 Task: In the  document Logan.epub change page color to  'Blue'. Add link on bottom right corner of the sheet: 'www.instagram.com' Insert page numer on top of the page
Action: Mouse moved to (367, 435)
Screenshot: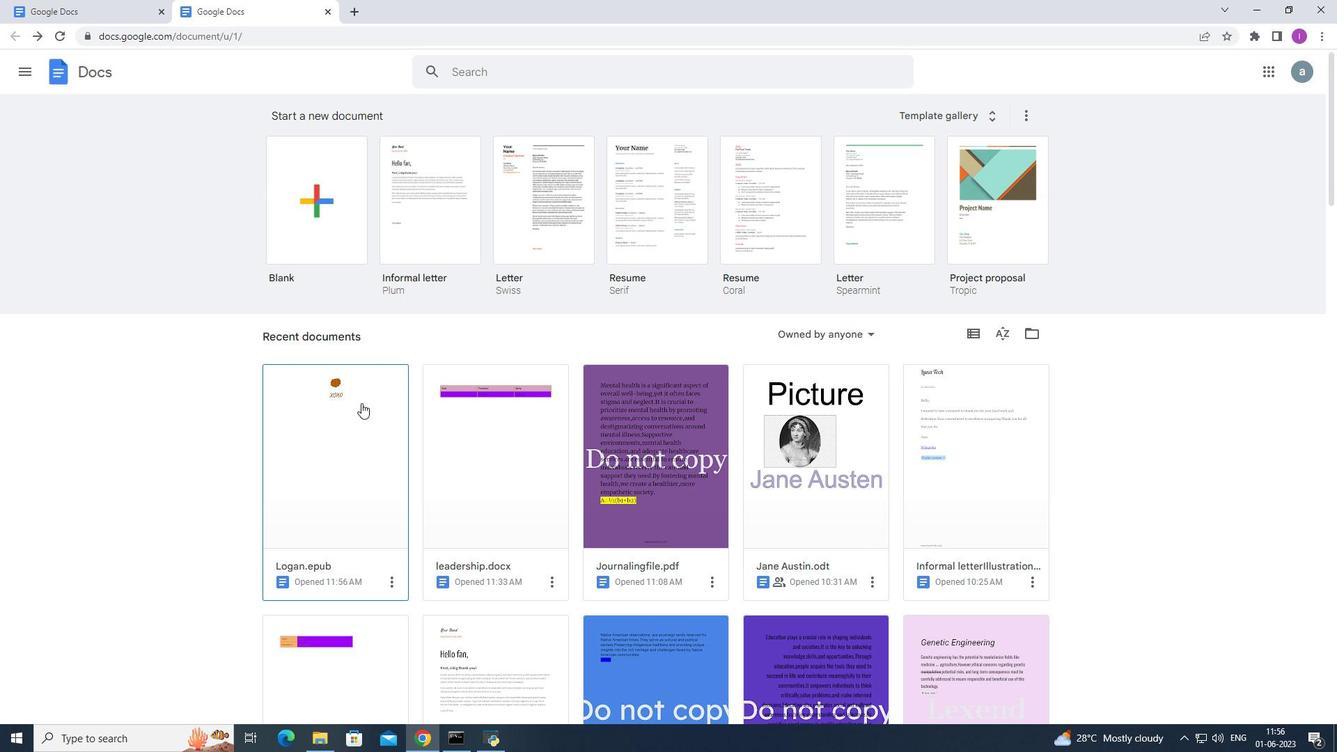 
Action: Mouse pressed left at (367, 435)
Screenshot: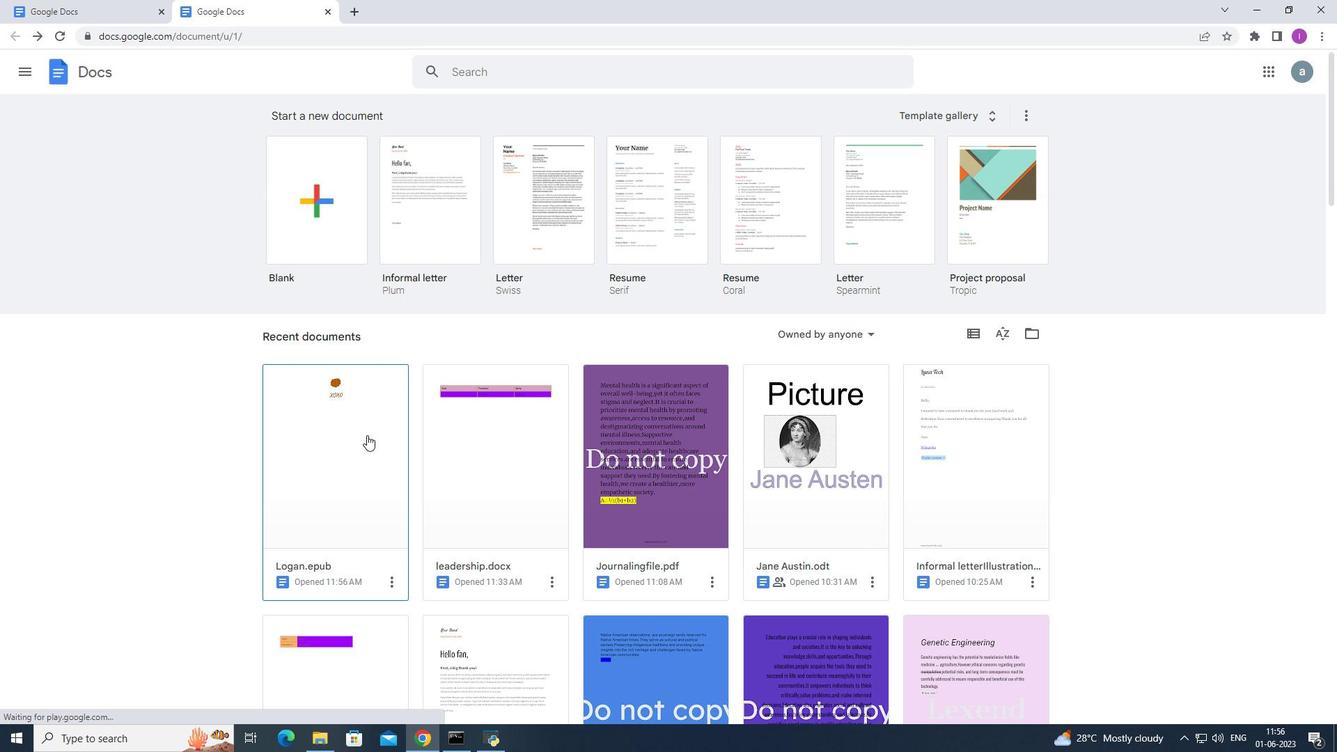 
Action: Mouse moved to (50, 80)
Screenshot: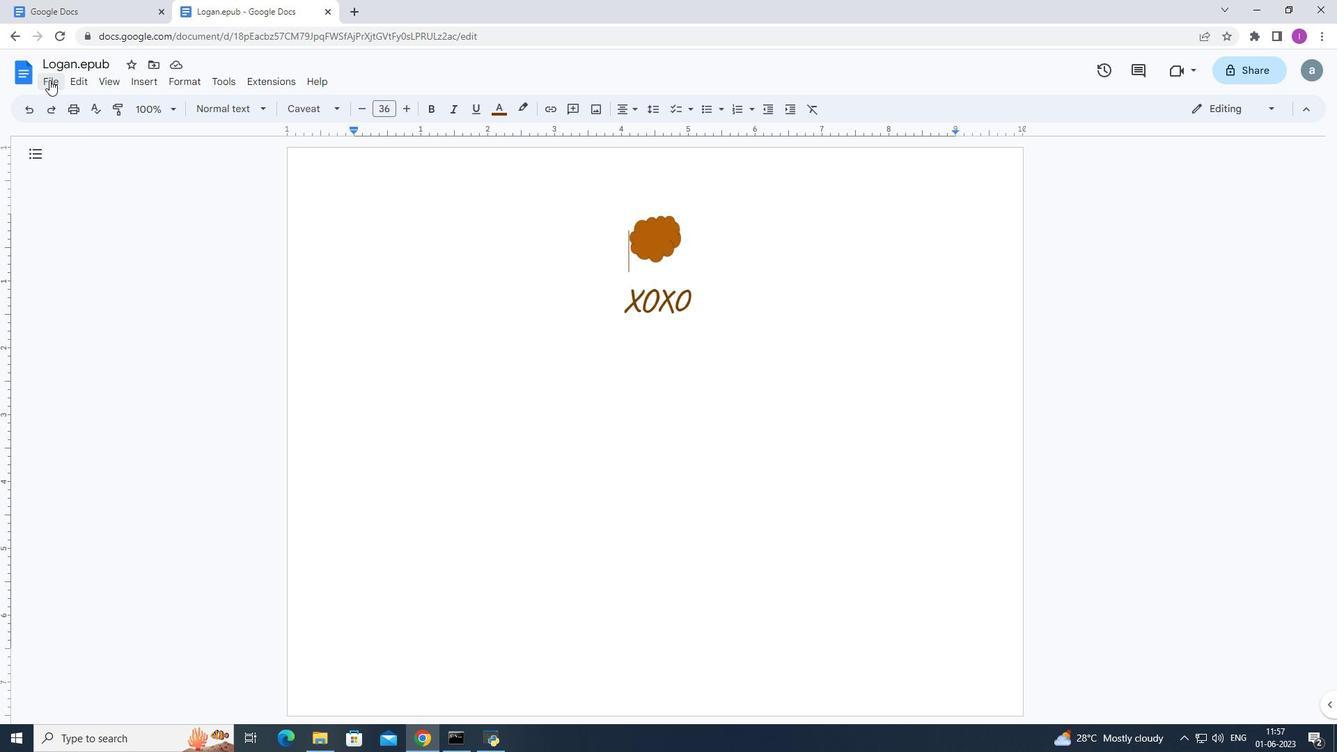 
Action: Mouse pressed left at (50, 80)
Screenshot: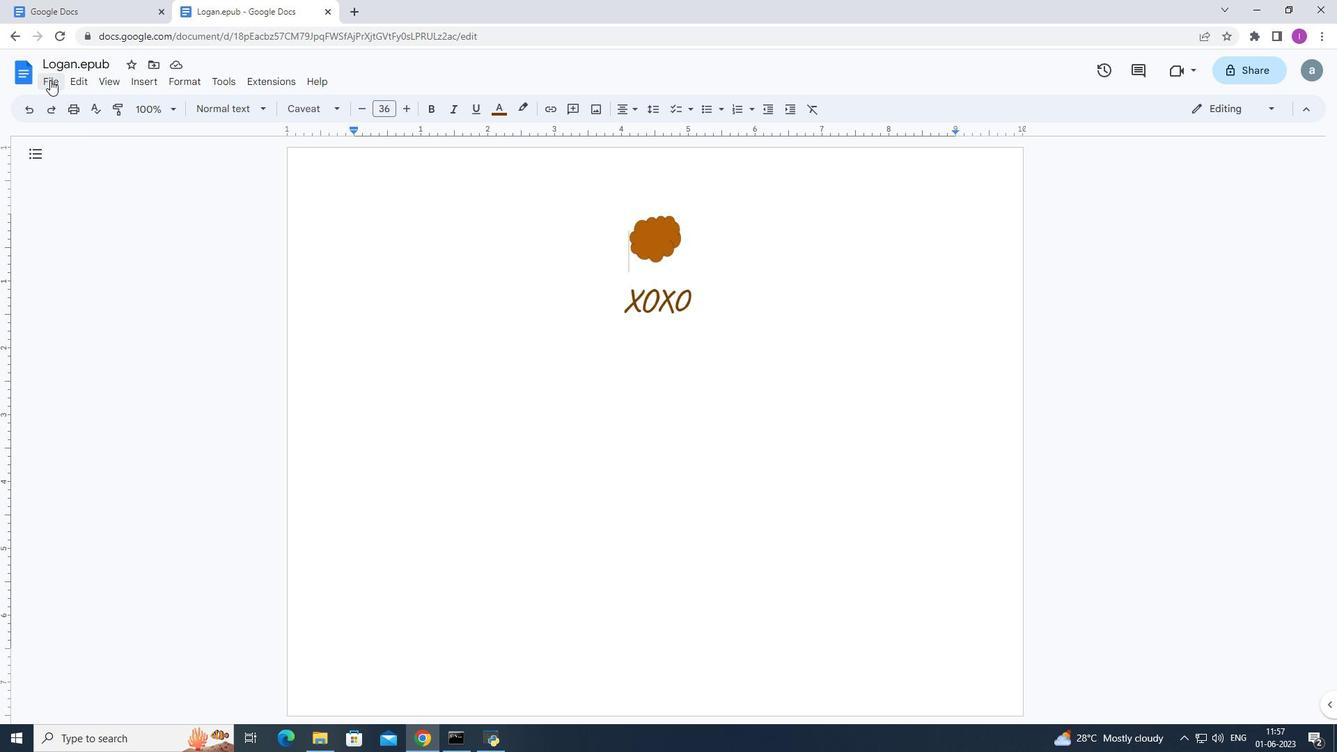
Action: Mouse moved to (110, 459)
Screenshot: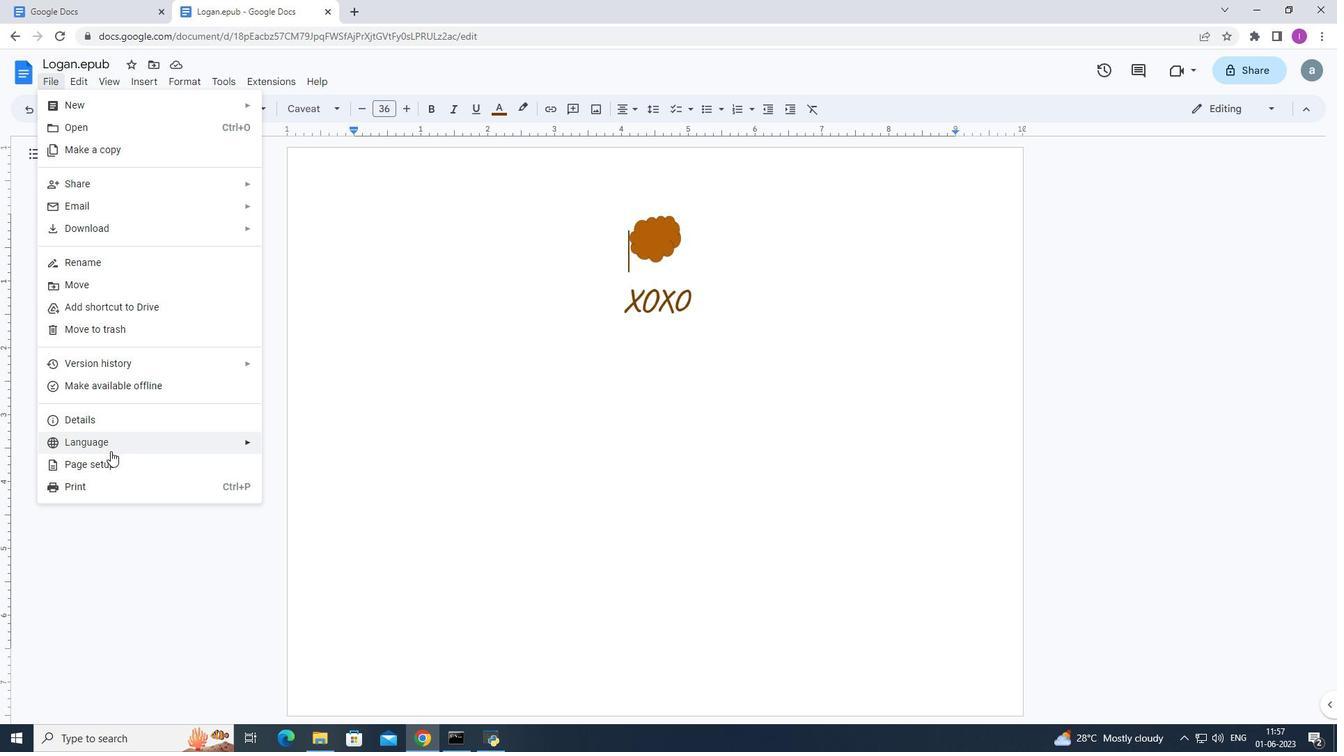 
Action: Mouse pressed left at (110, 459)
Screenshot: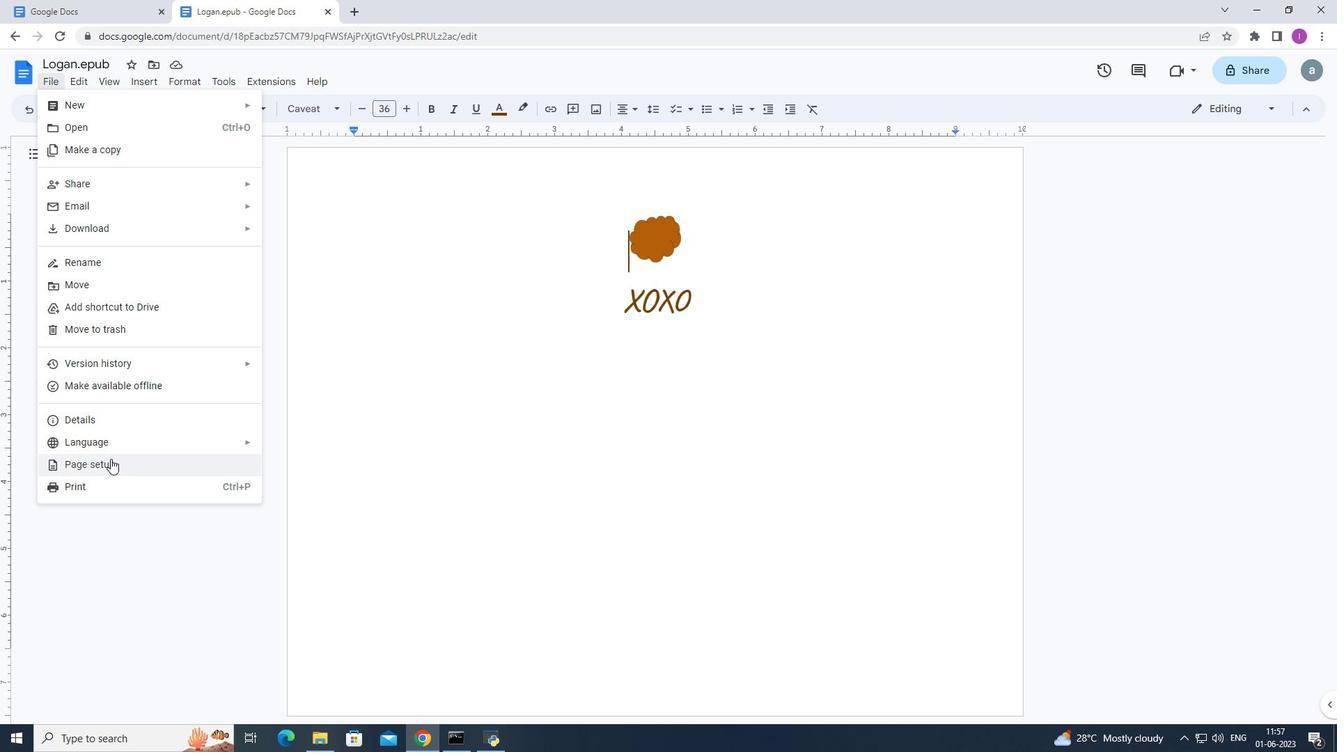 
Action: Mouse moved to (565, 476)
Screenshot: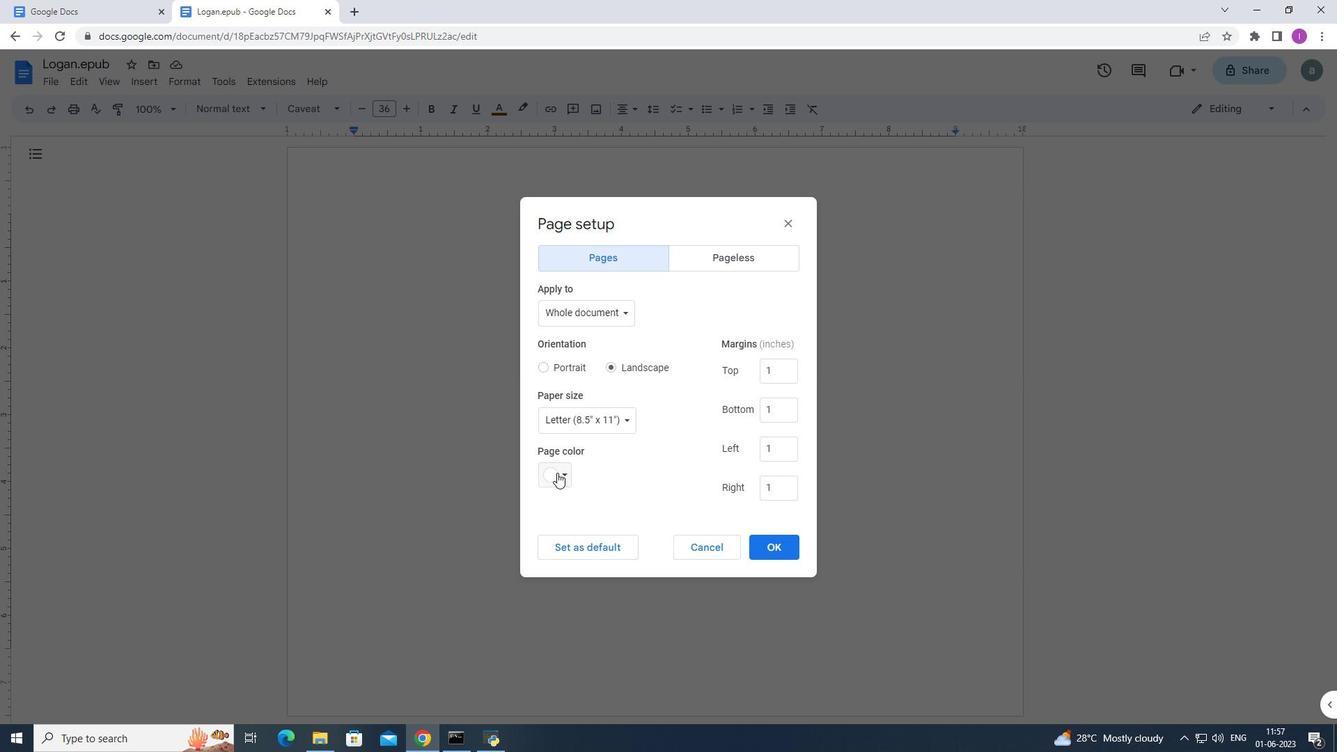 
Action: Mouse pressed left at (565, 476)
Screenshot: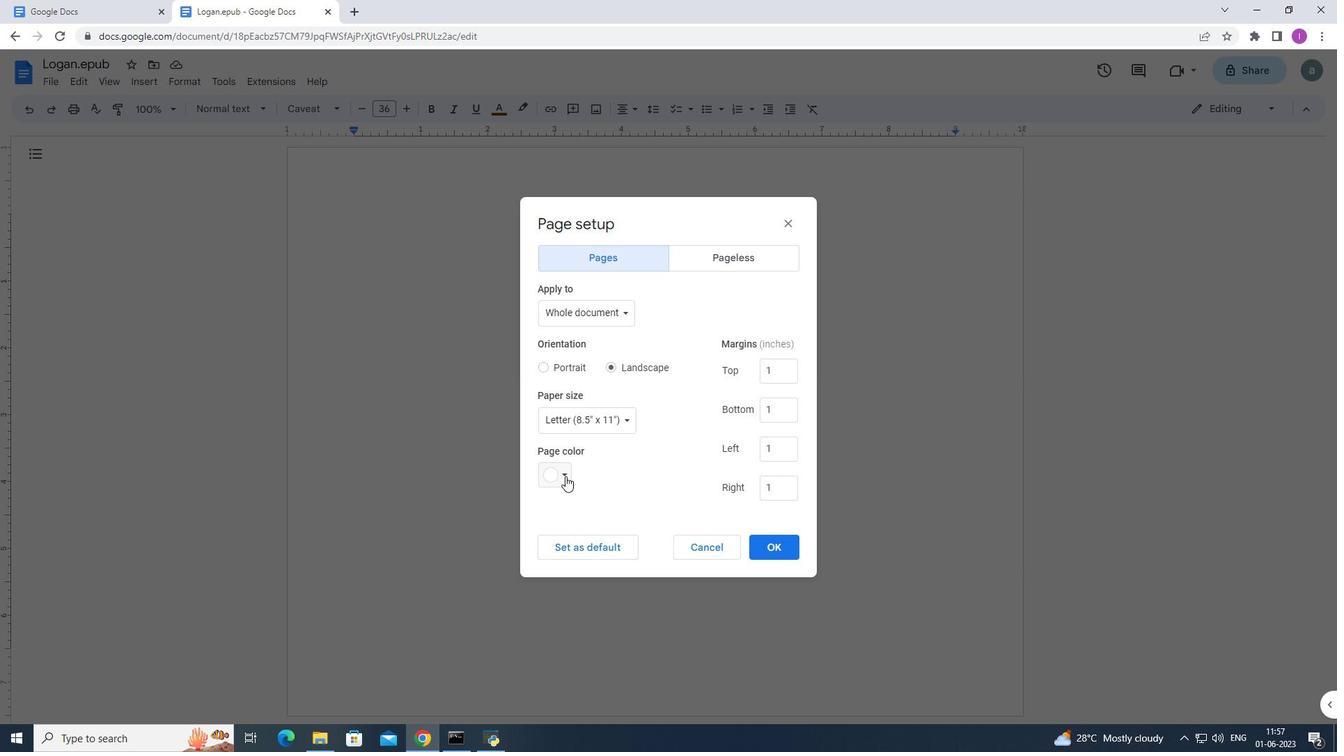 
Action: Mouse moved to (662, 518)
Screenshot: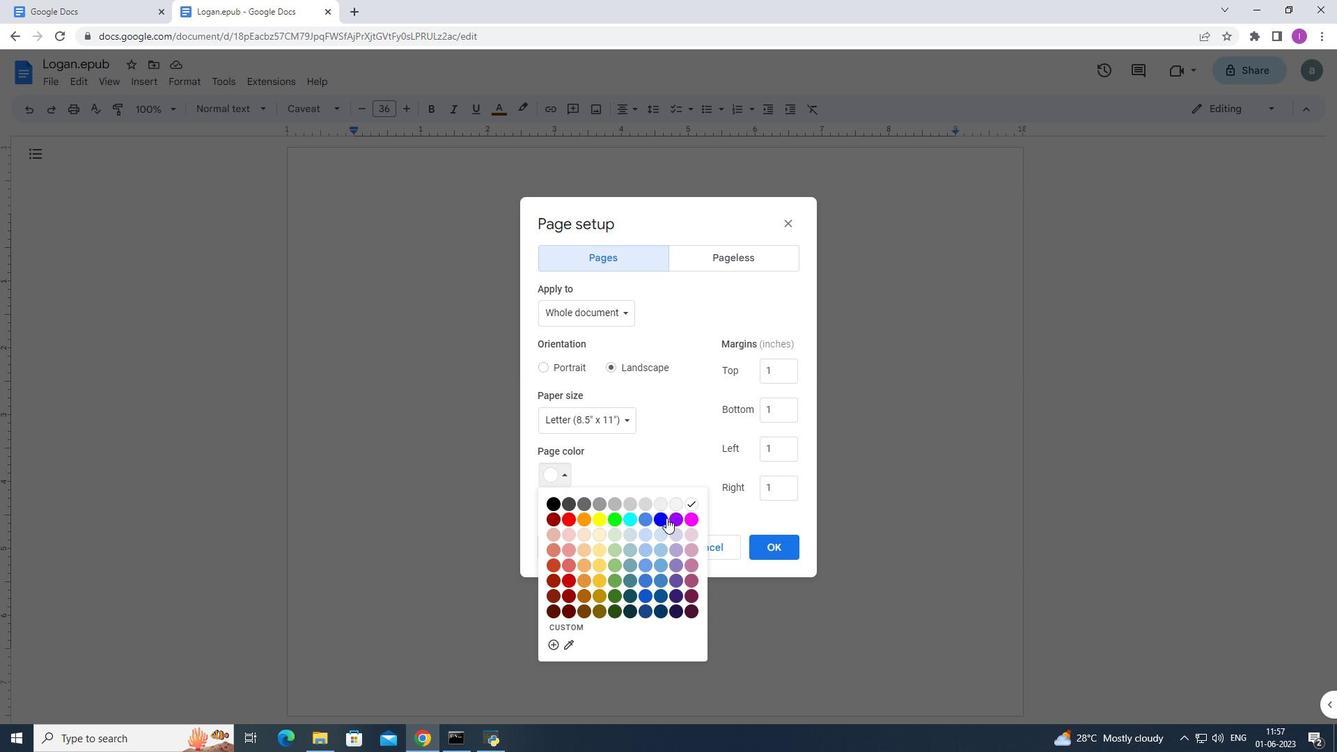 
Action: Mouse pressed left at (662, 518)
Screenshot: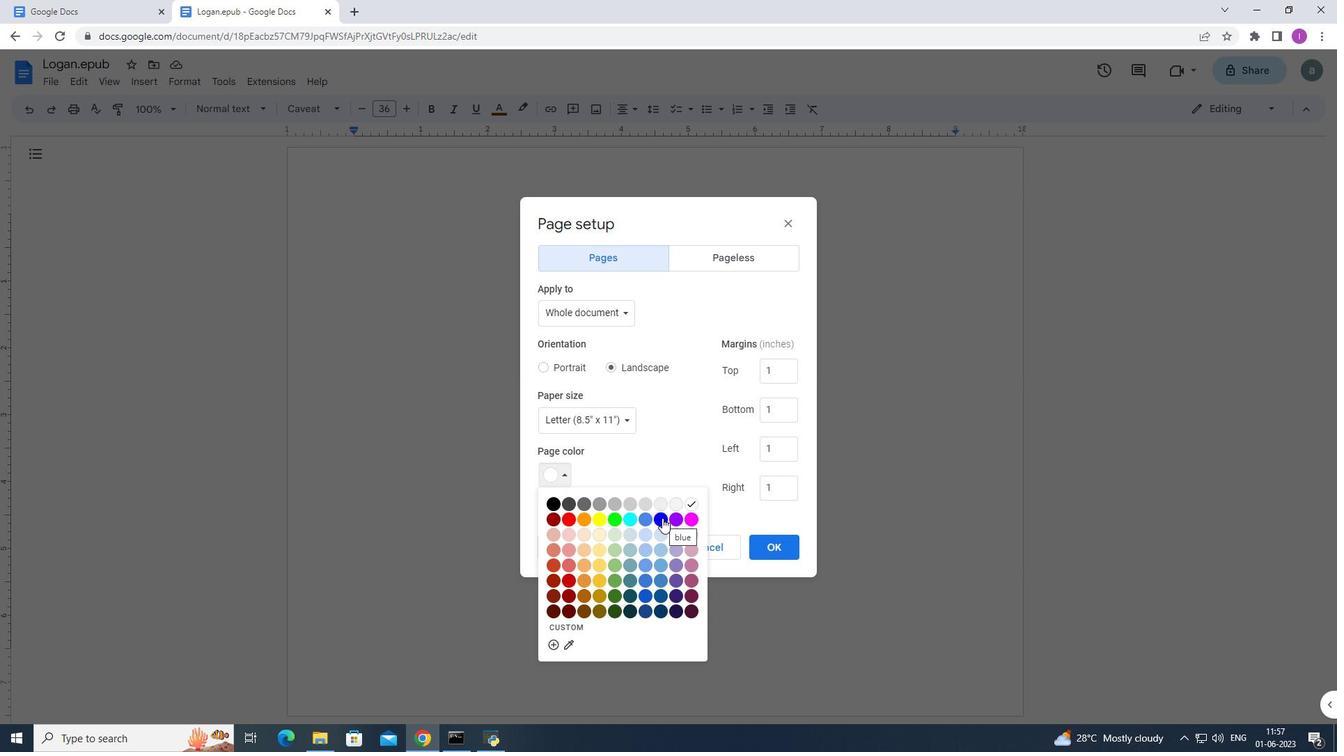 
Action: Mouse moved to (778, 549)
Screenshot: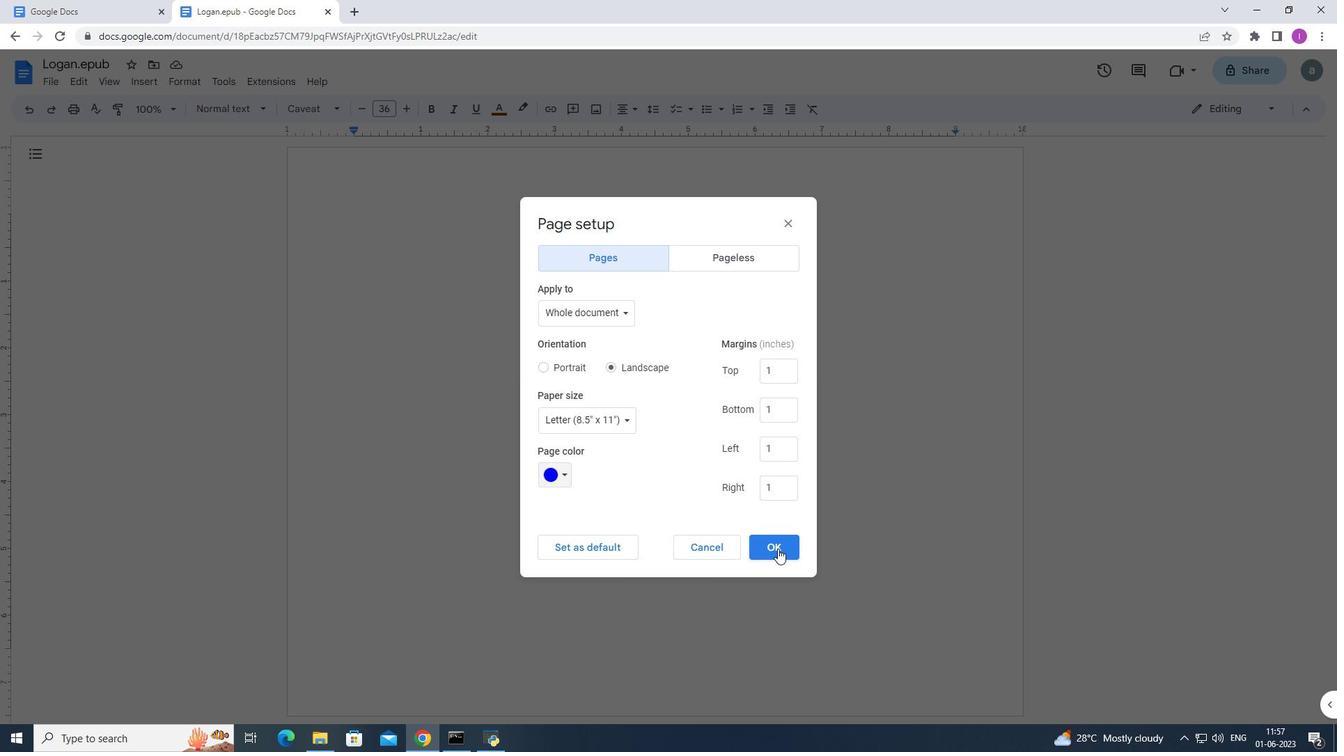 
Action: Mouse pressed left at (778, 549)
Screenshot: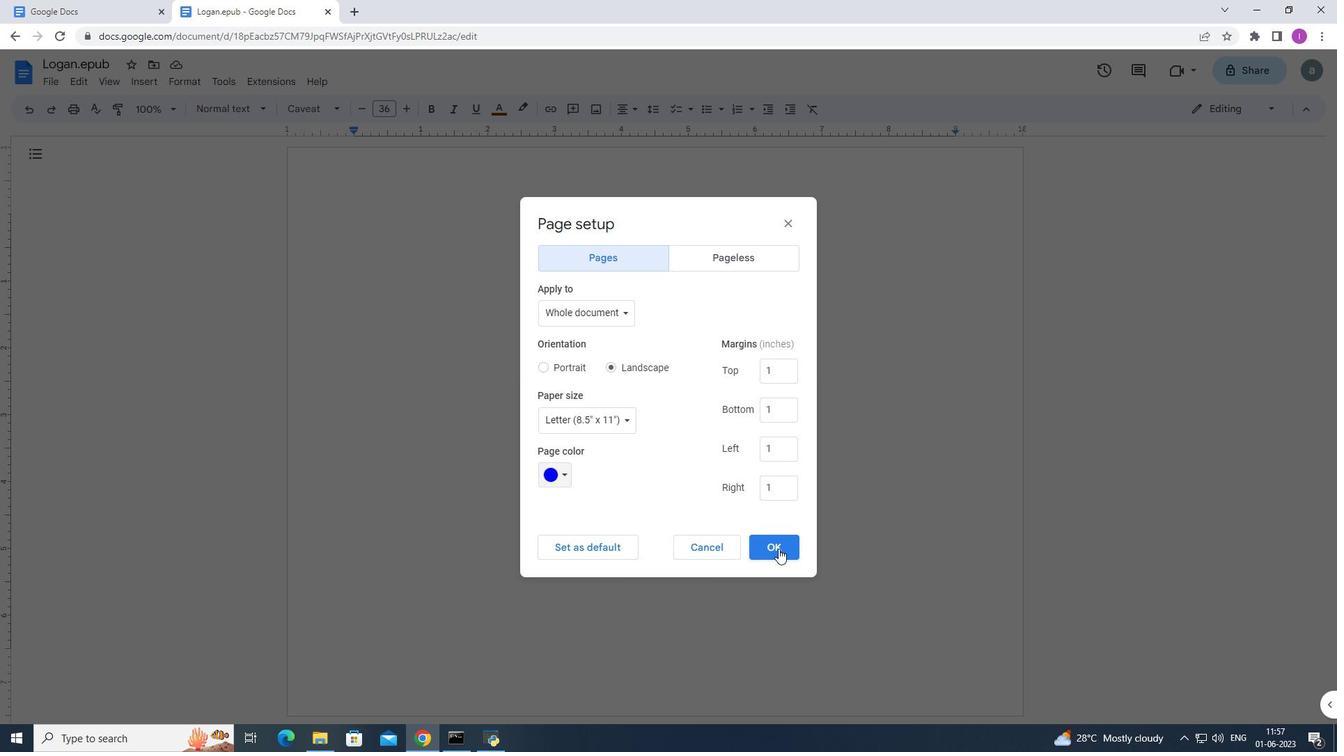 
Action: Mouse moved to (337, 480)
Screenshot: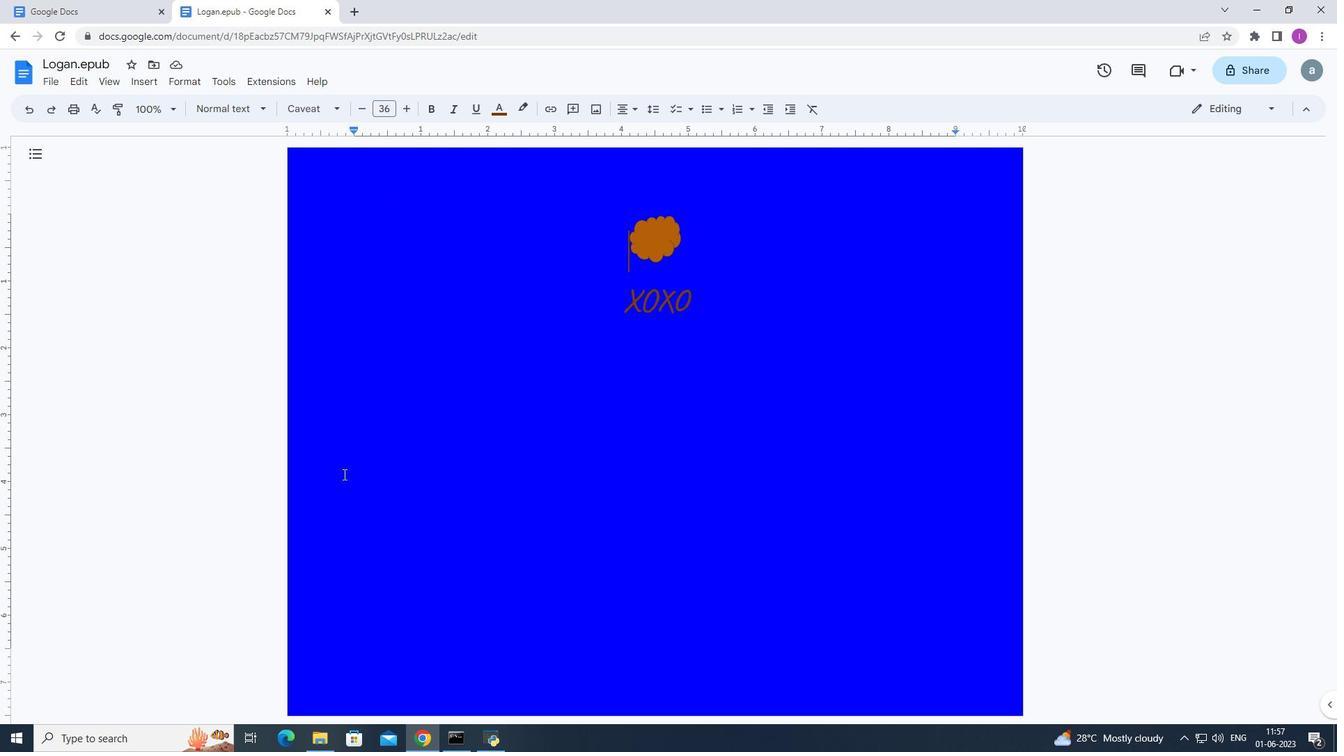
Action: Mouse pressed left at (337, 480)
Screenshot: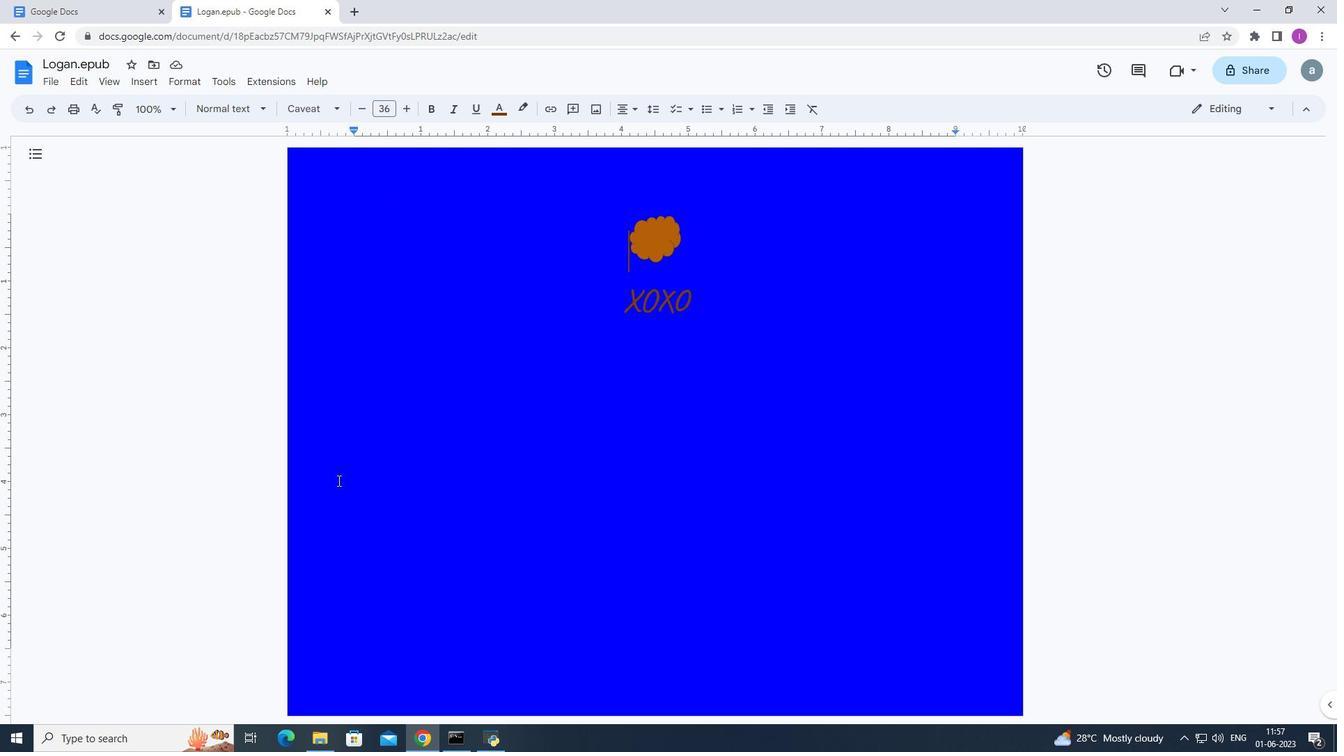 
Action: Mouse moved to (744, 304)
Screenshot: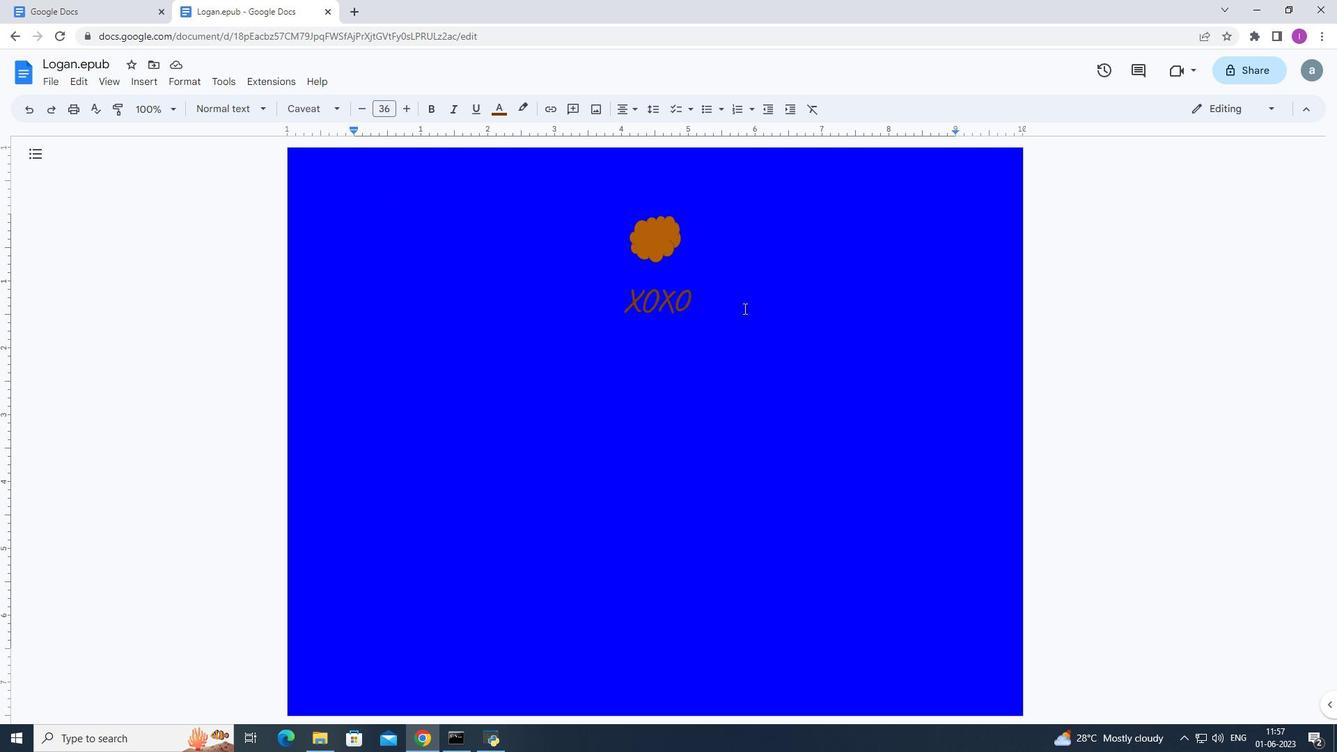 
Action: Mouse pressed left at (744, 304)
Screenshot: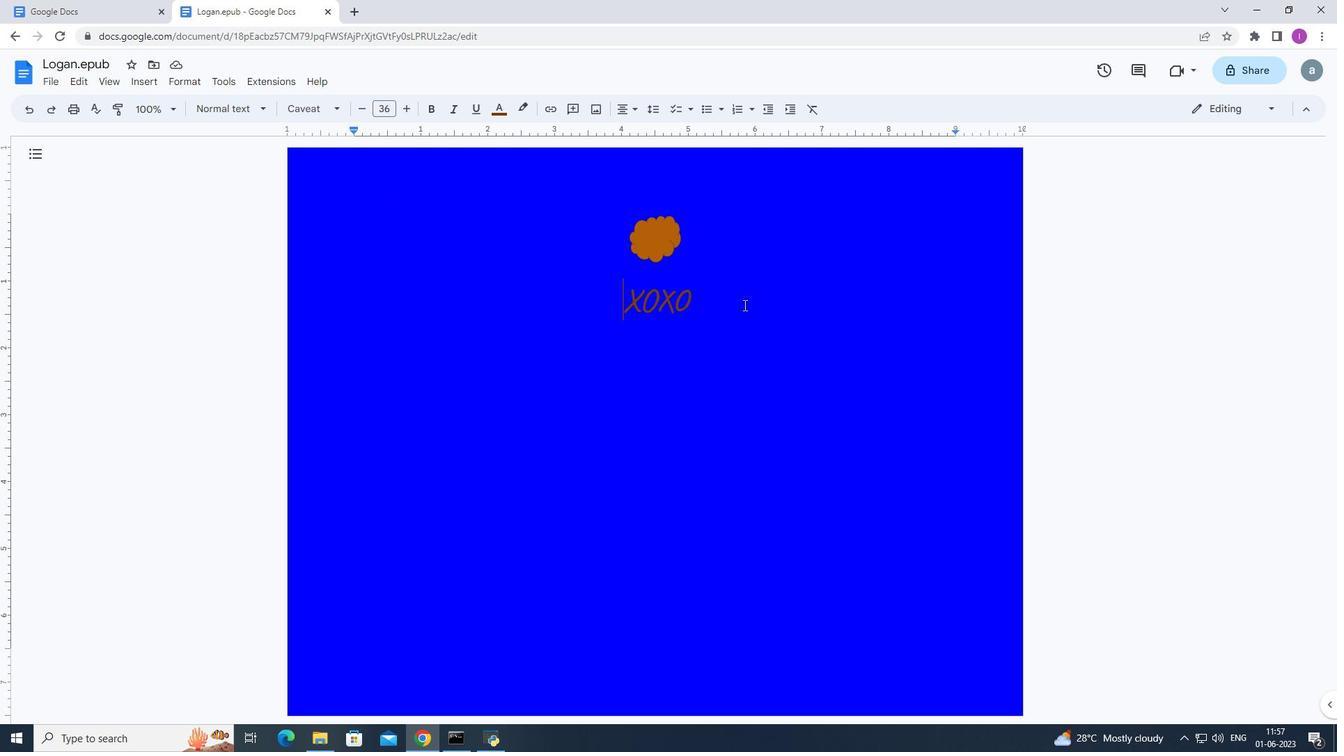
Action: Mouse moved to (733, 304)
Screenshot: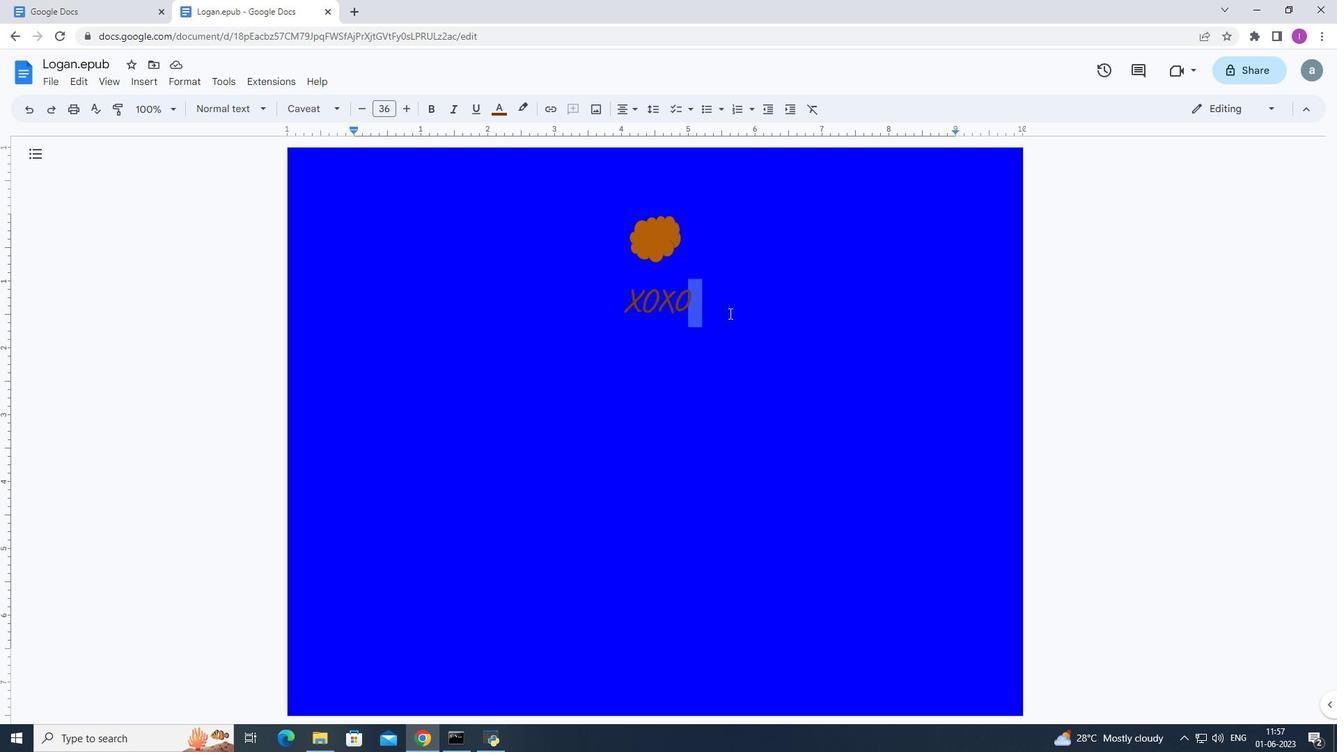 
Action: Mouse pressed left at (733, 304)
Screenshot: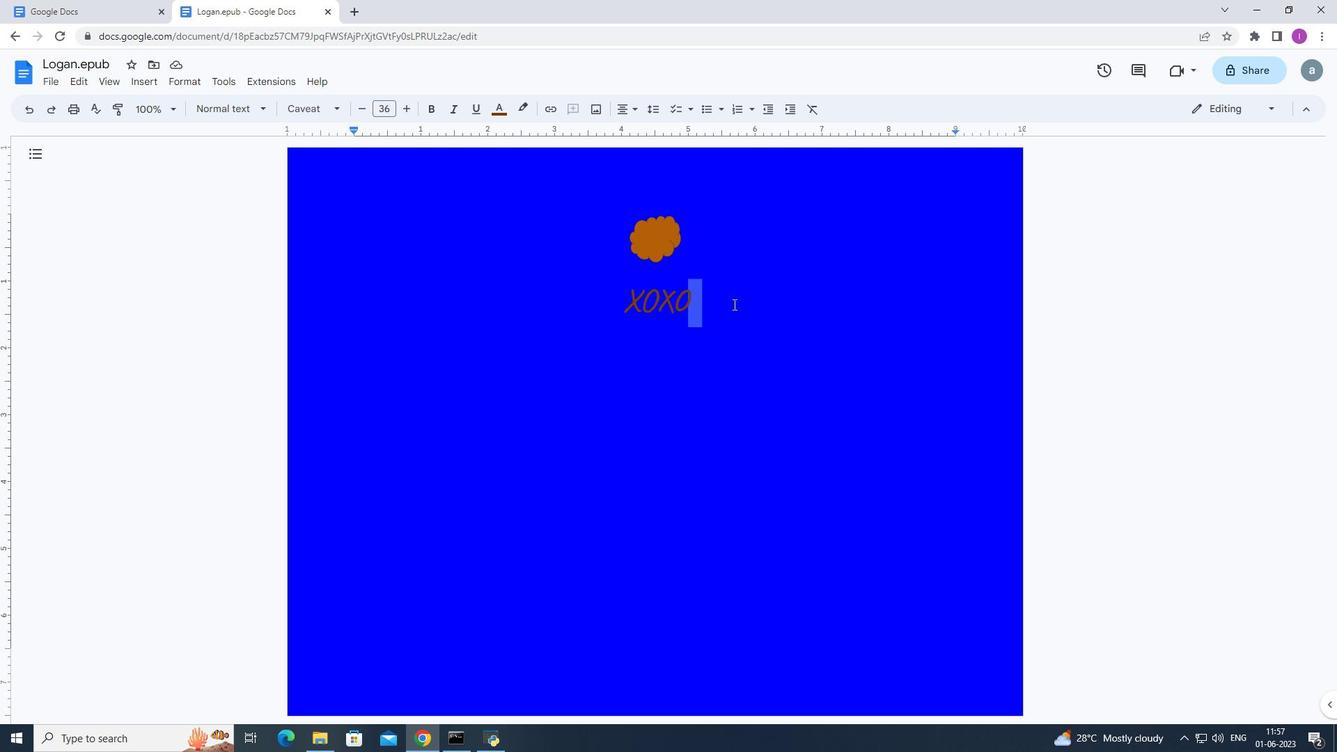 
Action: Mouse moved to (748, 296)
Screenshot: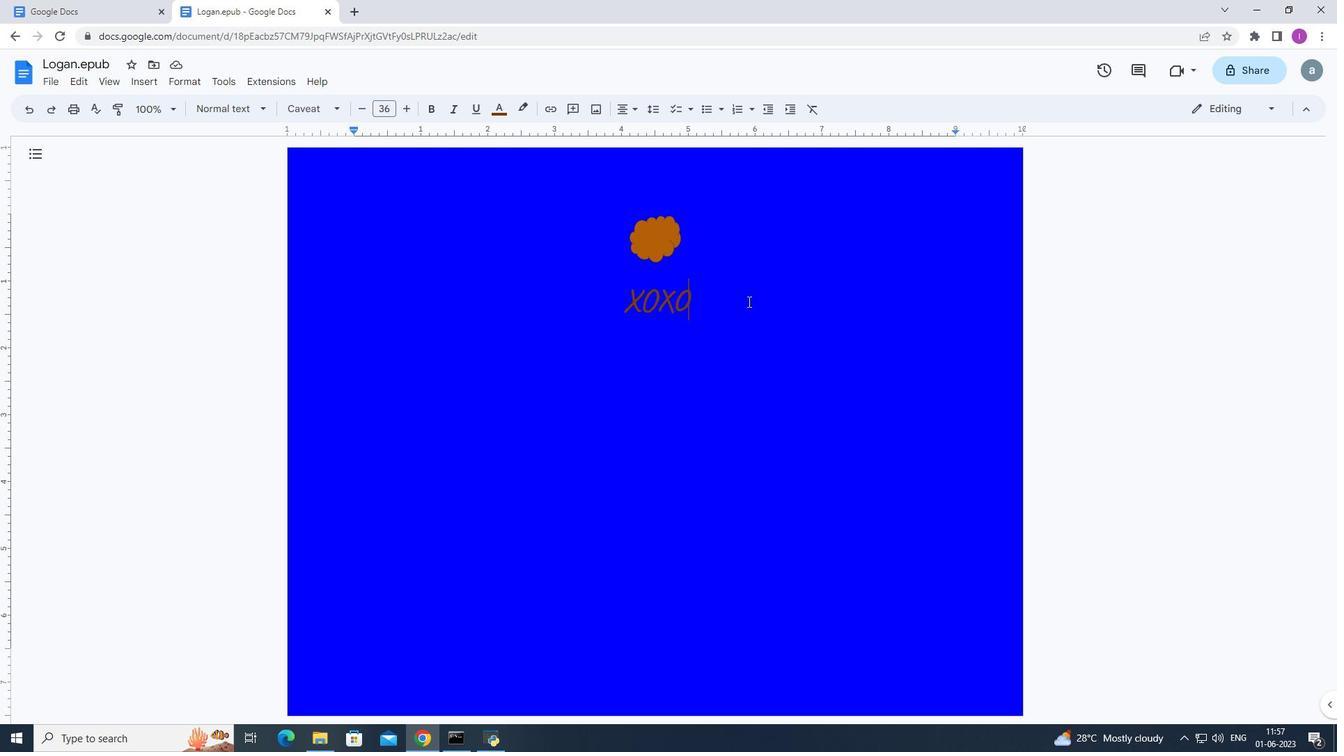 
Action: Mouse pressed left at (748, 296)
Screenshot: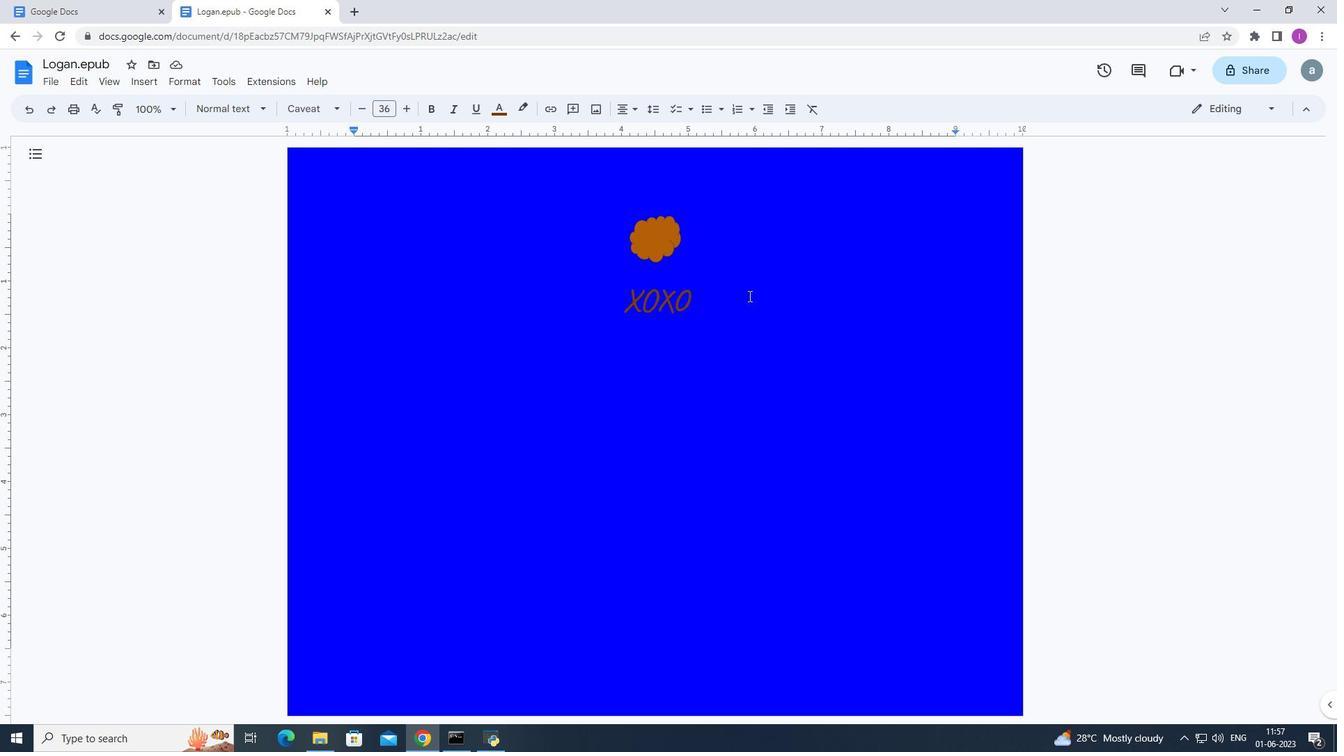 
Action: Mouse moved to (747, 296)
Screenshot: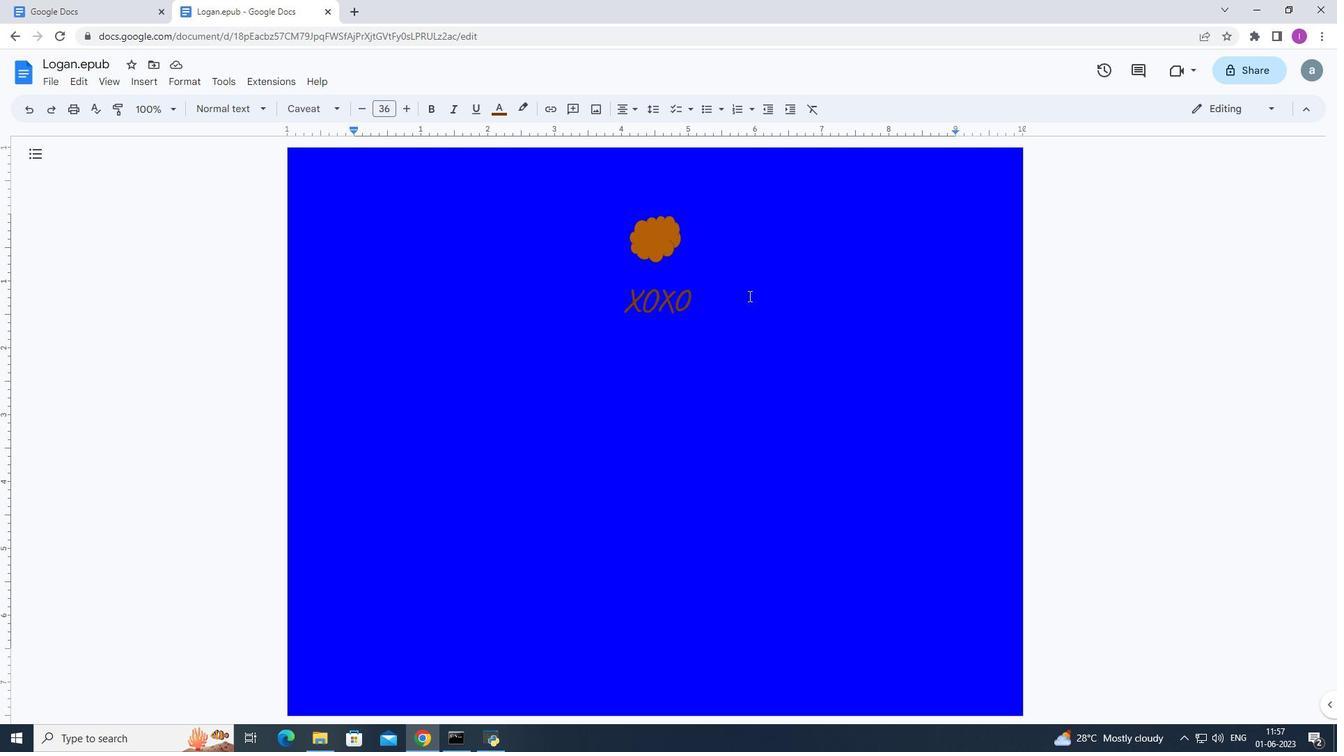 
Action: Key pressed <Key.enter>
Screenshot: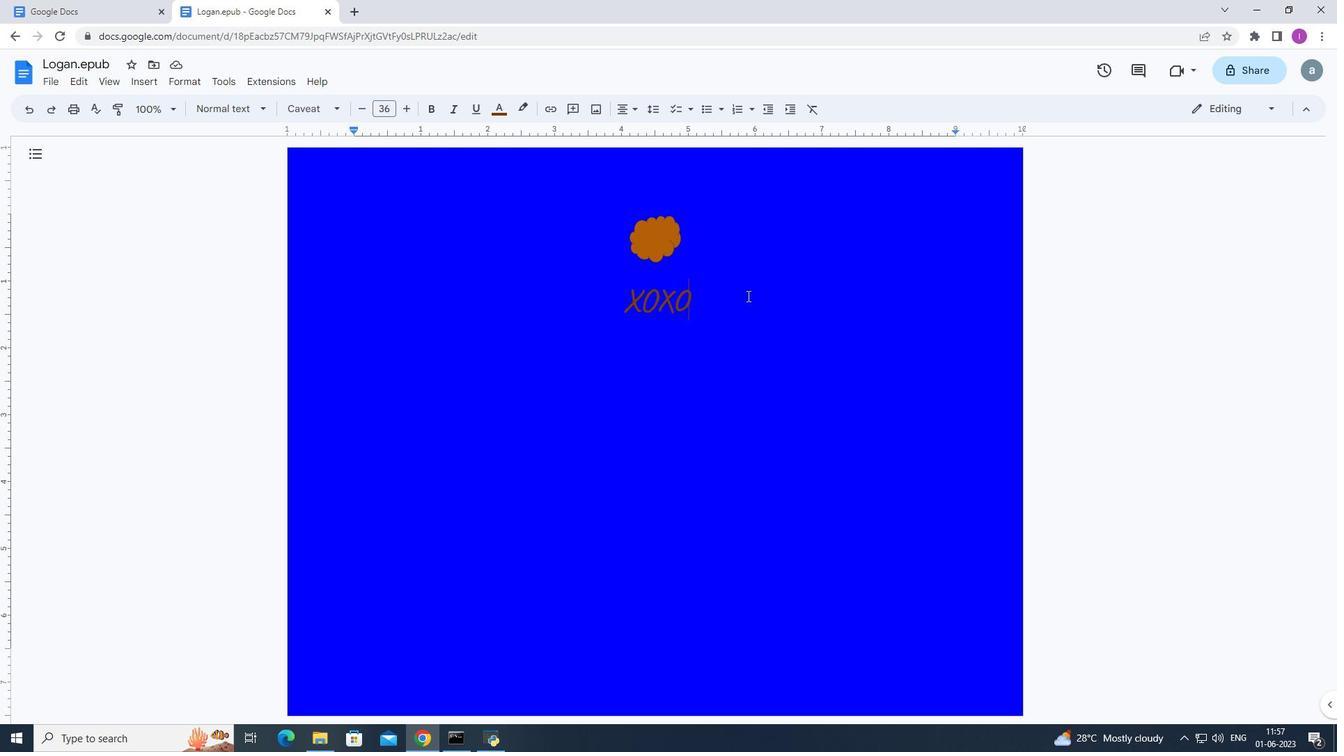 
Action: Mouse moved to (528, 379)
Screenshot: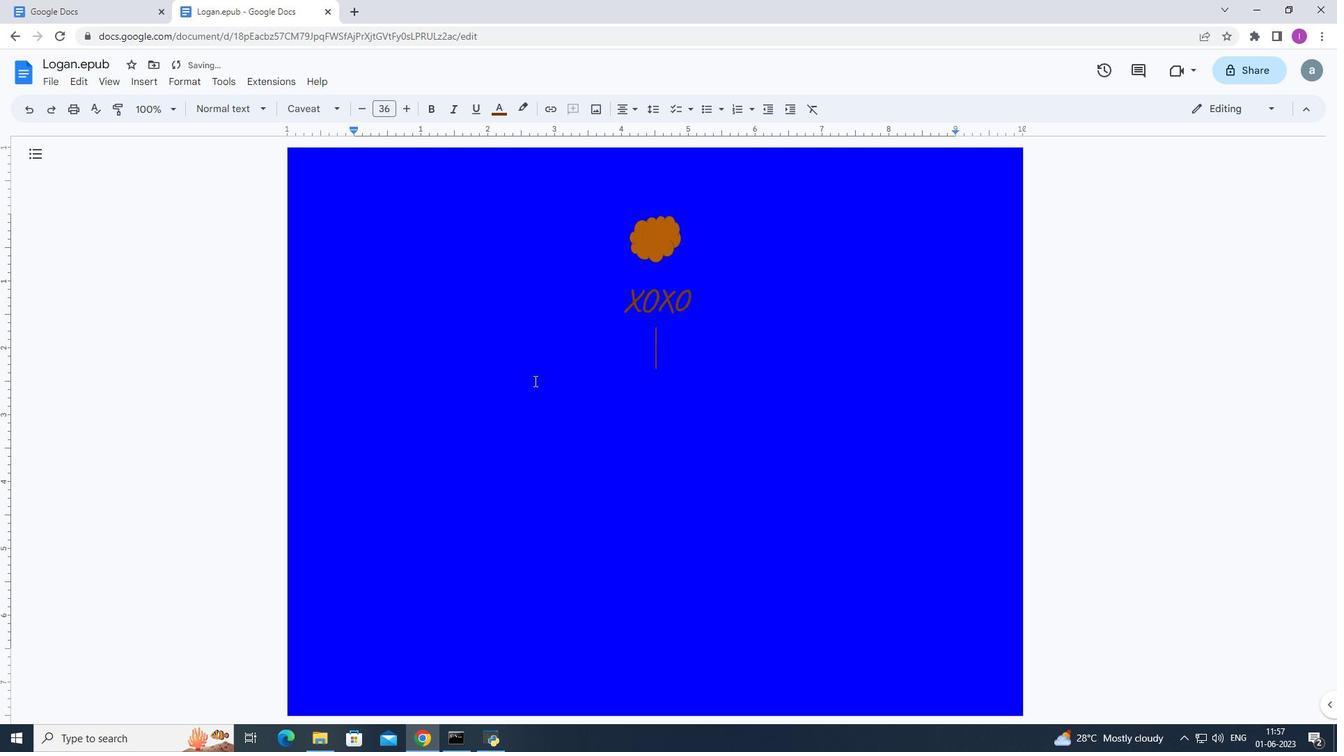 
Action: Mouse pressed left at (528, 379)
Screenshot: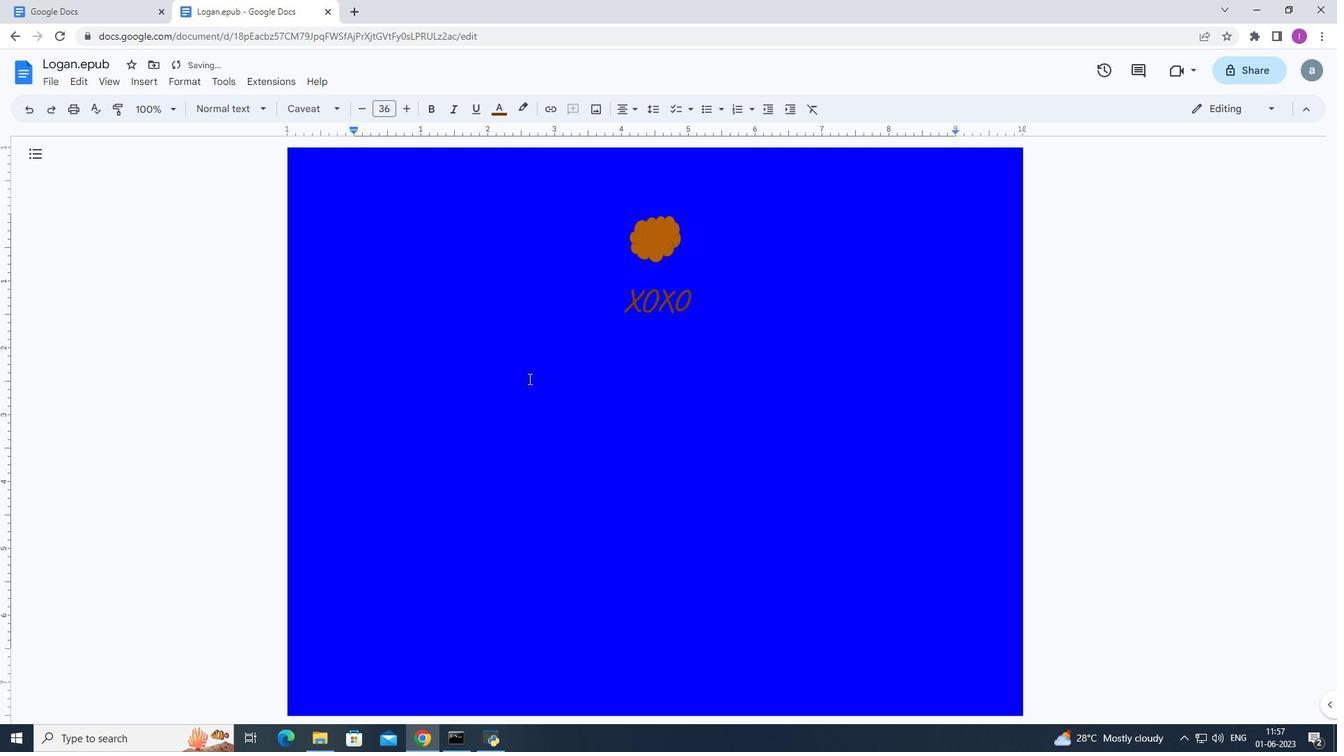 
Action: Mouse moved to (842, 346)
Screenshot: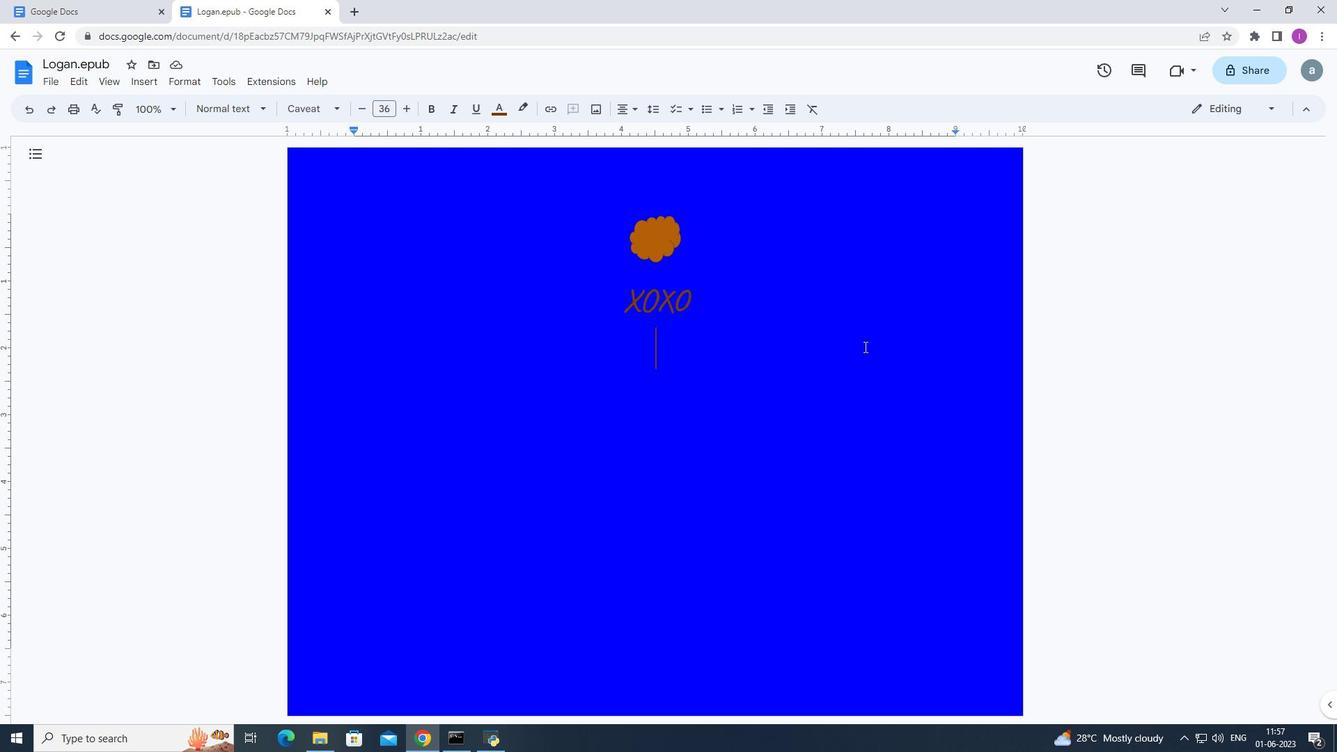 
Action: Mouse pressed left at (842, 346)
Screenshot: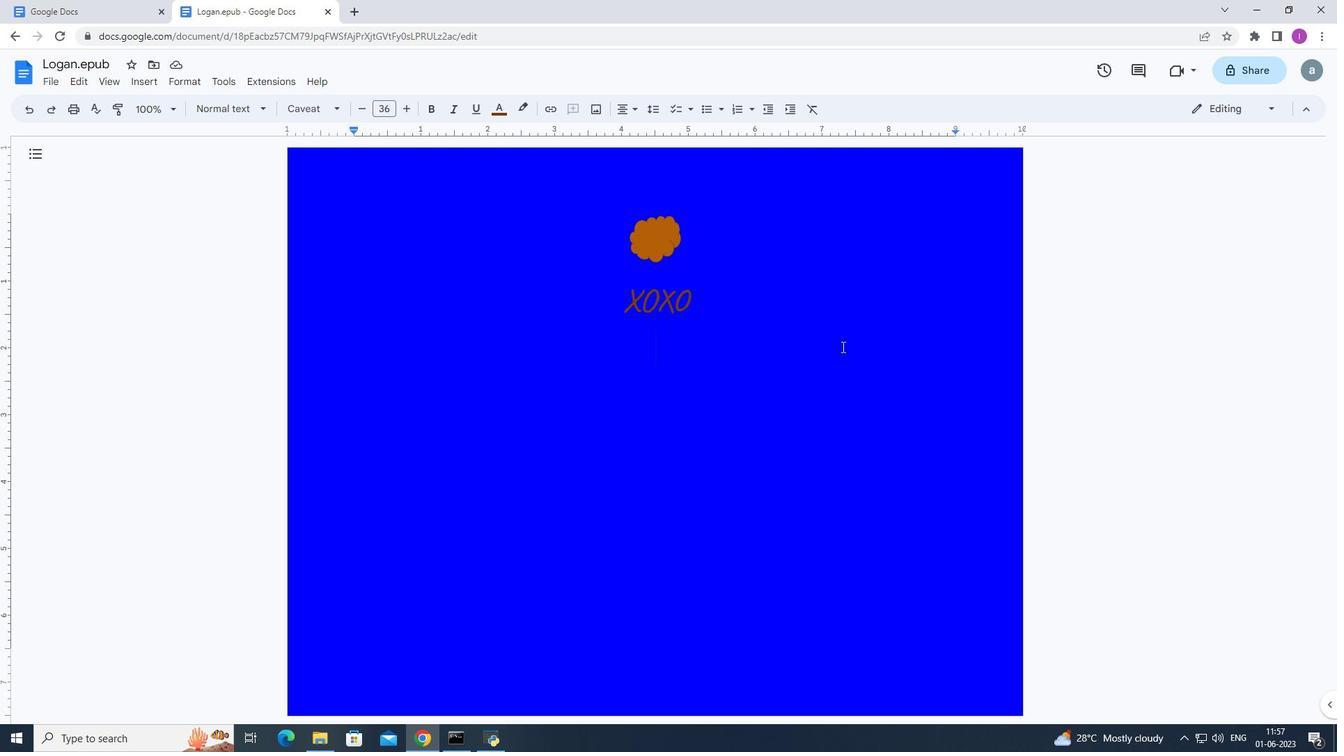 
Action: Mouse moved to (815, 367)
Screenshot: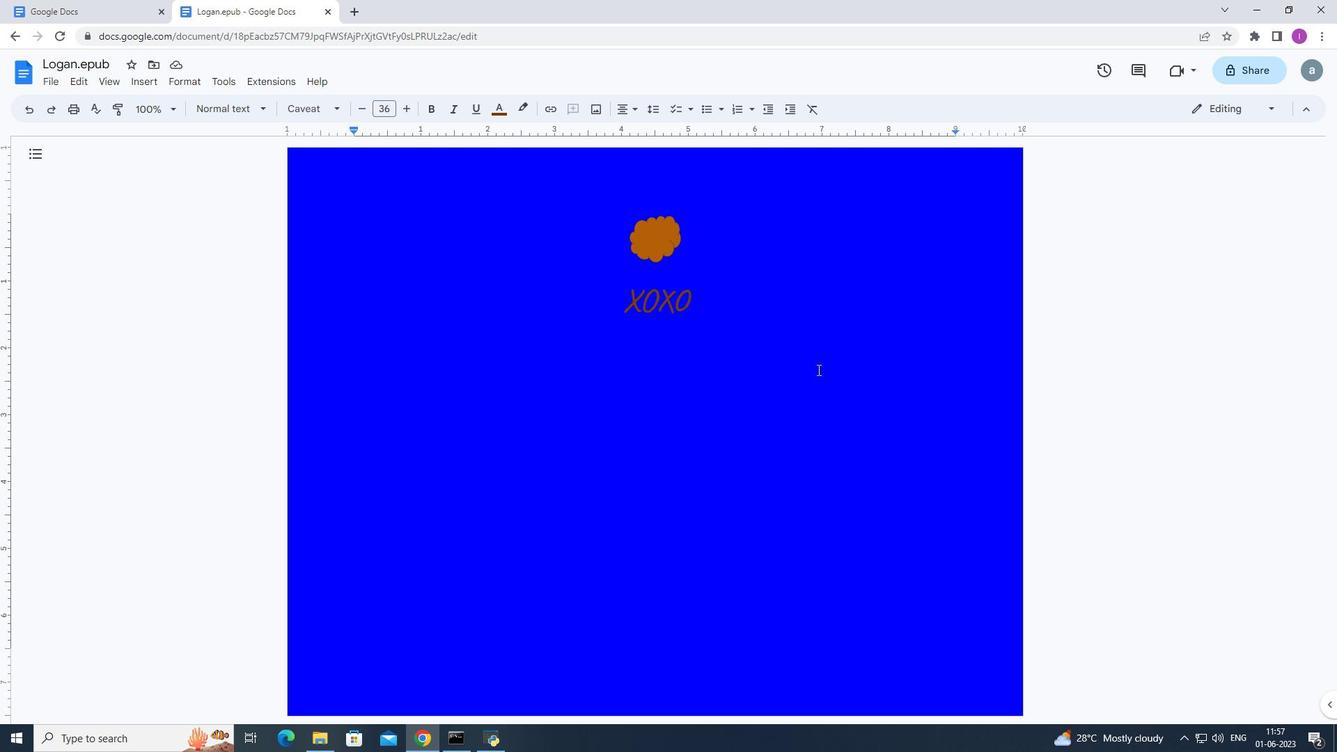 
Action: Key pressed <Key.enter><Key.backspace>
Screenshot: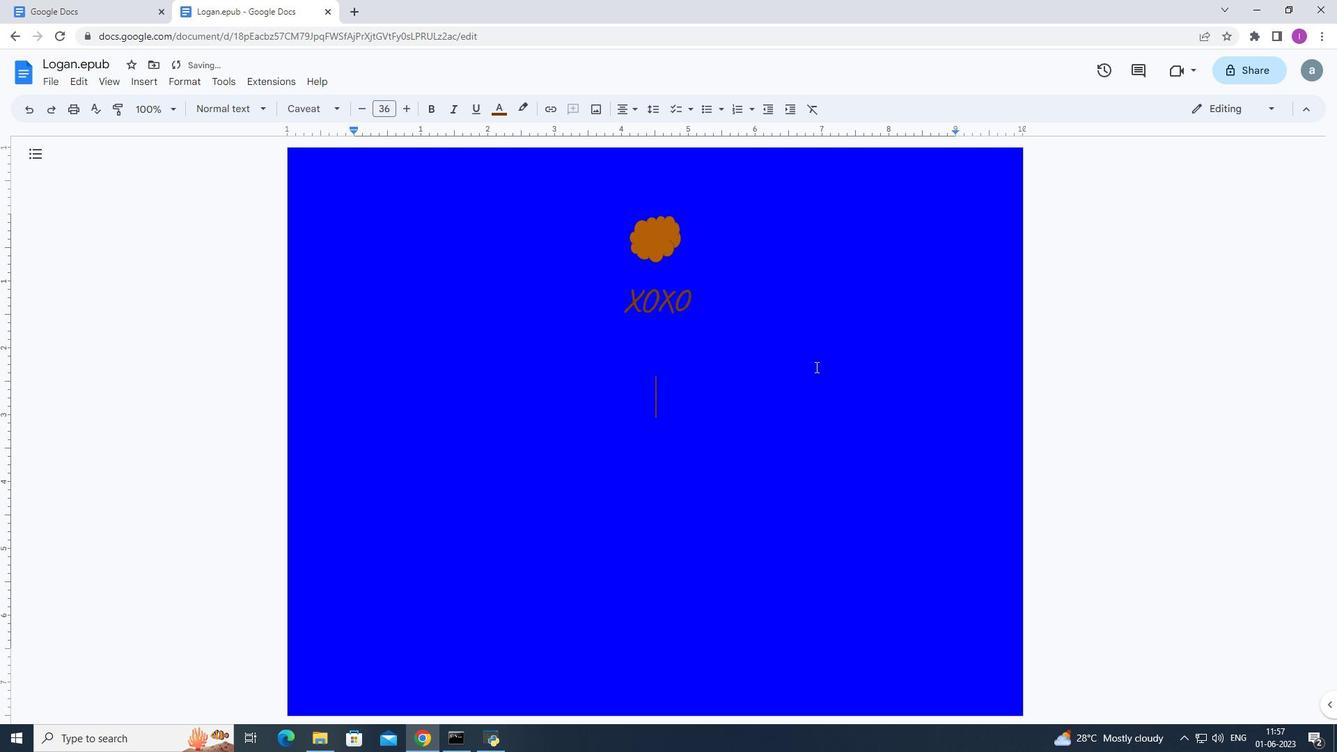 
Action: Mouse pressed left at (815, 367)
Screenshot: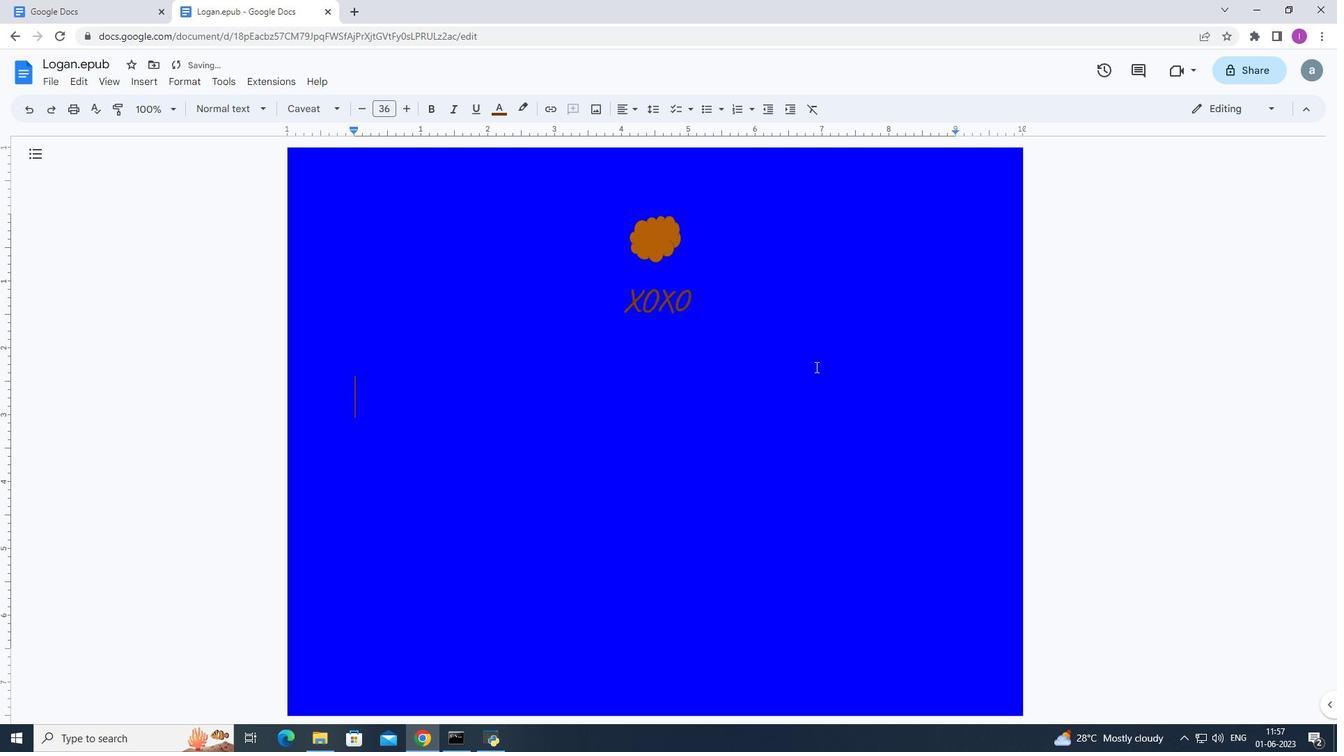 
Action: Key pressed <Key.backspace><Key.backspace>
Screenshot: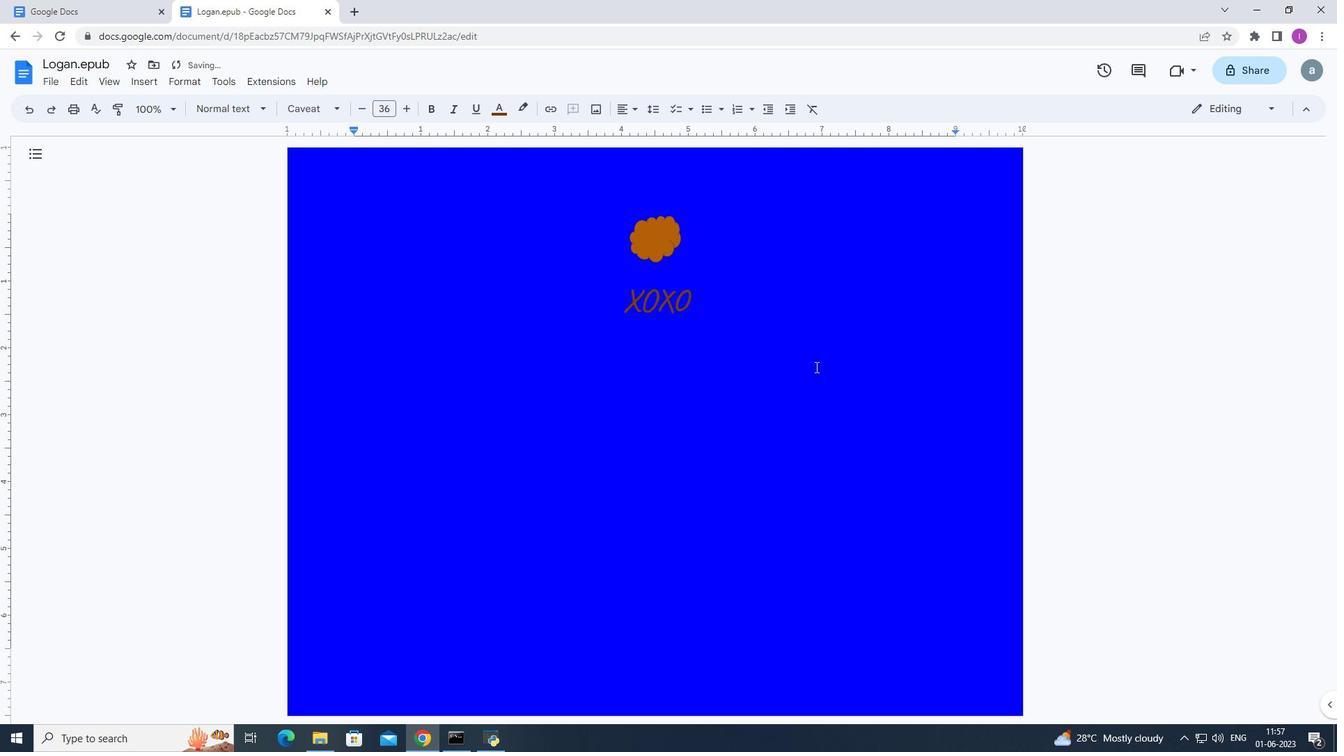 
Action: Mouse pressed left at (815, 367)
Screenshot: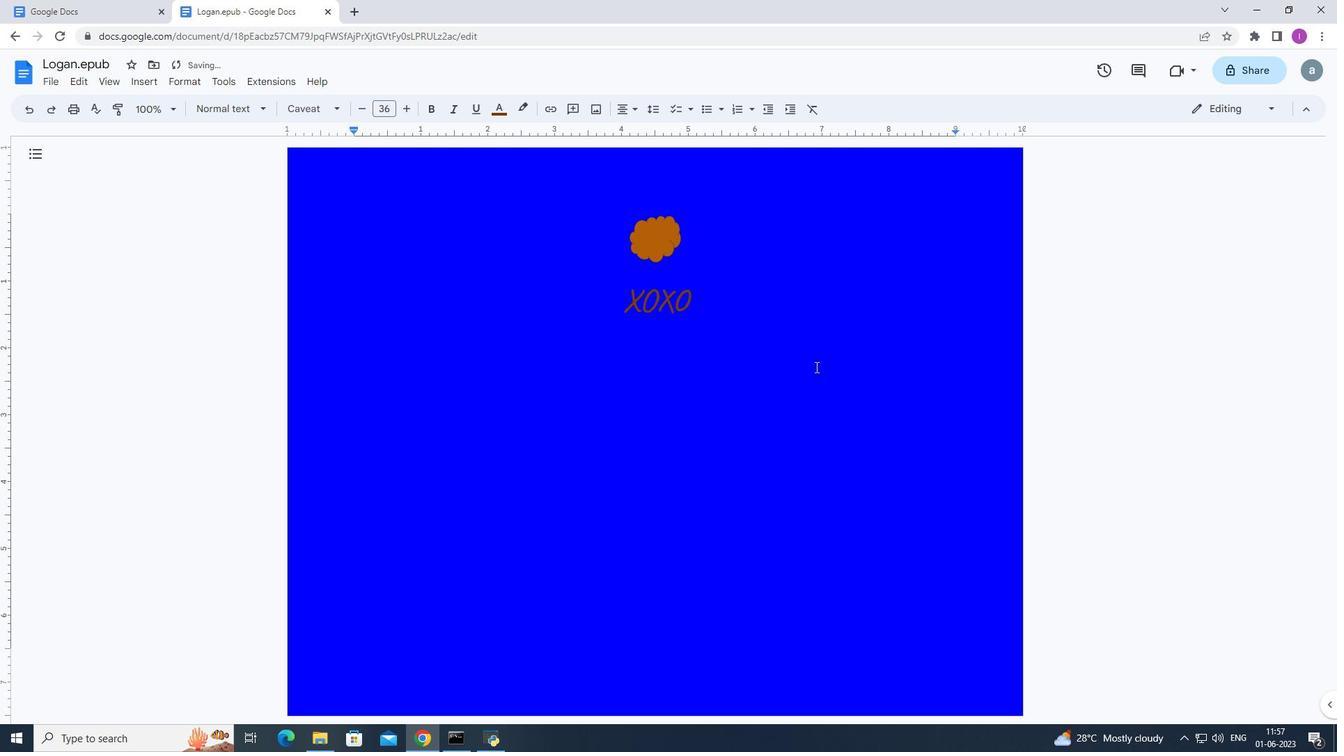 
Action: Mouse pressed left at (815, 367)
Screenshot: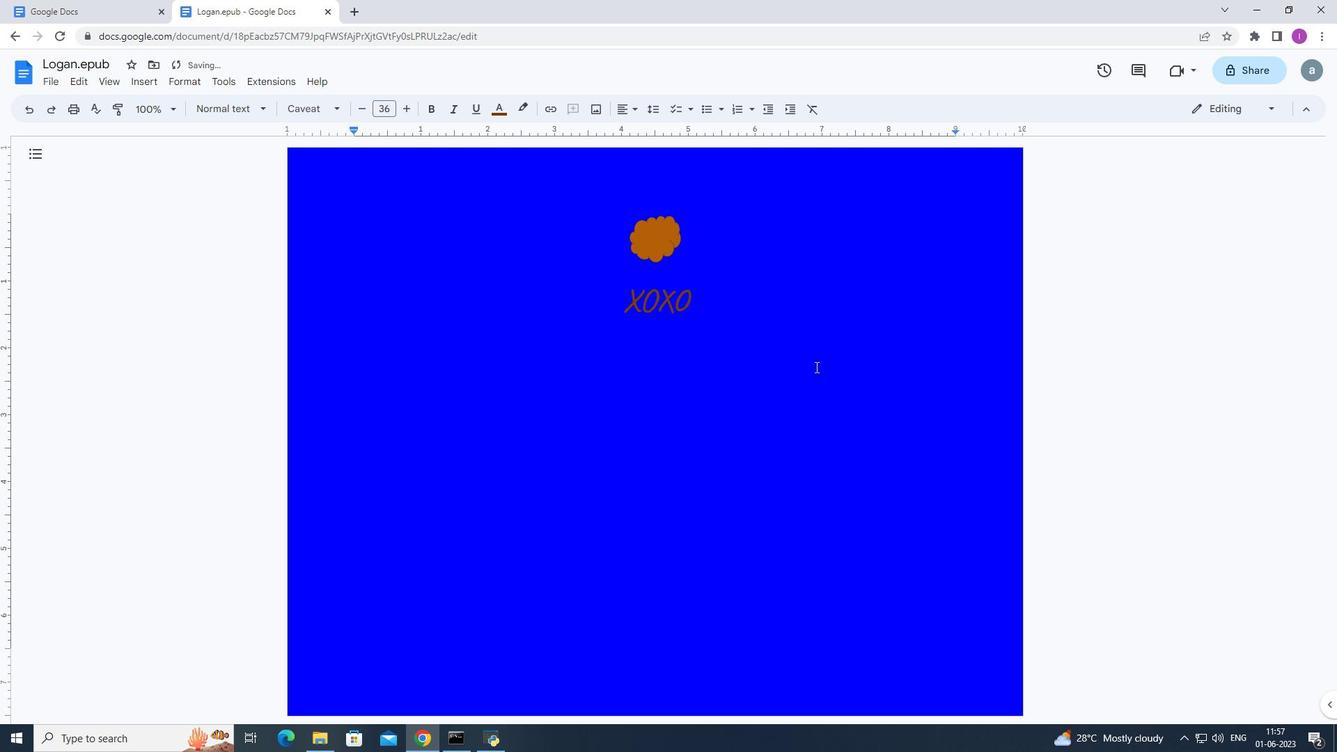 
Action: Key pressed <Key.space><Key.space><Key.space><Key.space><Key.space><Key.space><Key.space><Key.space><Key.space><Key.space><Key.space><Key.space><Key.space><Key.space><Key.space><Key.space><Key.space><Key.space><Key.space><Key.space><Key.space><Key.space><Key.space><Key.space><Key.space><Key.space><Key.space><Key.space><Key.space><Key.space><Key.space><Key.space><Key.space><Key.space><Key.space><Key.space><Key.space><Key.space><Key.space><Key.space><Key.space><Key.space><Key.space><Key.space><Key.space><Key.space><Key.space>
Screenshot: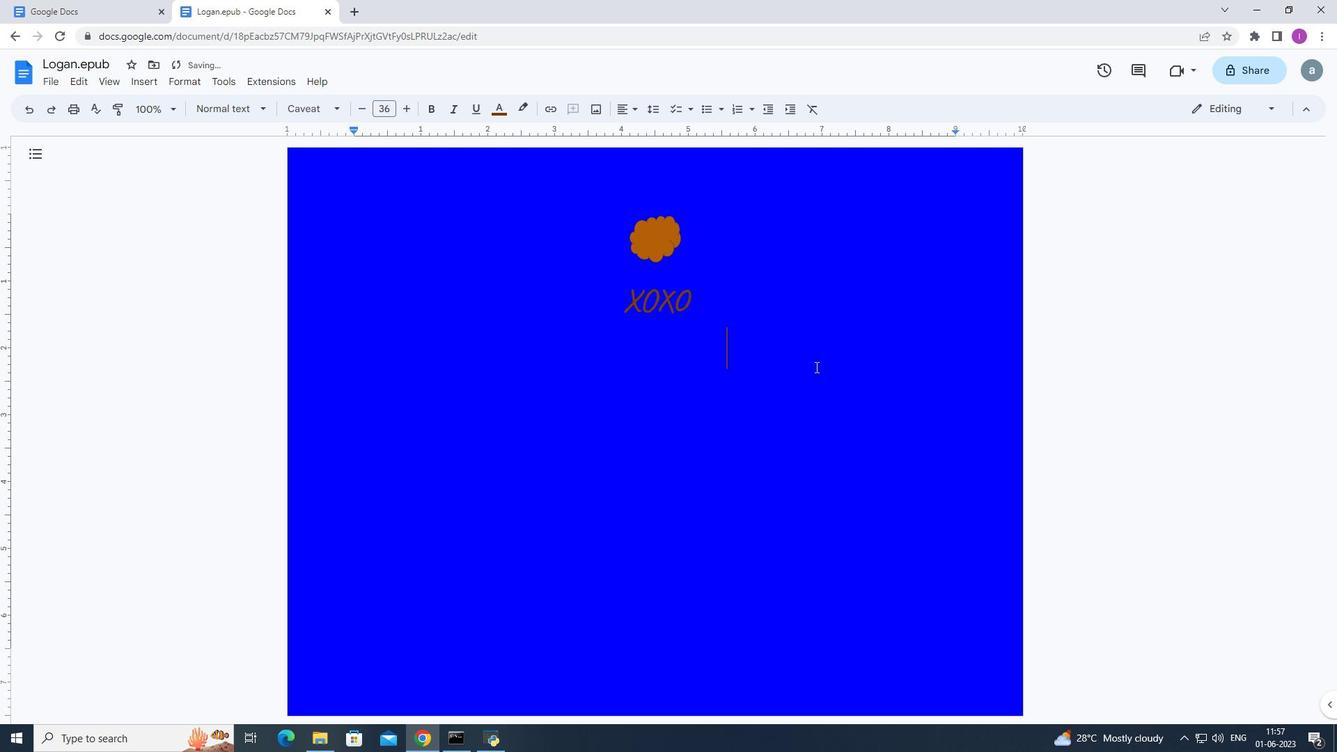 
Action: Mouse moved to (149, 78)
Screenshot: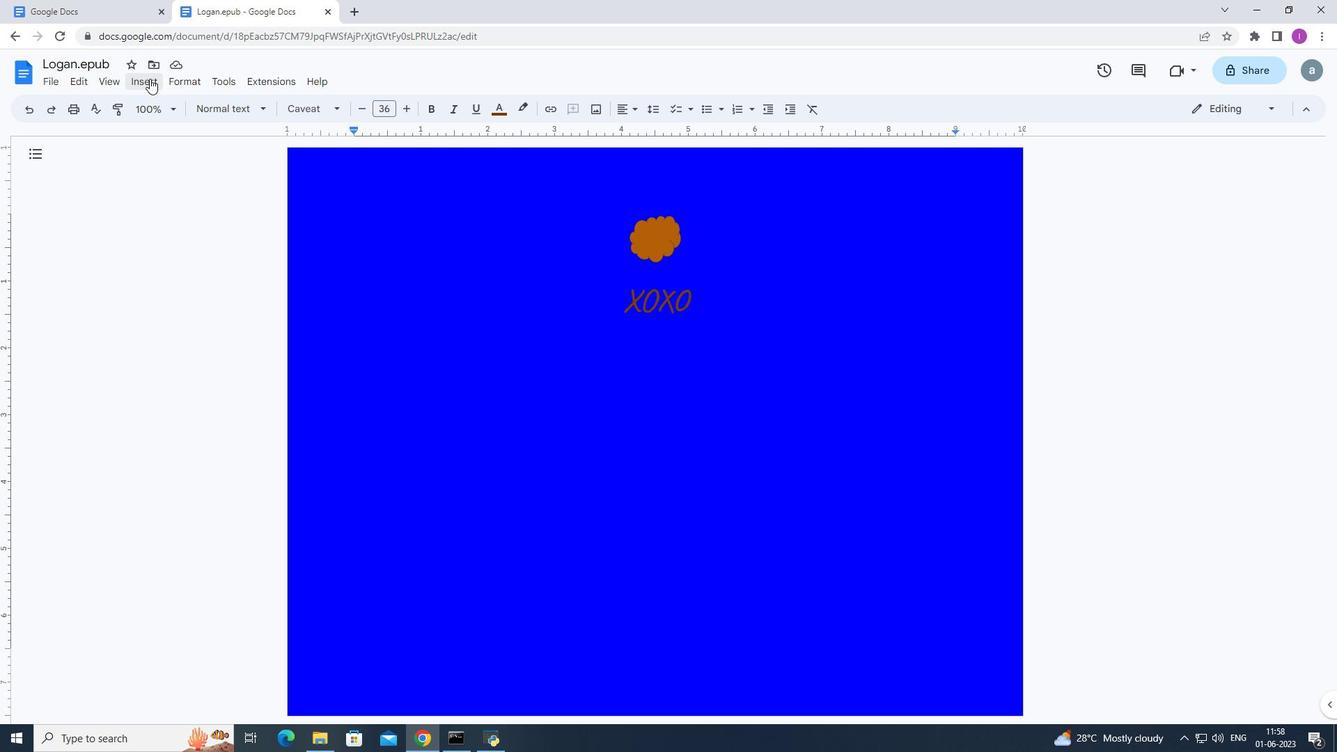 
Action: Mouse pressed left at (149, 78)
Screenshot: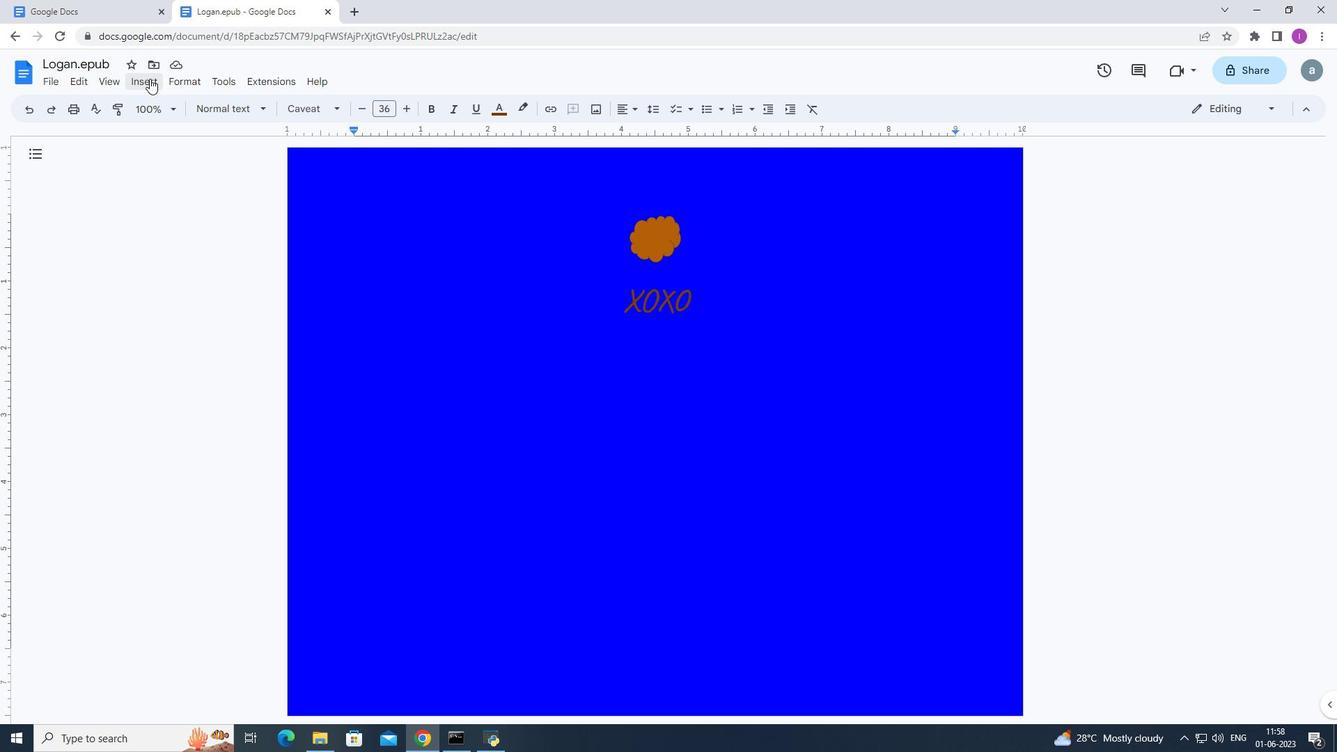 
Action: Mouse moved to (253, 505)
Screenshot: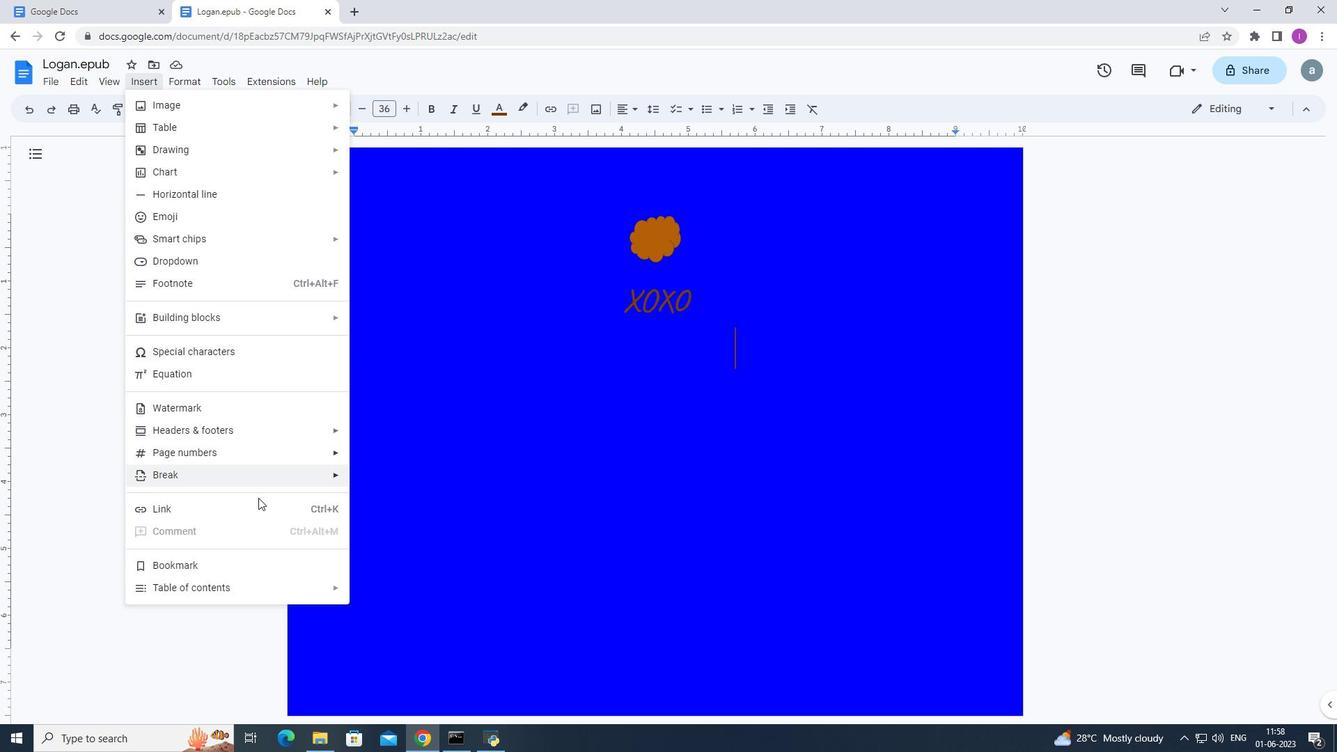 
Action: Mouse pressed left at (253, 505)
Screenshot: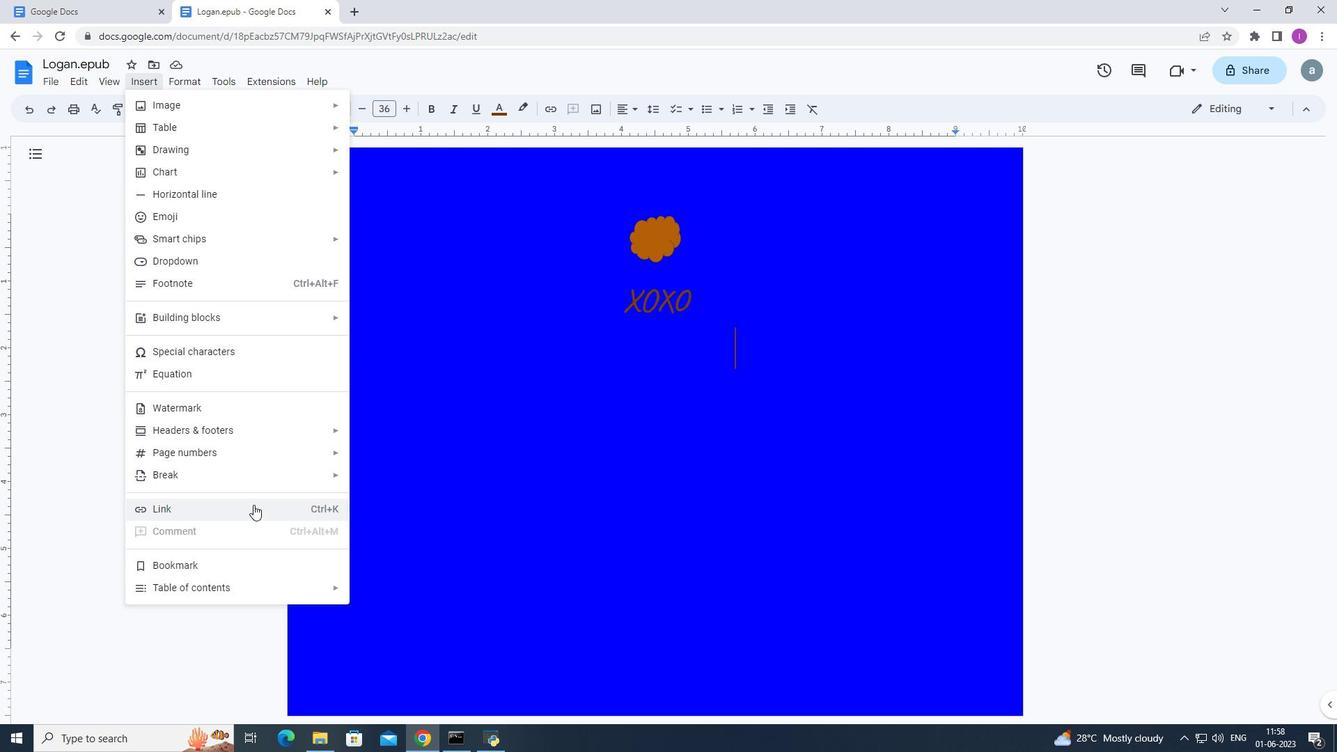 
Action: Mouse moved to (787, 432)
Screenshot: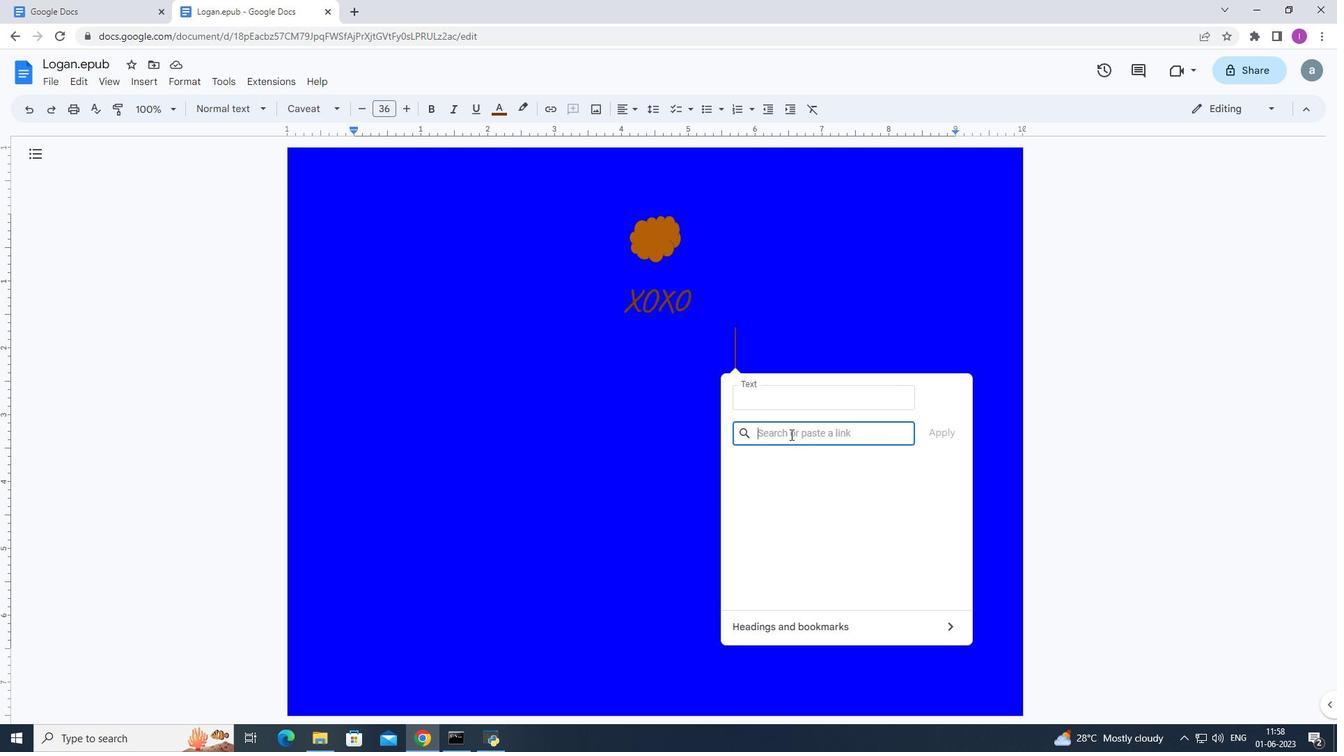 
Action: Key pressed <Key.shift>Www<Key.backspace><Key.backspace><Key.backspace>www.instagram.com
Screenshot: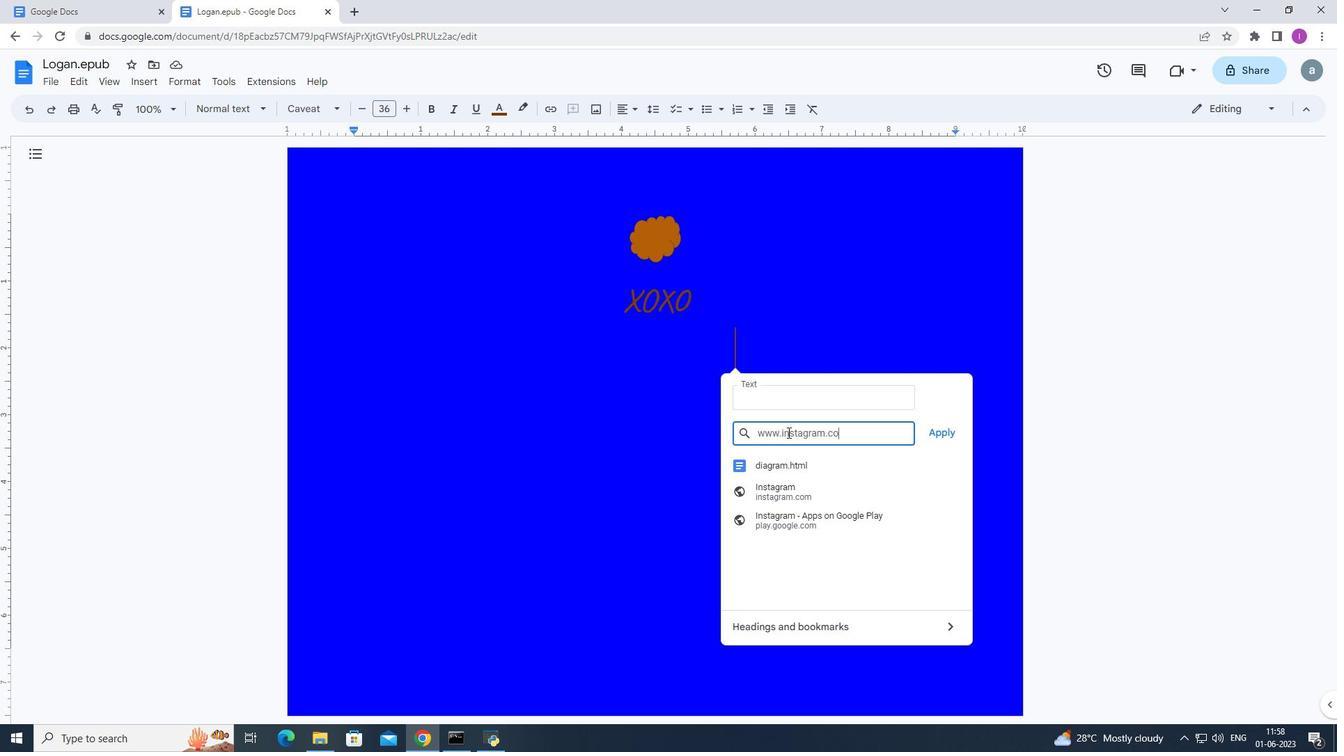 
Action: Mouse moved to (952, 431)
Screenshot: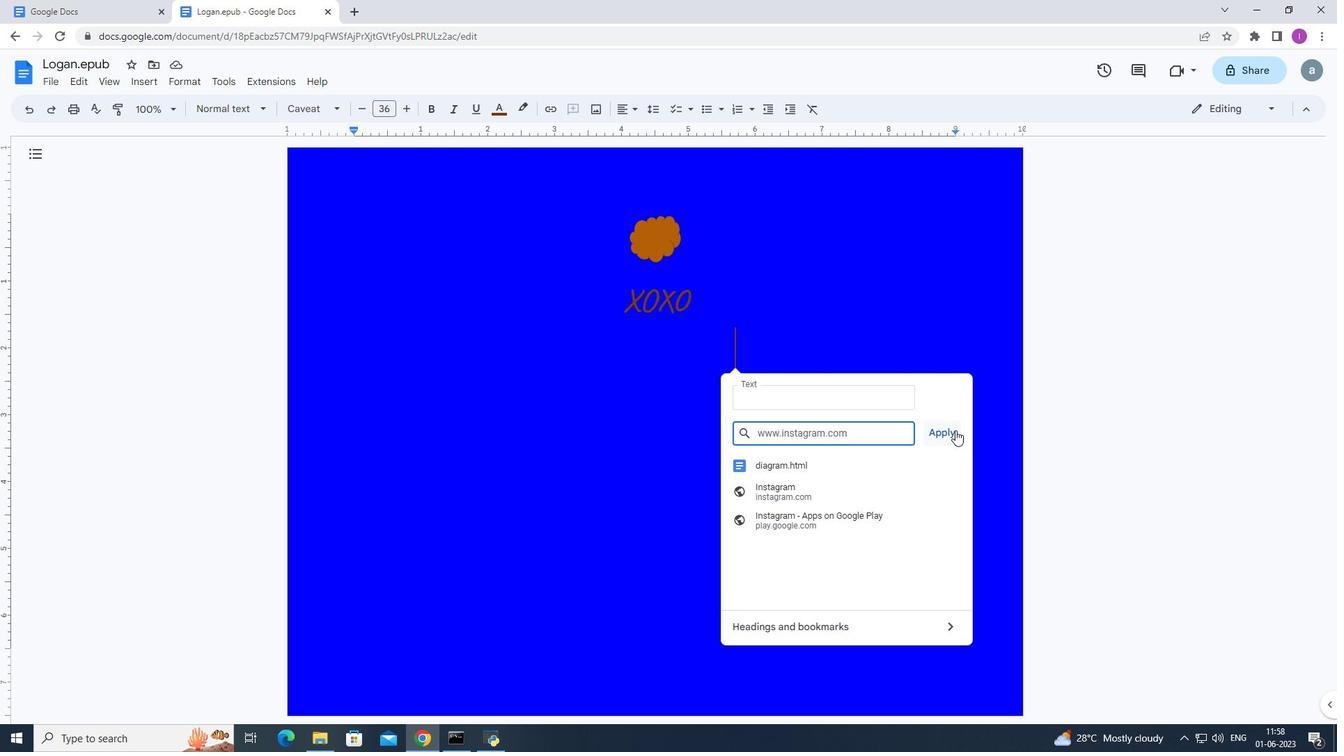
Action: Mouse pressed left at (952, 431)
Screenshot: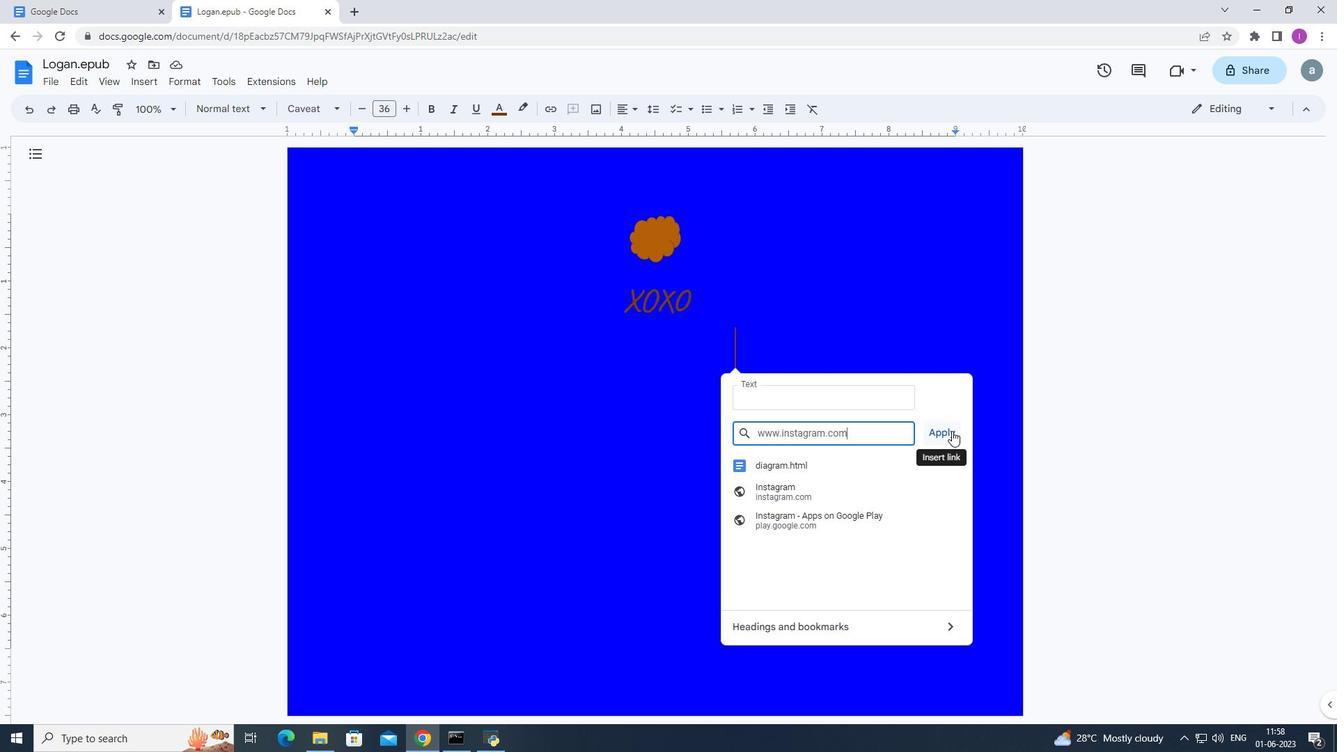 
Action: Mouse moved to (330, 405)
Screenshot: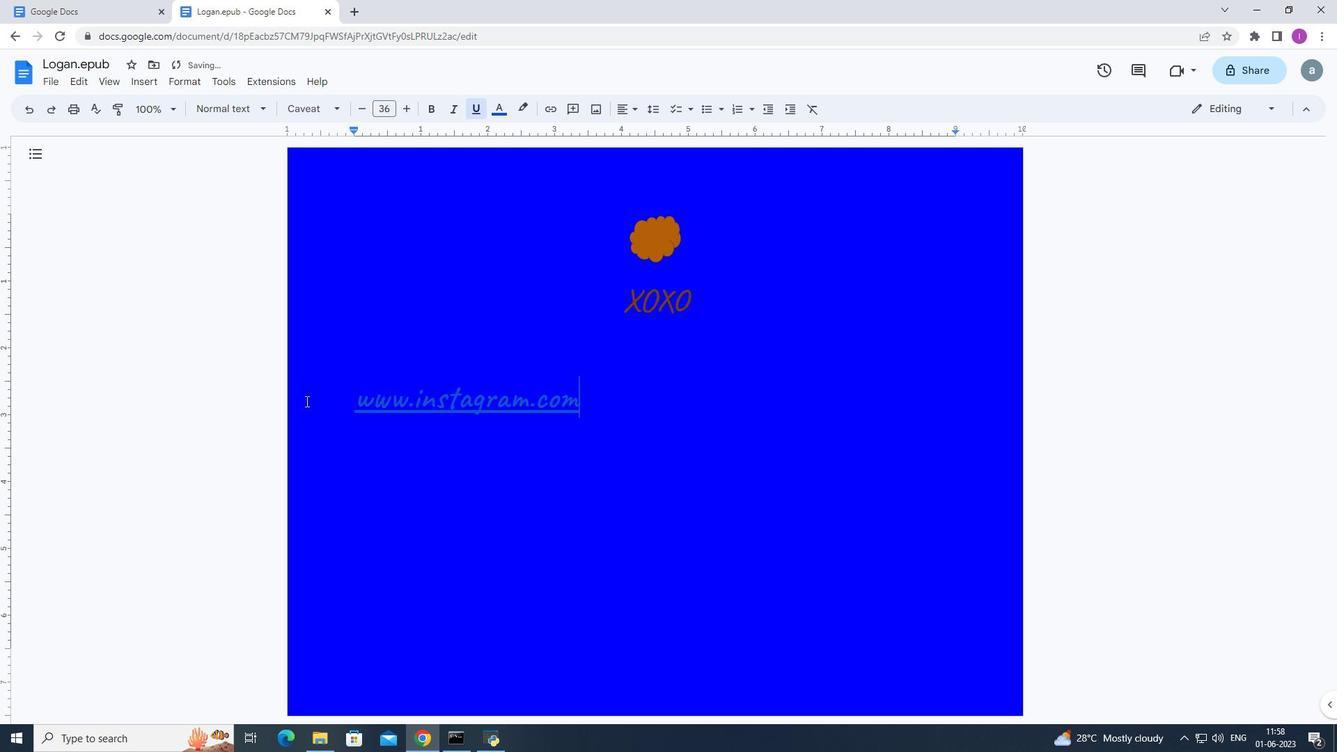 
Action: Mouse pressed left at (330, 405)
Screenshot: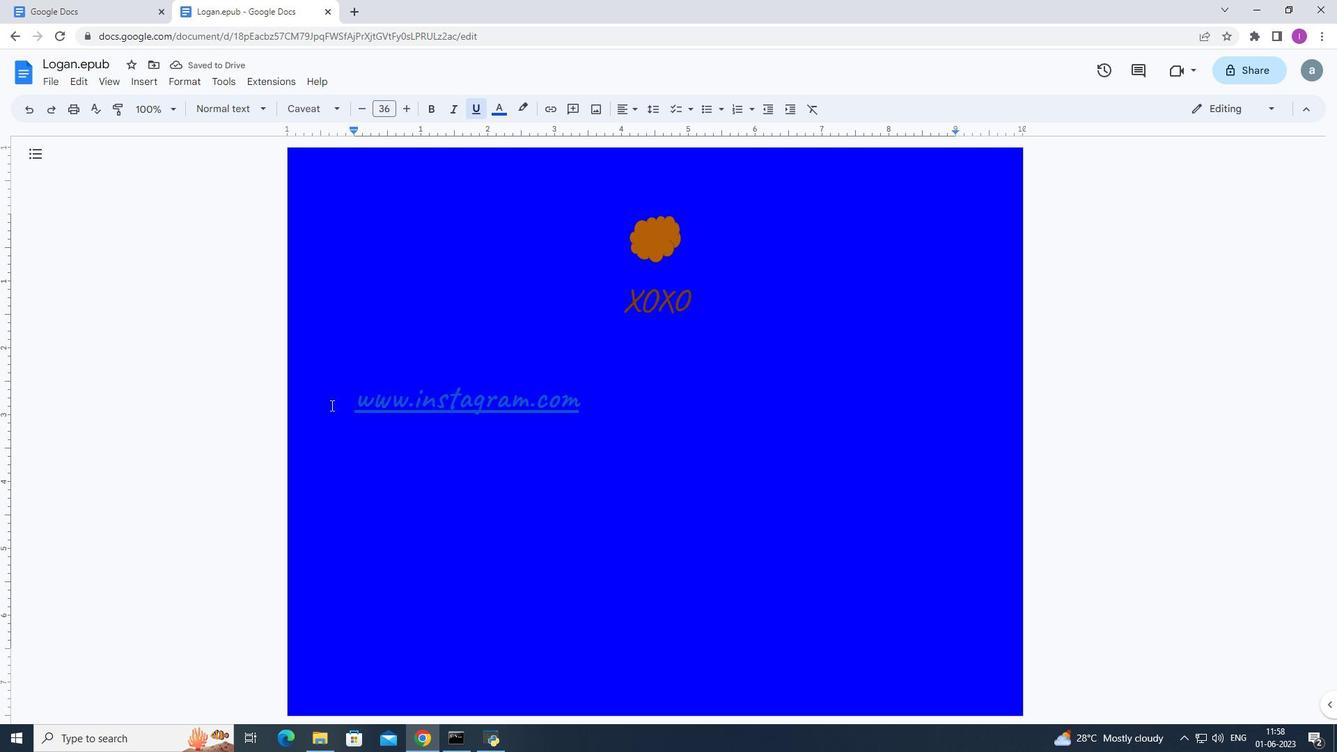
Action: Mouse moved to (340, 405)
Screenshot: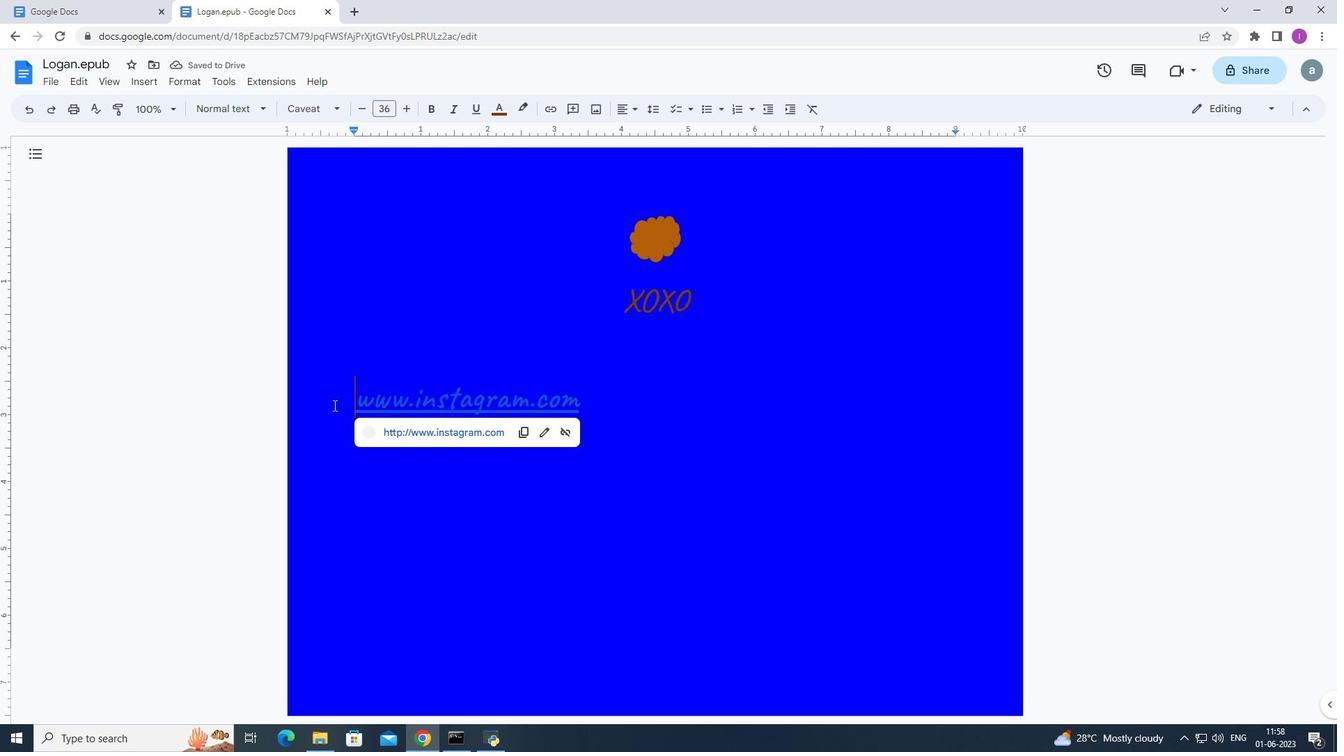
Action: Key pressed <Key.space><Key.space><Key.space><Key.space><Key.space>
Screenshot: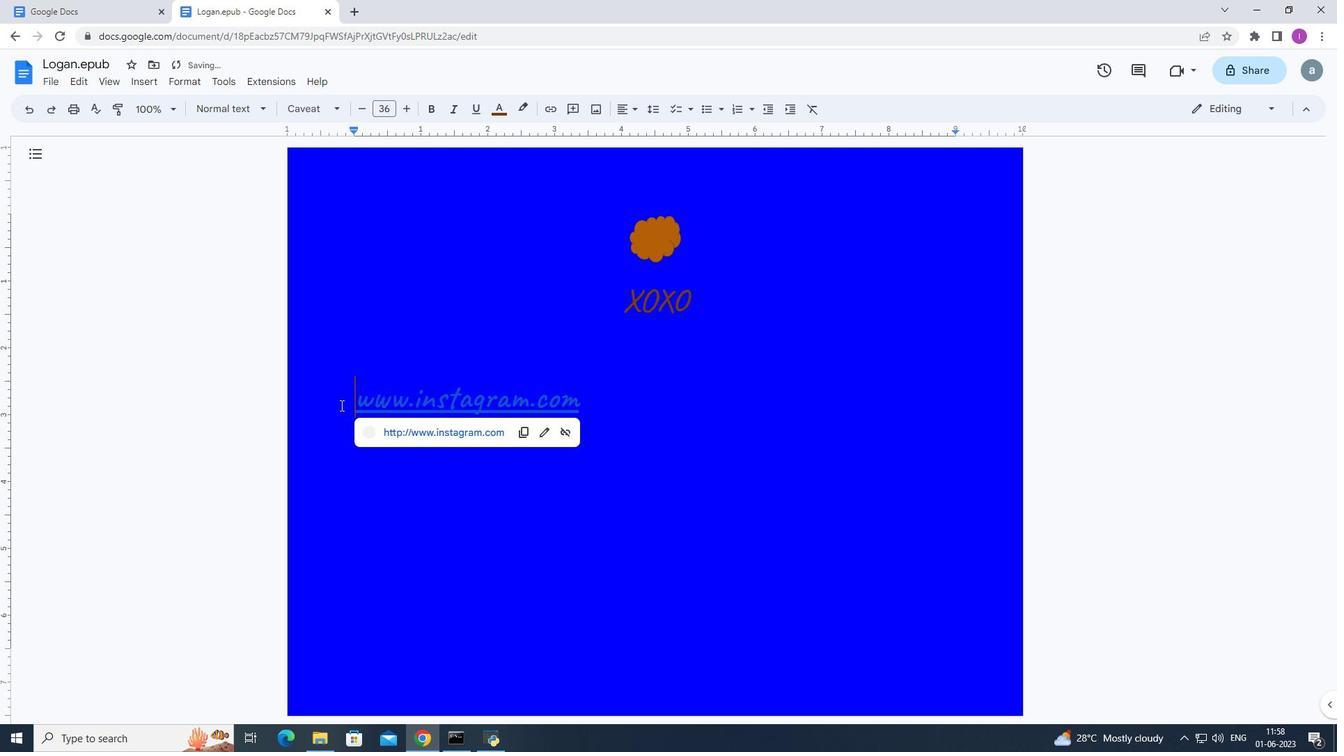 
Action: Mouse moved to (677, 408)
Screenshot: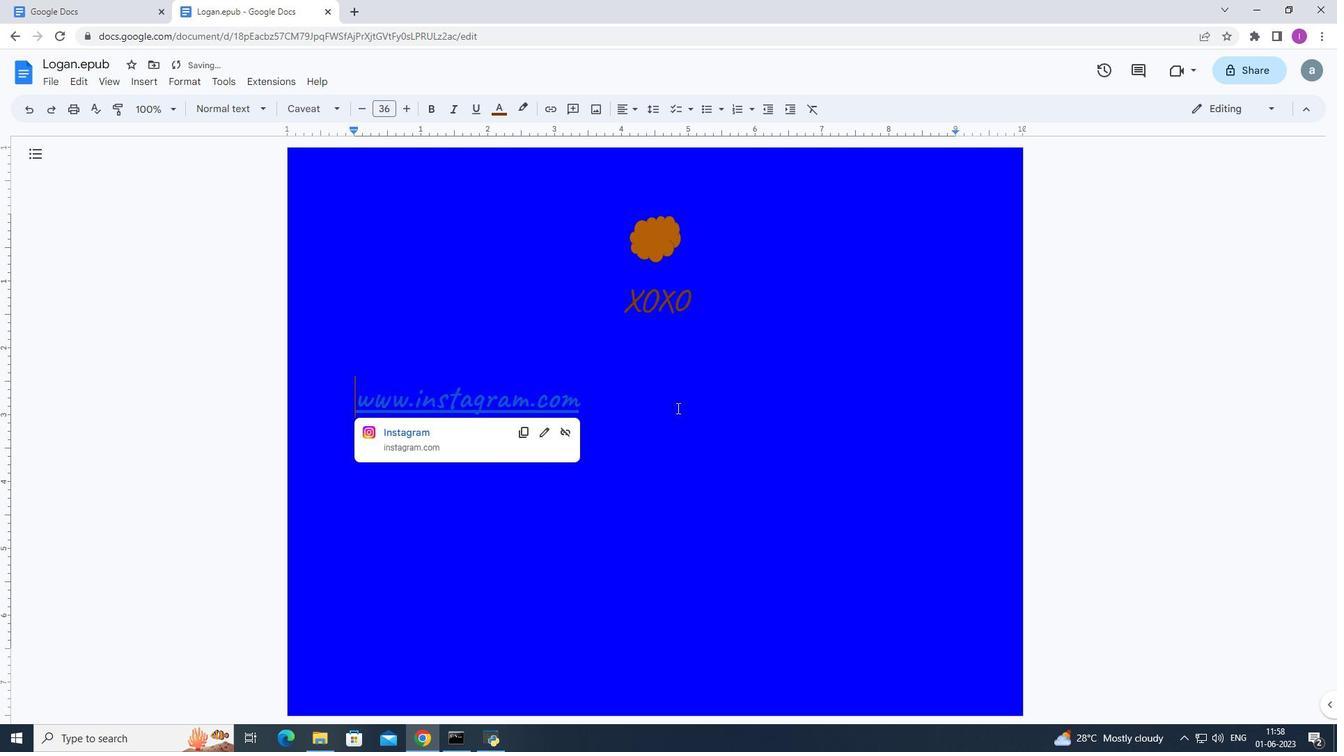 
Action: Mouse pressed left at (677, 408)
Screenshot: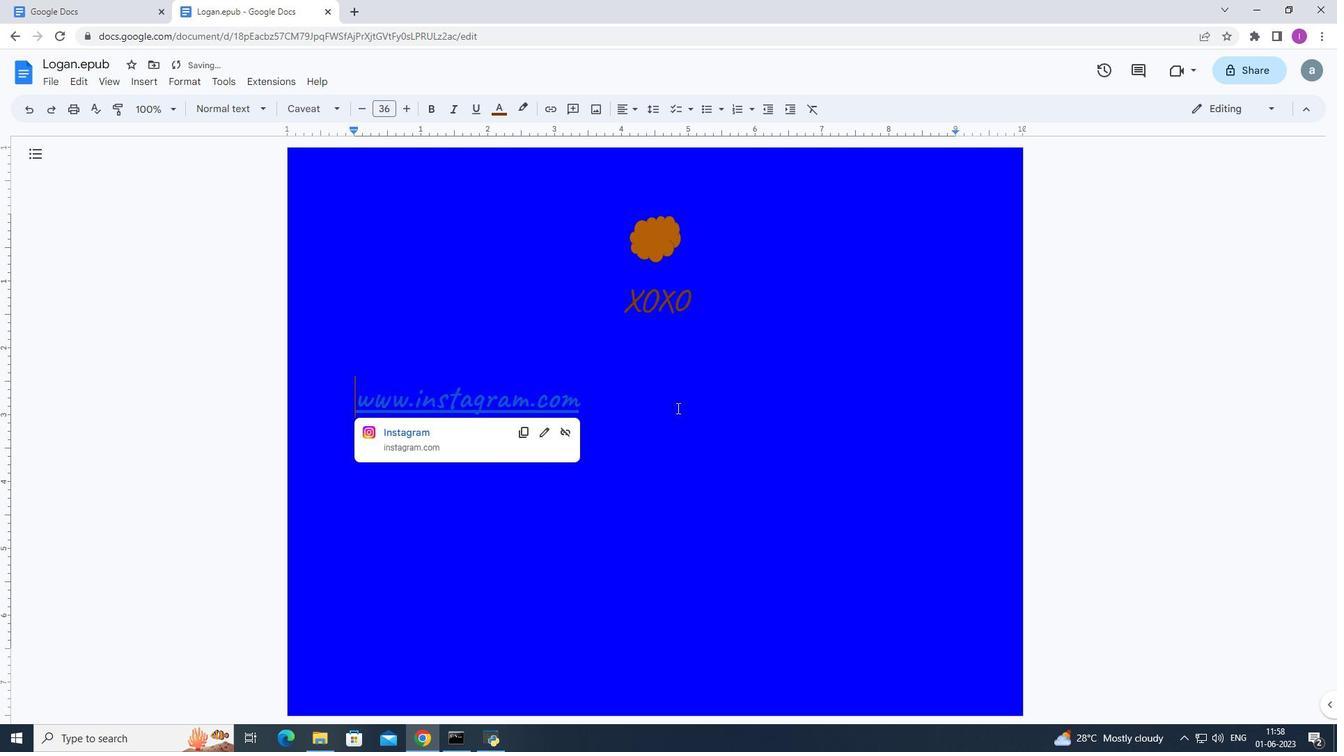 
Action: Mouse moved to (845, 385)
Screenshot: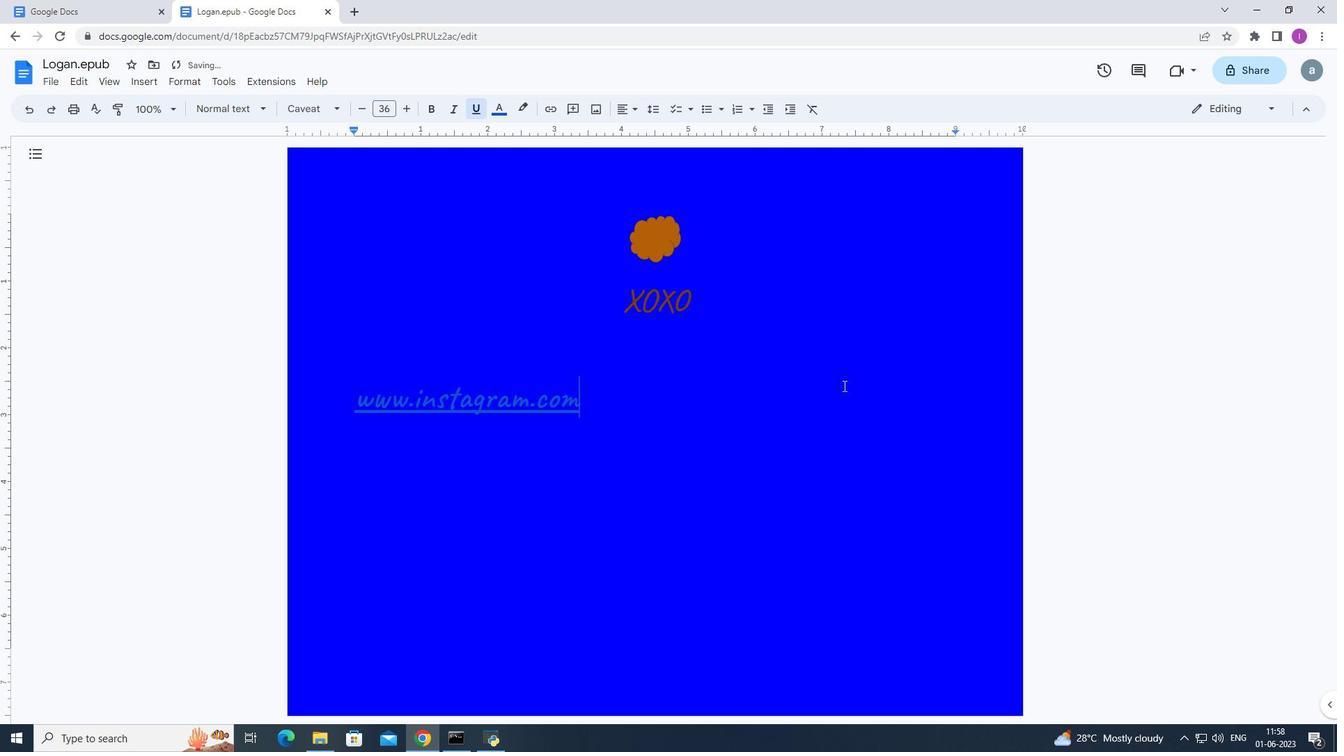 
Action: Mouse pressed left at (845, 385)
Screenshot: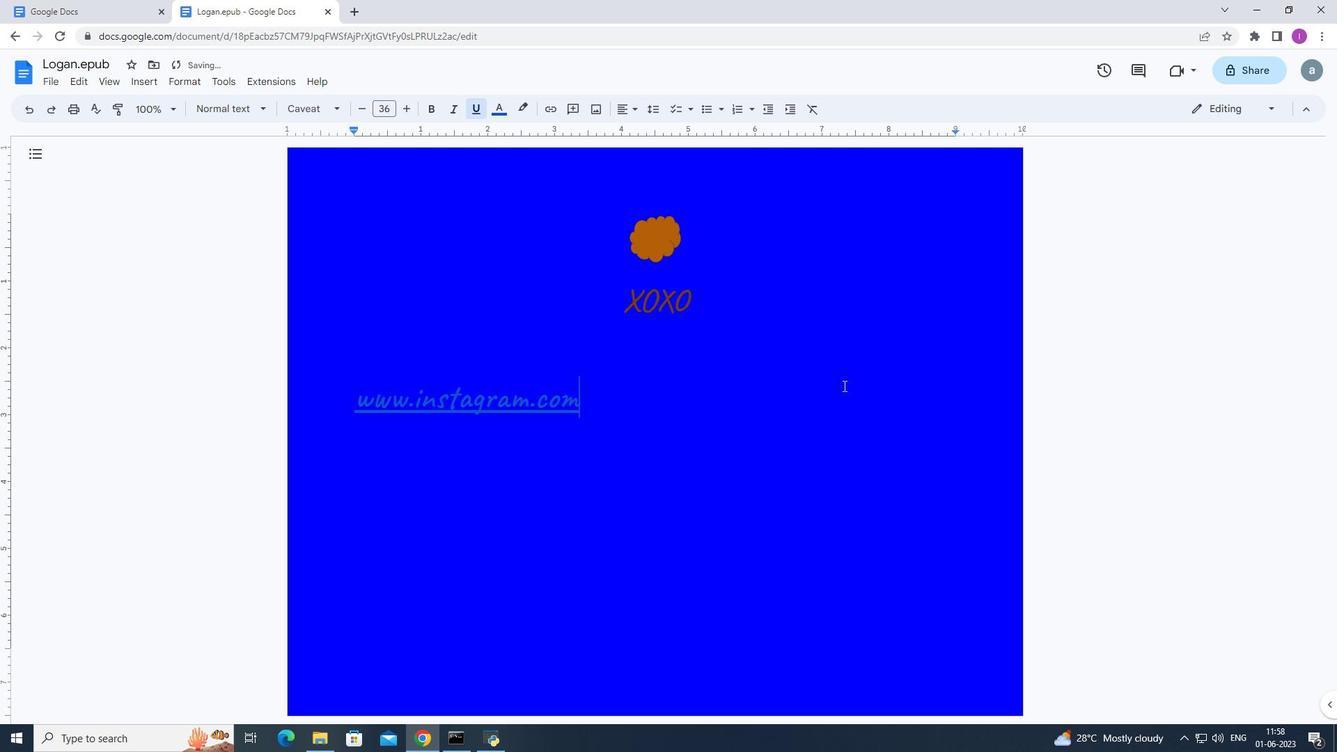 
Action: Mouse moved to (601, 406)
Screenshot: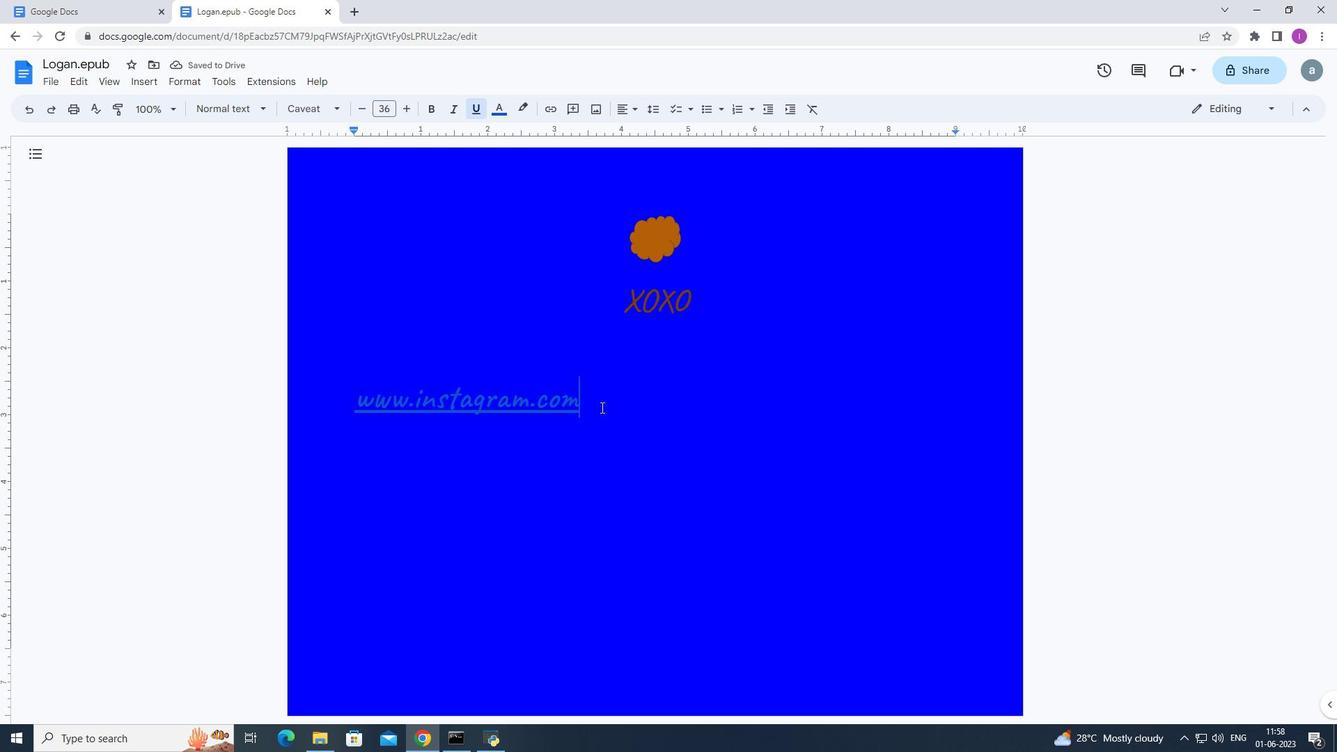 
Action: Mouse pressed left at (601, 406)
Screenshot: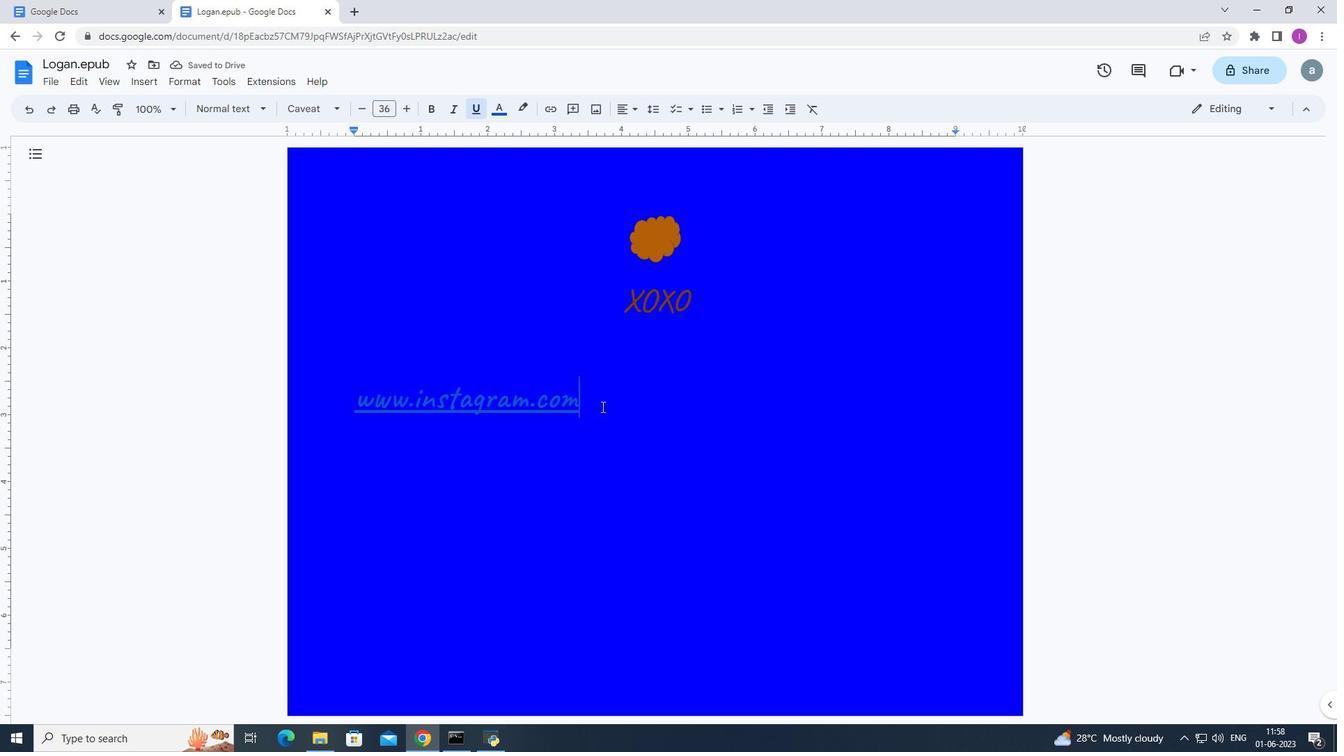 
Action: Mouse moved to (838, 387)
Screenshot: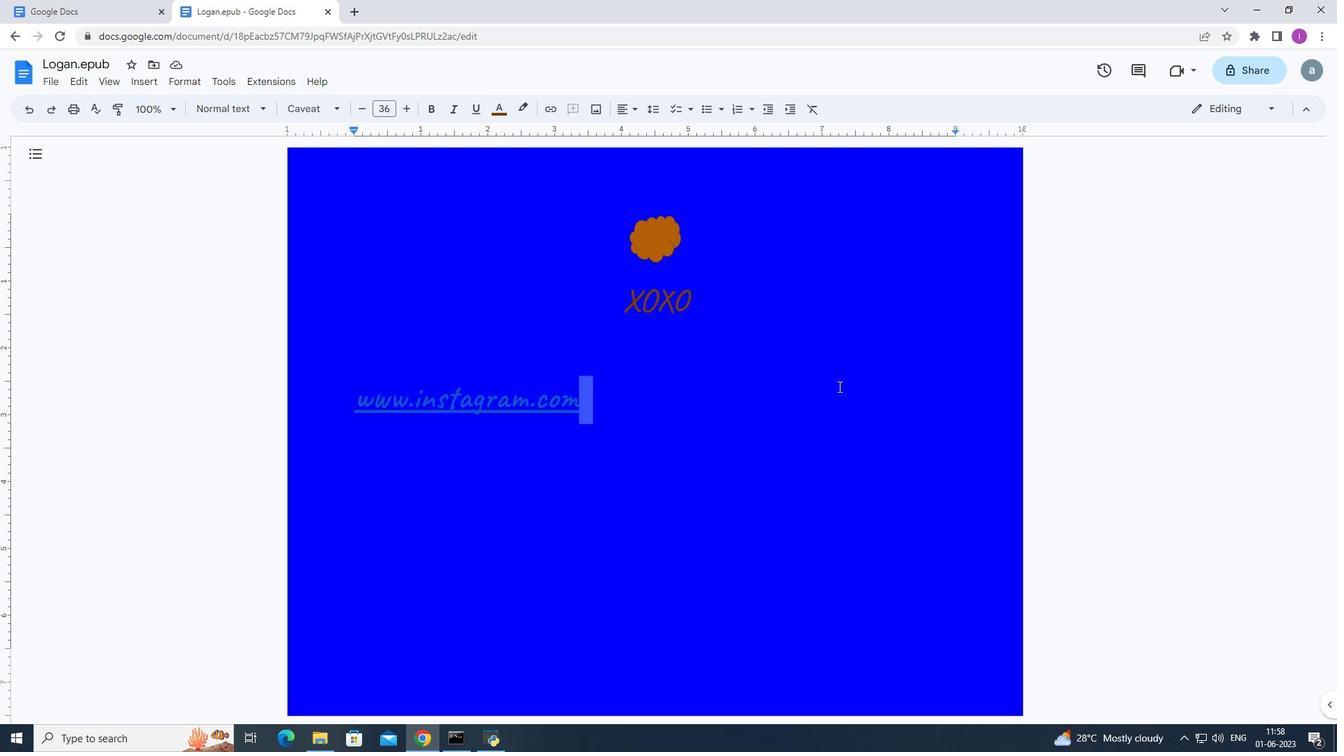 
Action: Mouse pressed left at (838, 387)
Screenshot: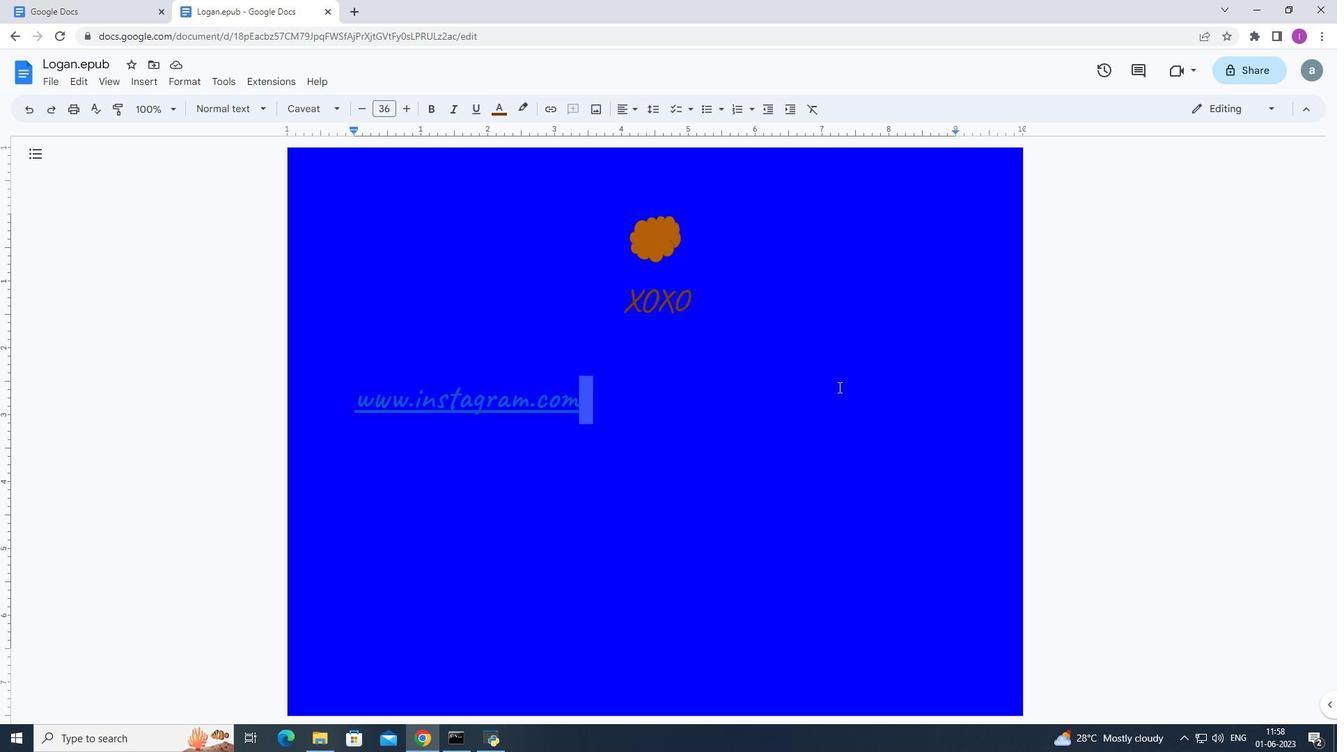 
Action: Mouse moved to (335, 402)
Screenshot: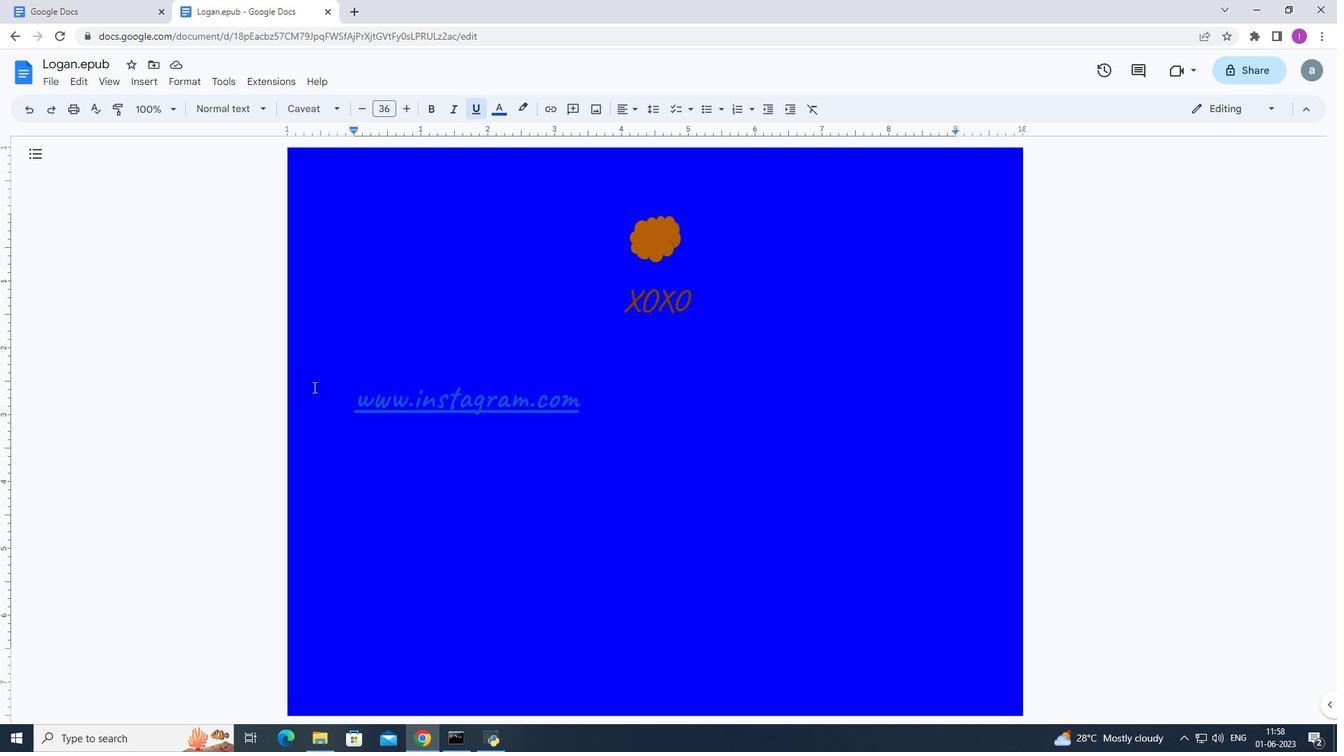 
Action: Mouse pressed left at (335, 402)
Screenshot: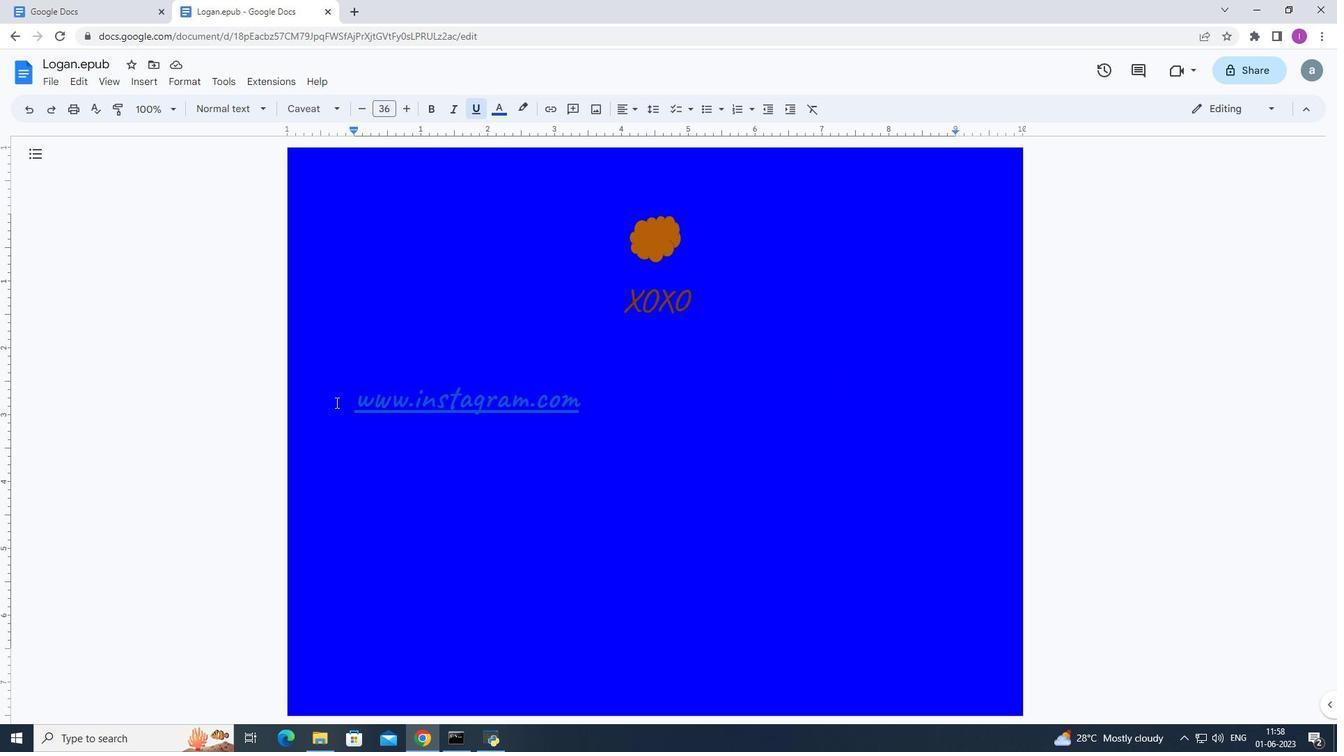 
Action: Mouse moved to (790, 360)
Screenshot: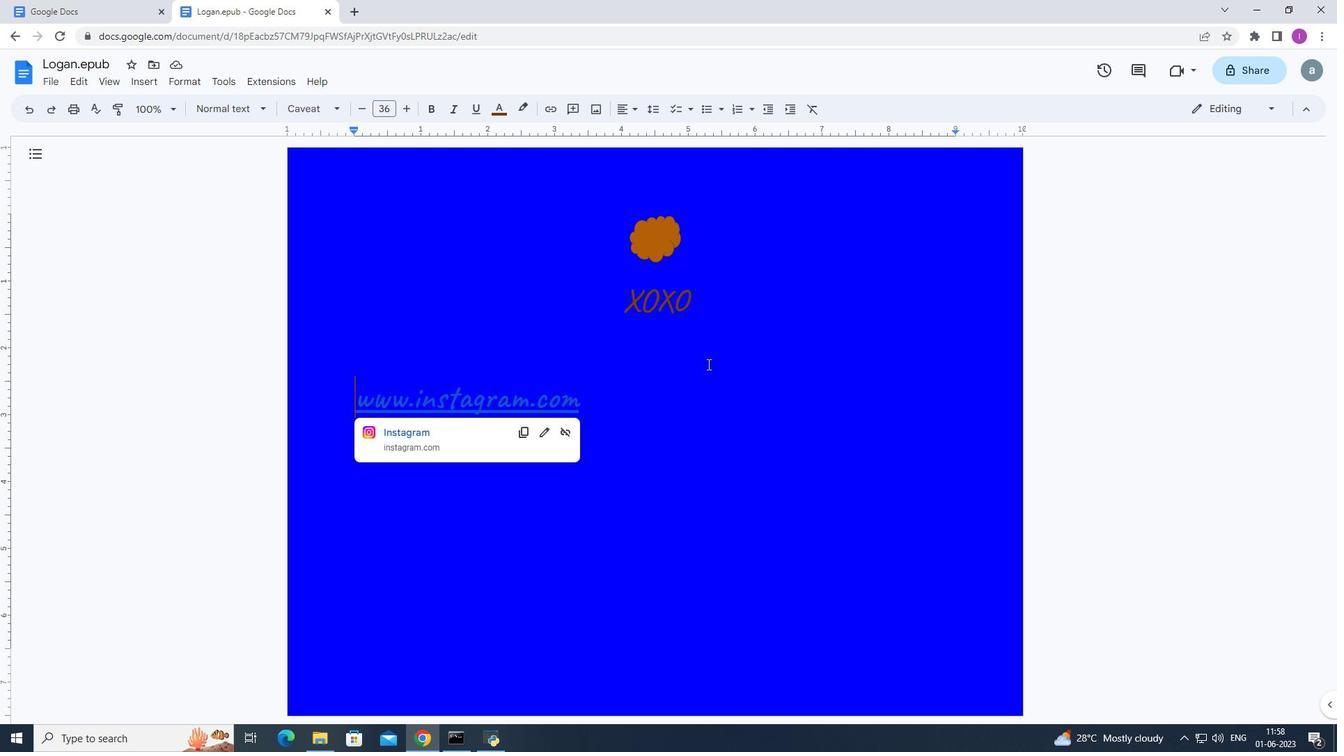 
Action: Key pressed <Key.space><Key.space><Key.space><Key.space><Key.space><Key.space><Key.backspace><Key.backspace>
Screenshot: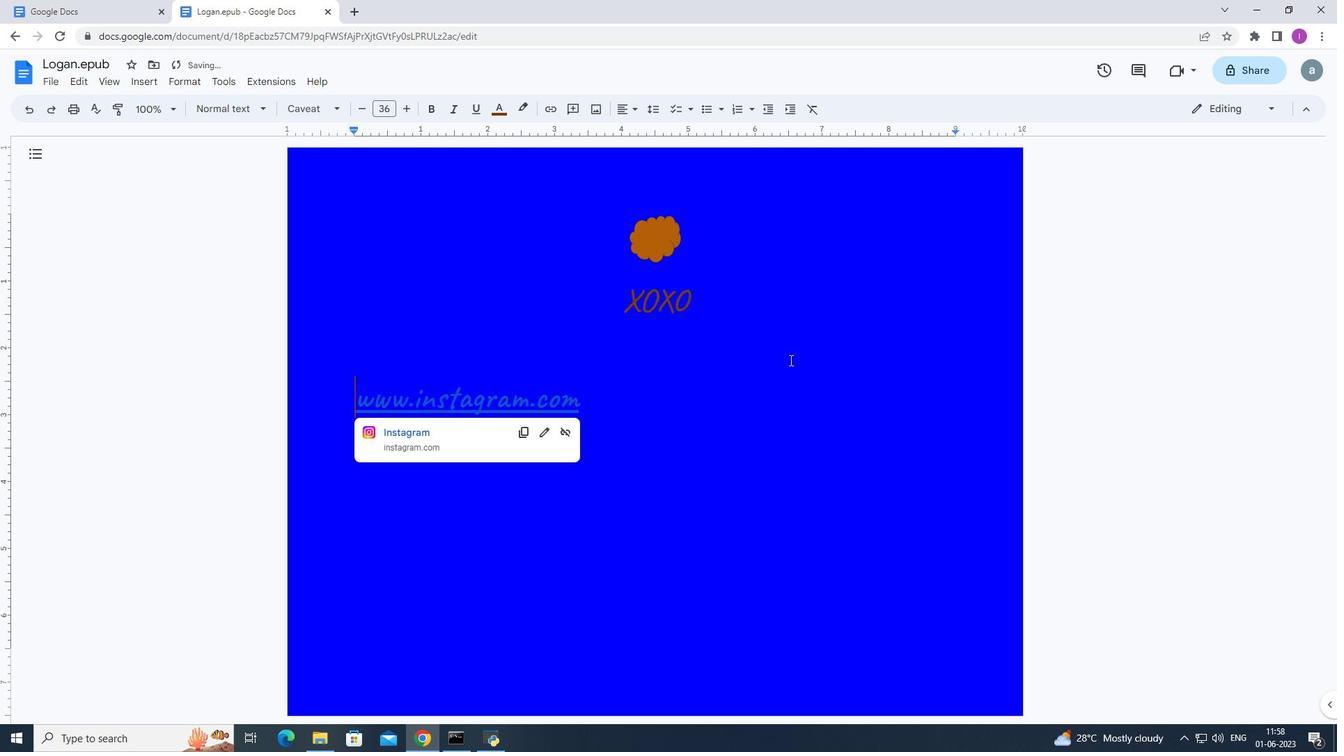 
Action: Mouse moved to (694, 397)
Screenshot: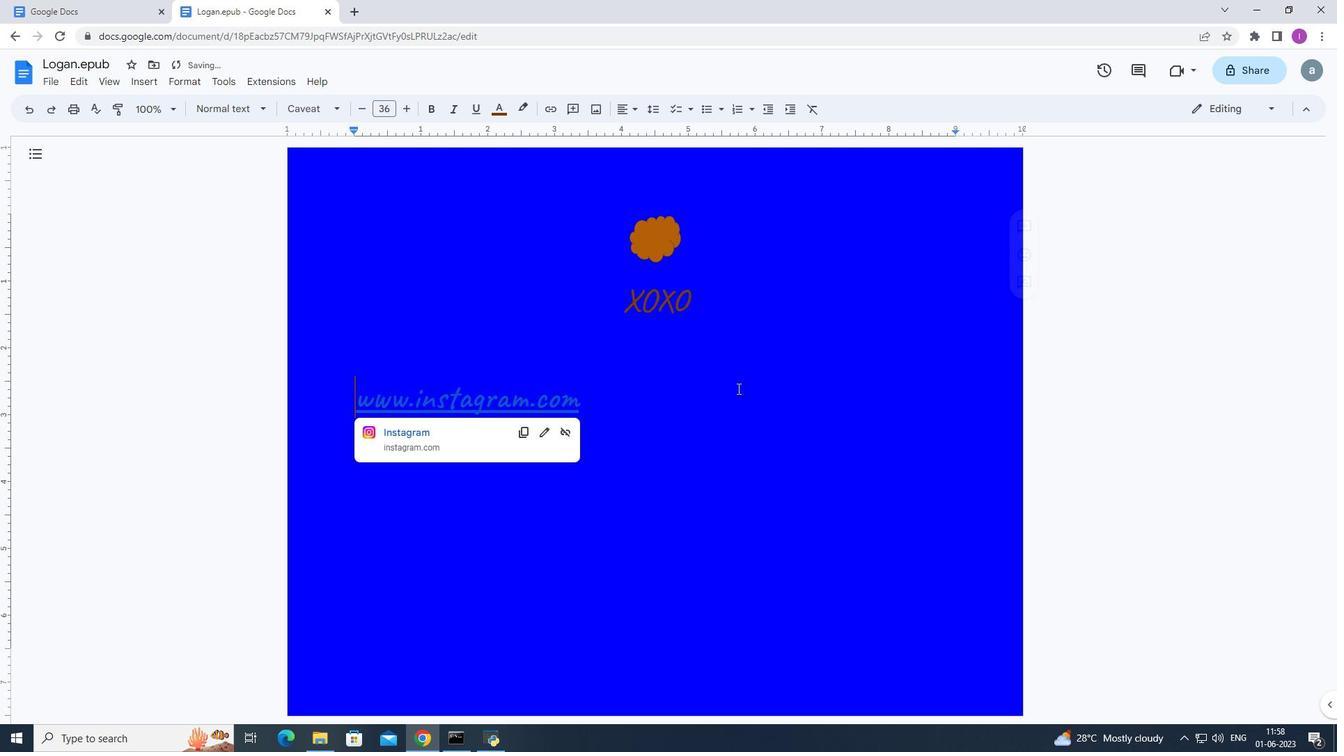 
Action: Mouse pressed left at (694, 397)
Screenshot: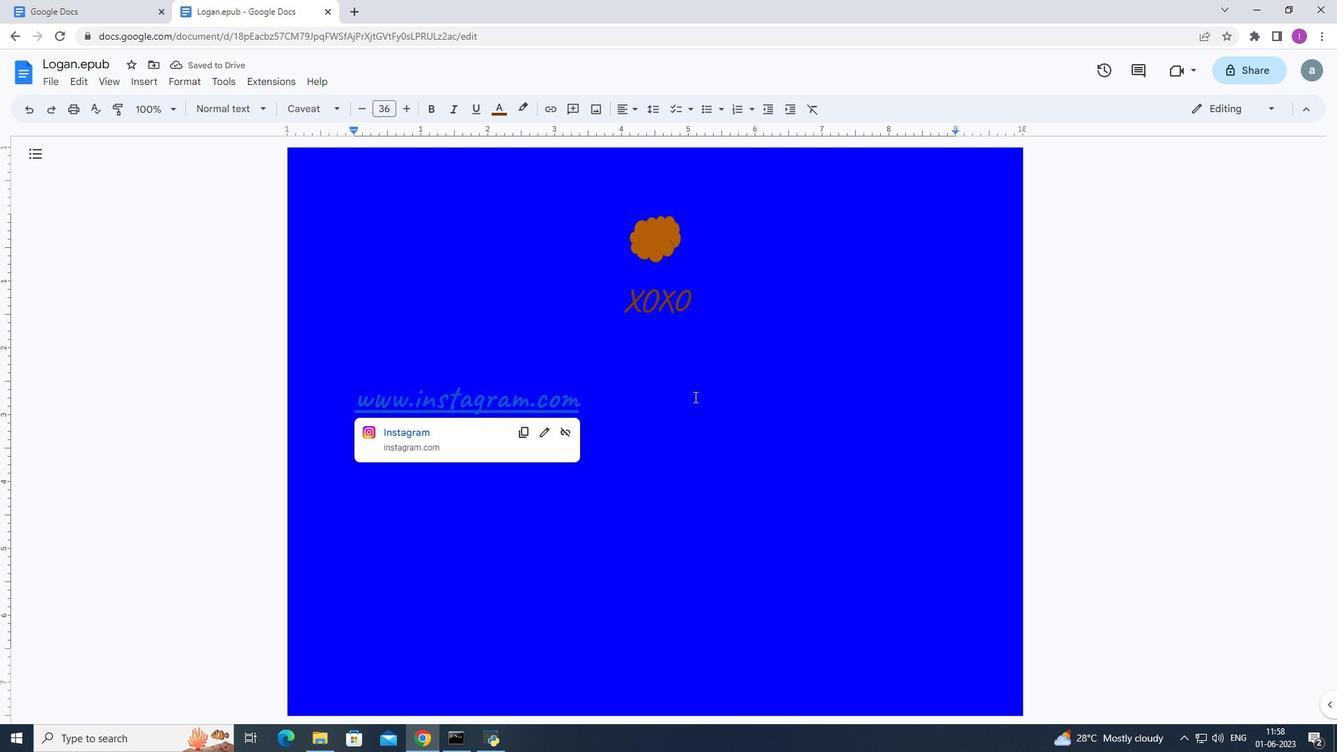 
Action: Mouse moved to (608, 396)
Screenshot: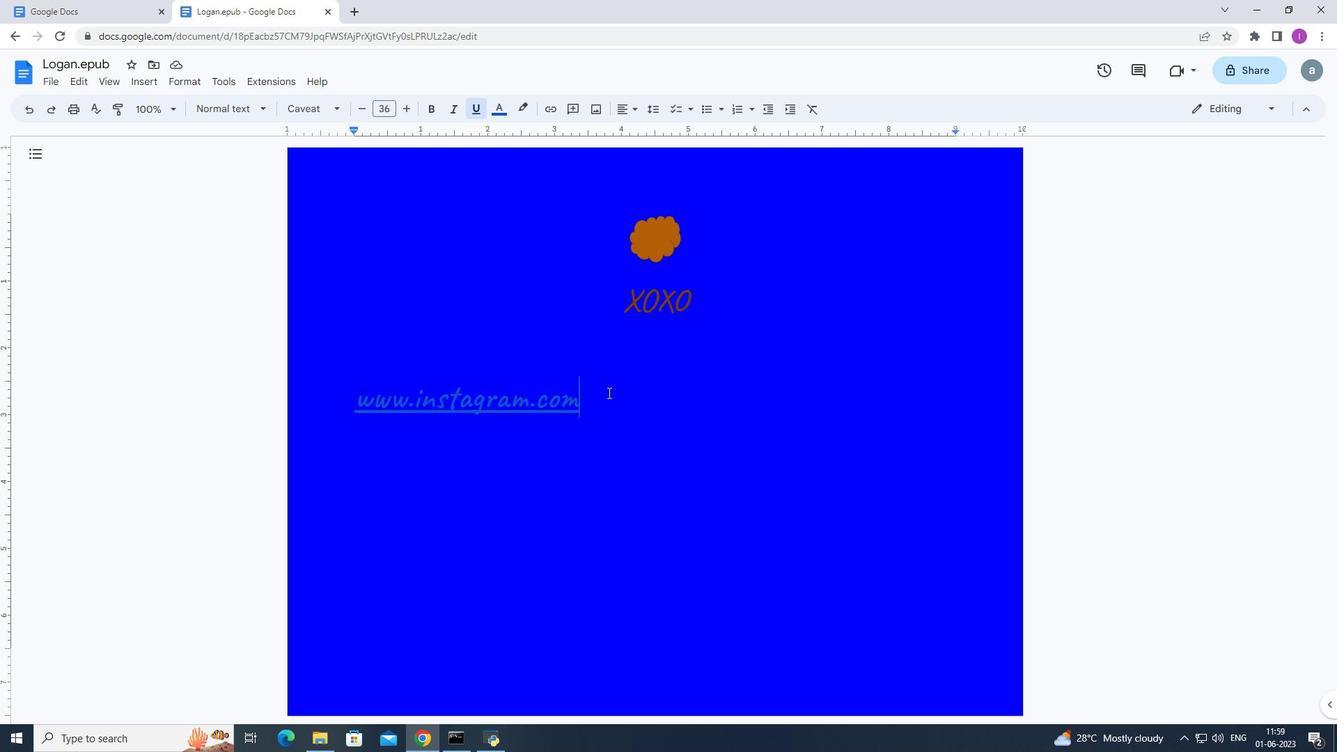 
Action: Mouse pressed left at (608, 396)
Screenshot: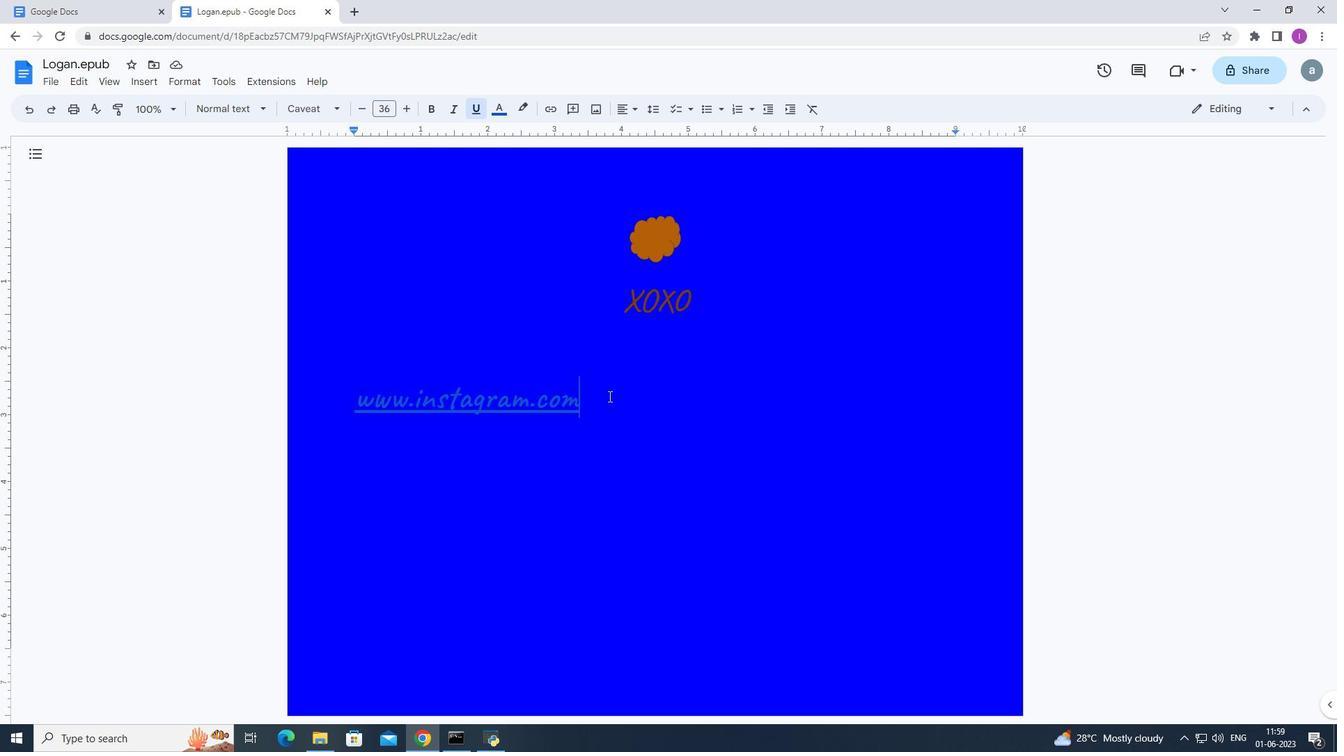 
Action: Mouse moved to (618, 108)
Screenshot: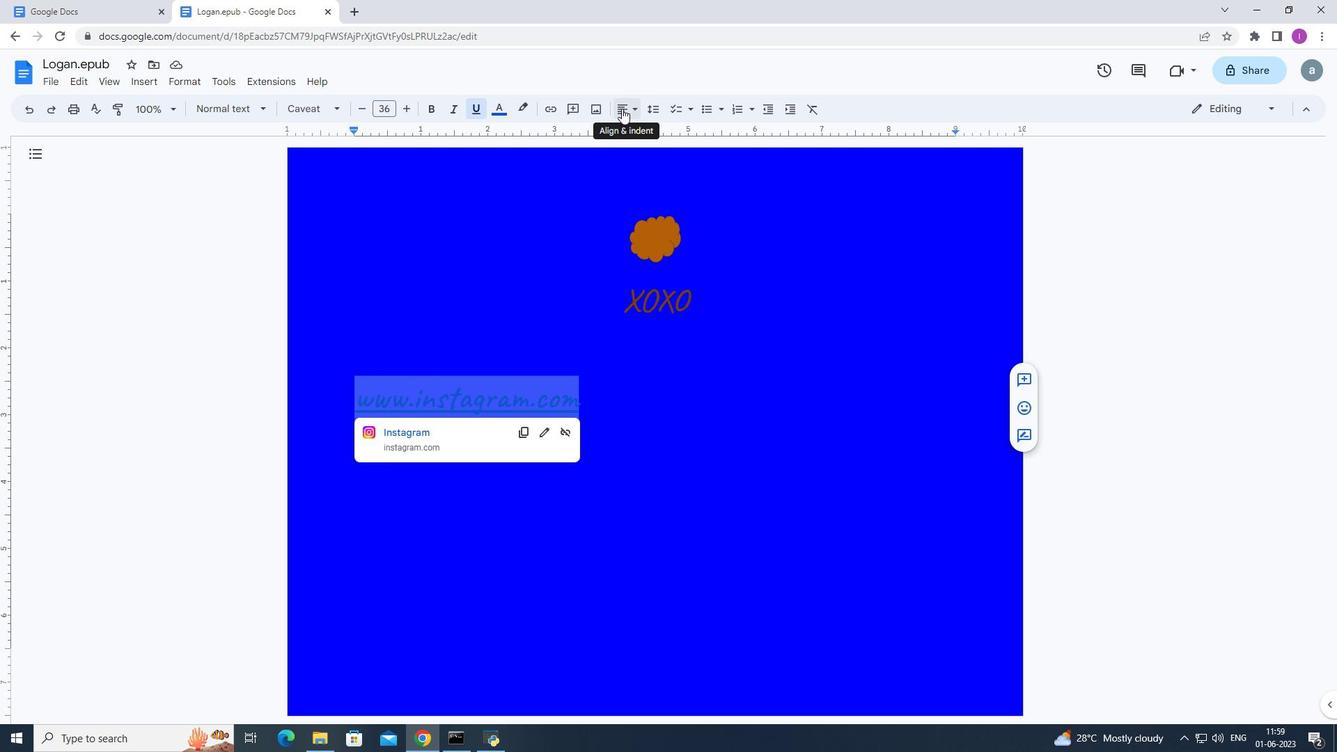 
Action: Mouse pressed left at (618, 108)
Screenshot: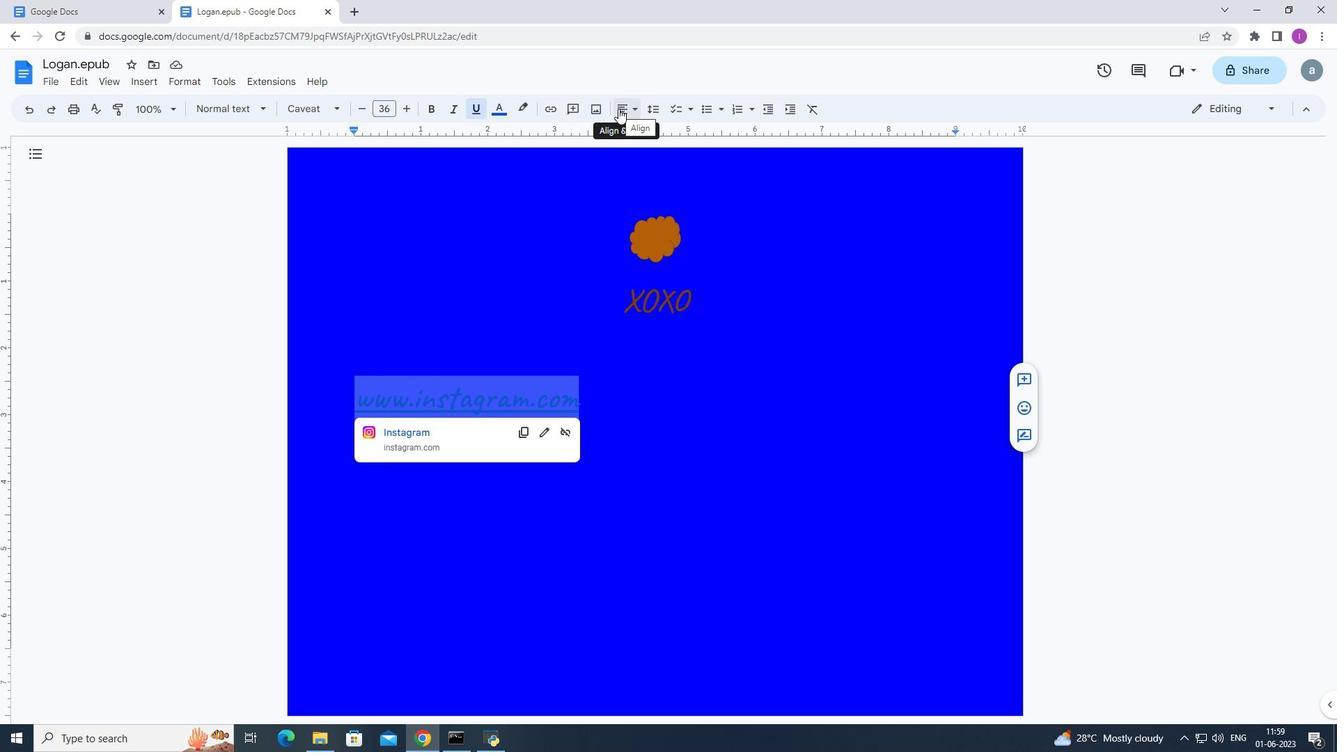 
Action: Mouse moved to (672, 135)
Screenshot: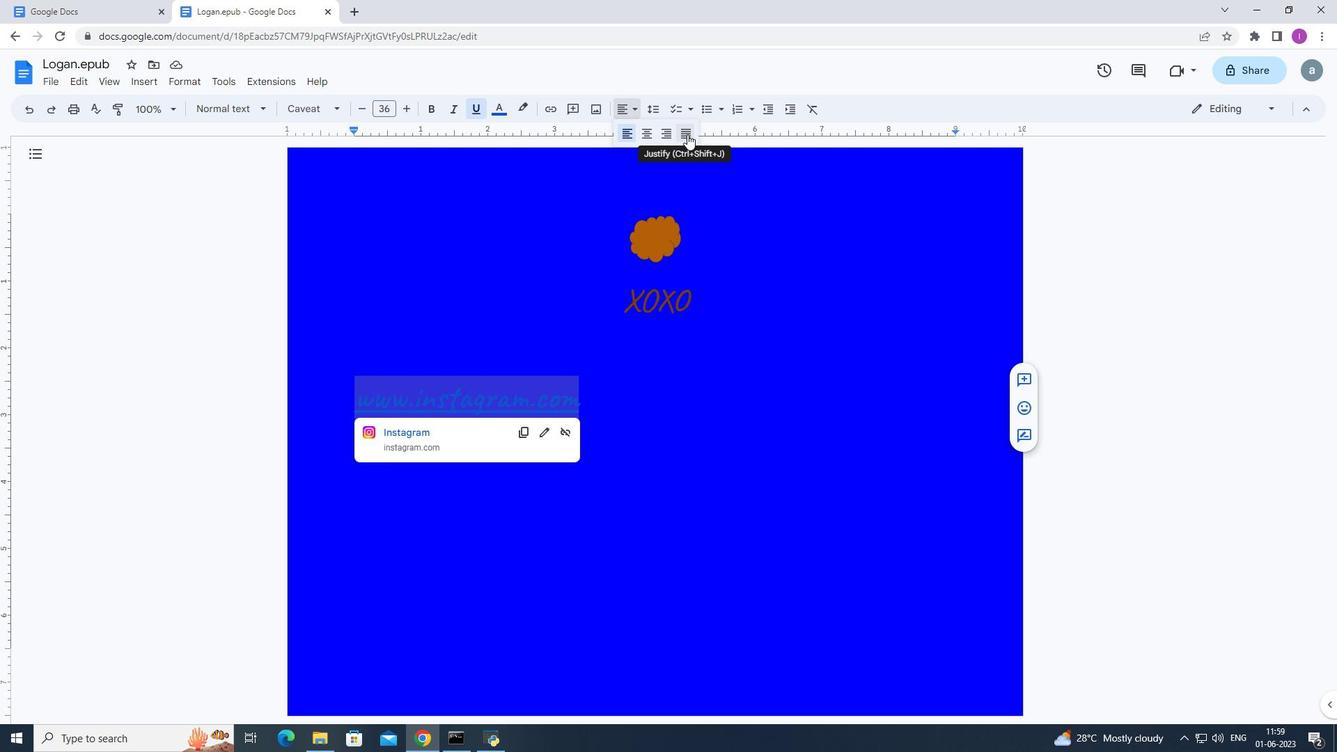
Action: Mouse pressed left at (672, 135)
Screenshot: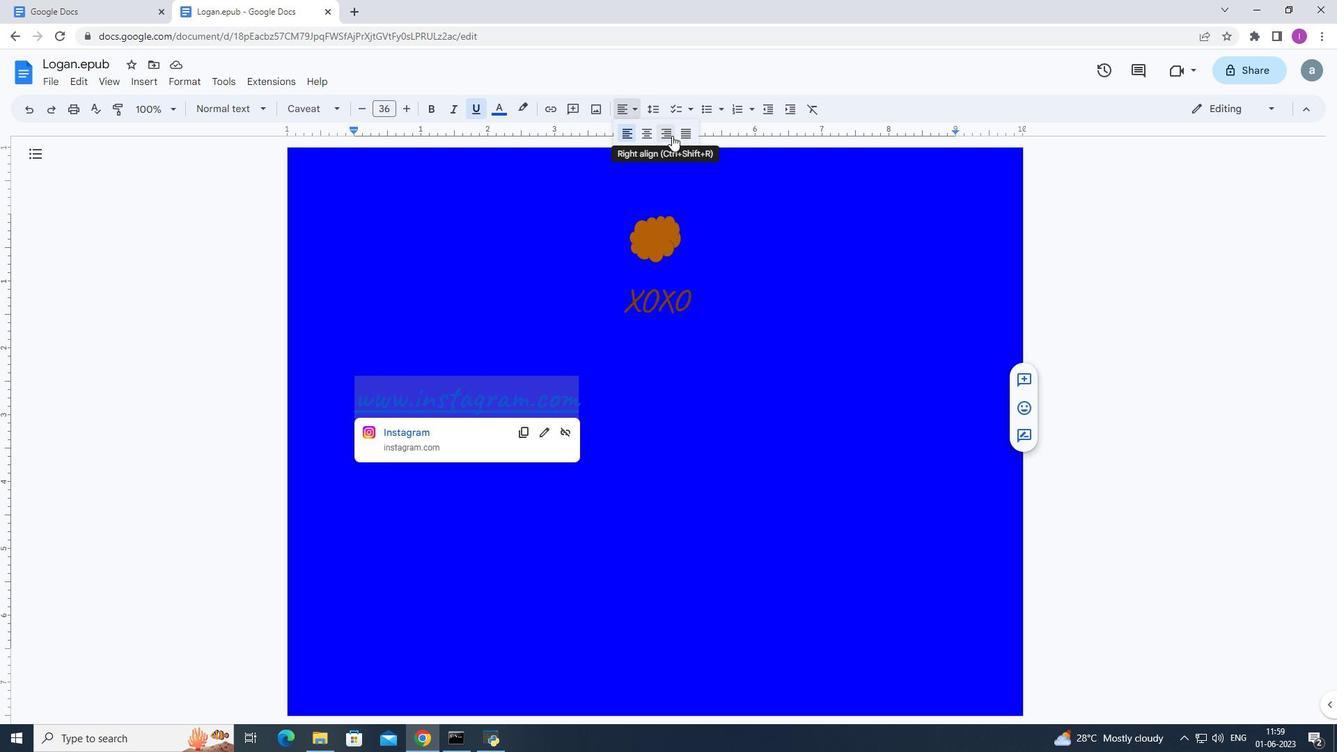 
Action: Mouse moved to (151, 82)
Screenshot: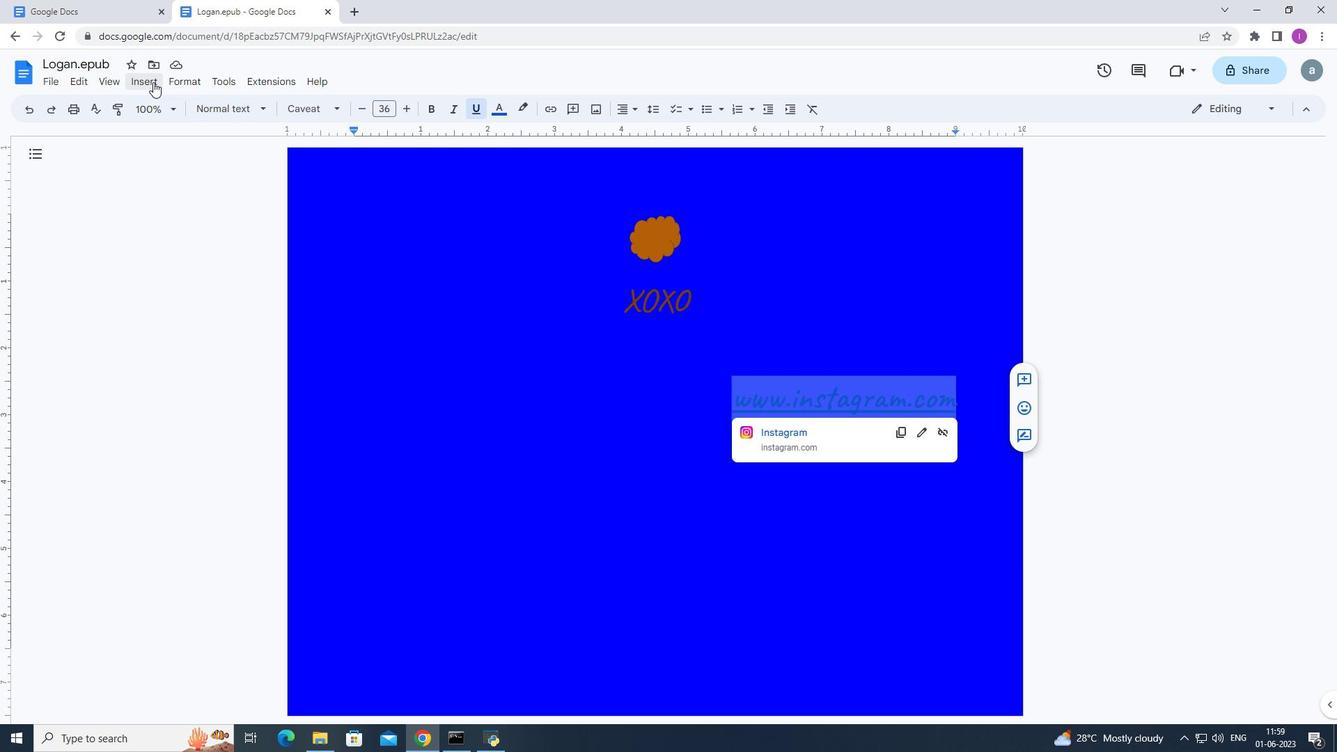 
Action: Mouse pressed left at (151, 82)
Screenshot: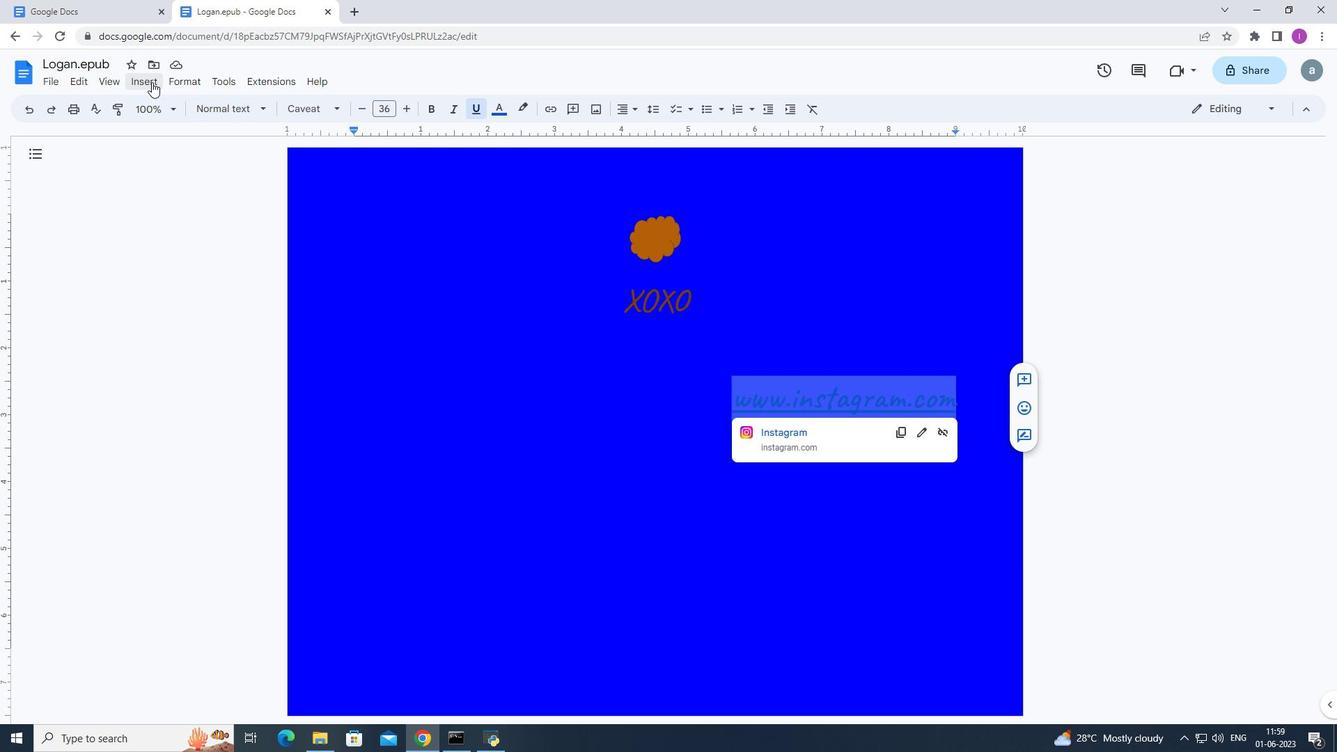 
Action: Mouse moved to (579, 174)
Screenshot: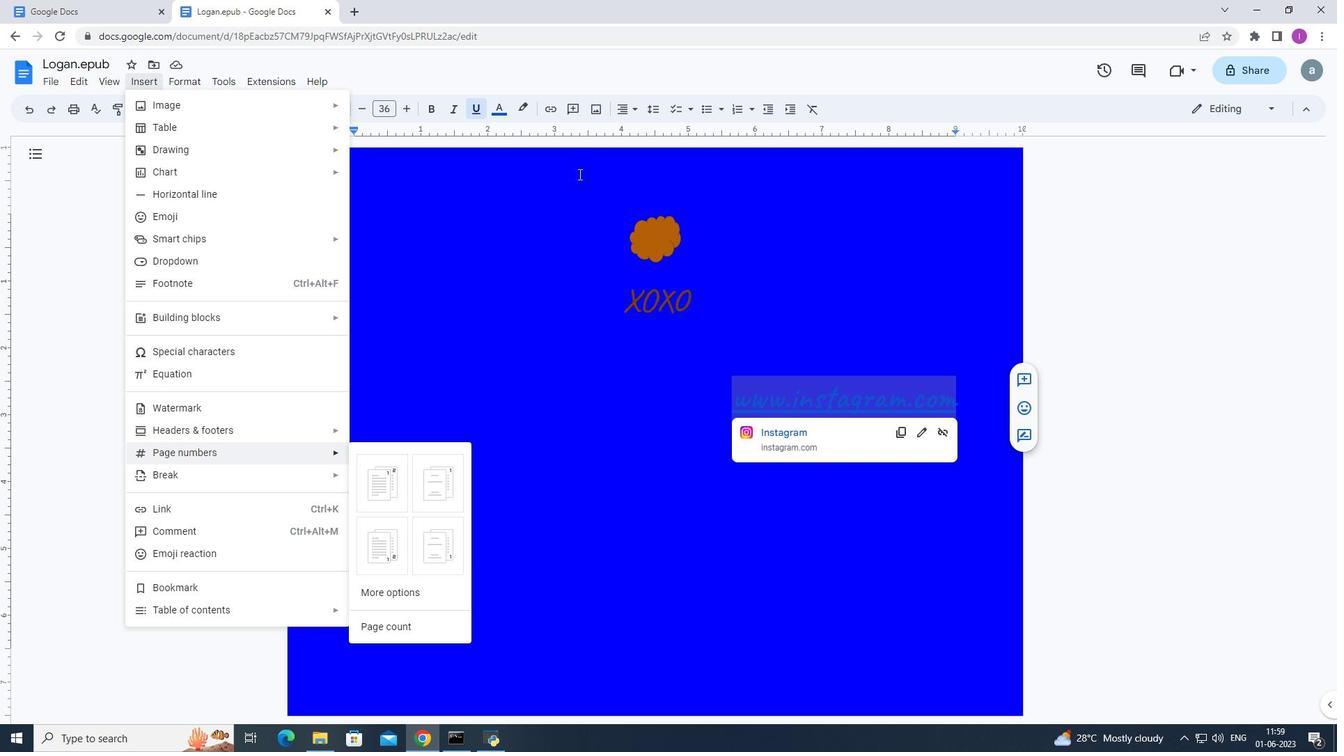 
Action: Mouse pressed left at (579, 174)
Screenshot: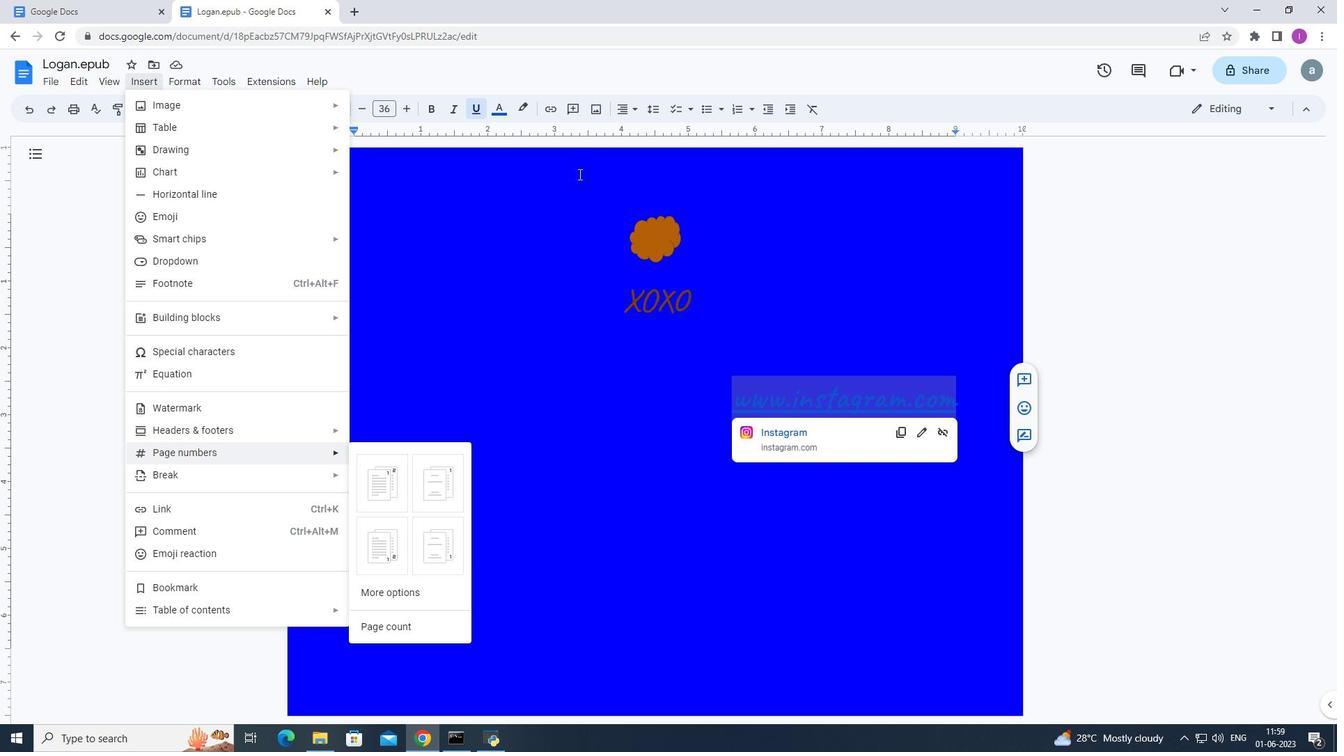 
Action: Mouse moved to (449, 195)
Screenshot: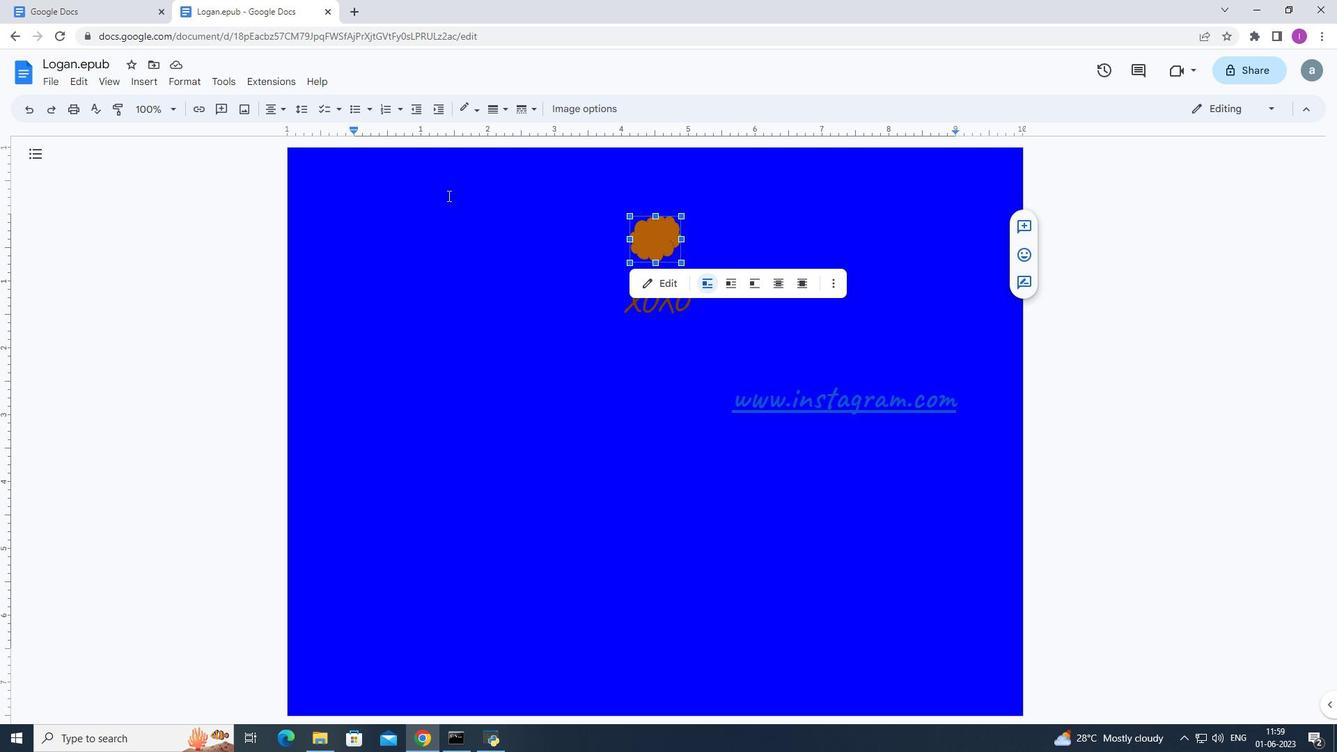 
Action: Mouse pressed left at (449, 195)
Screenshot: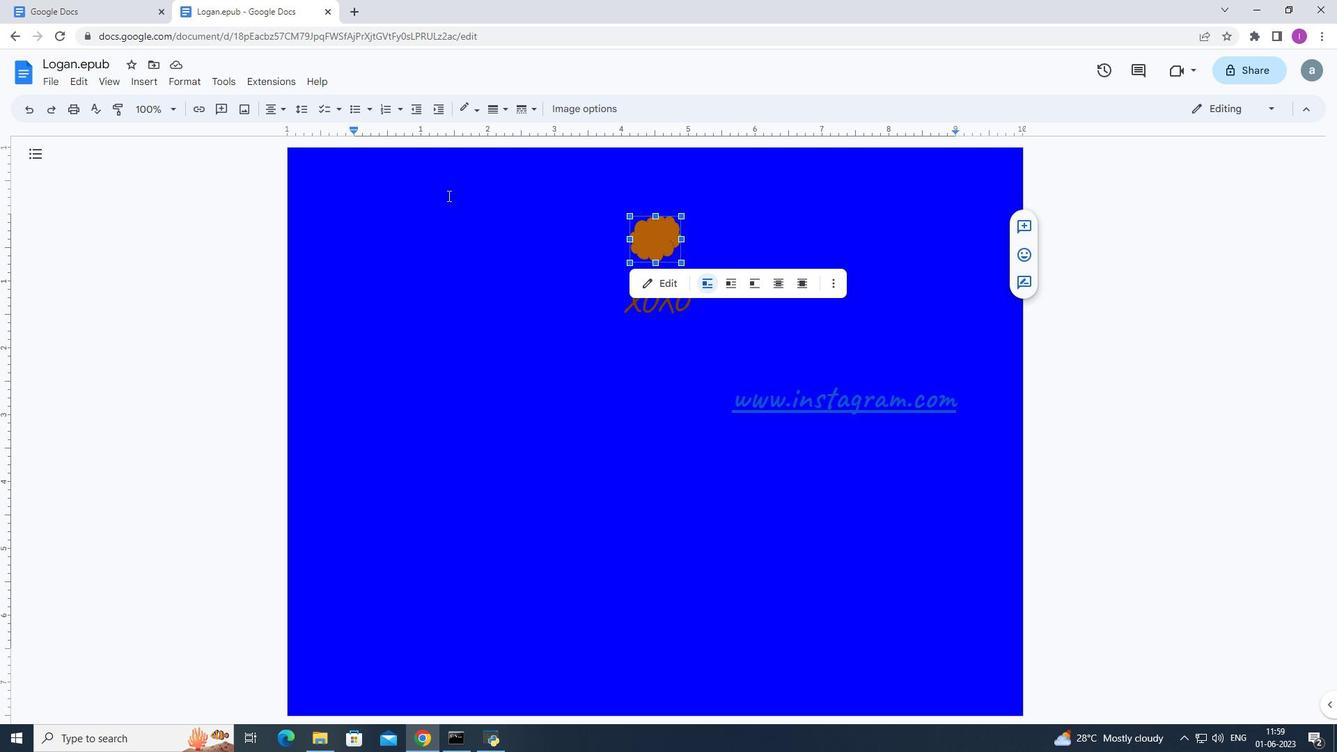 
Action: Mouse moved to (468, 178)
Screenshot: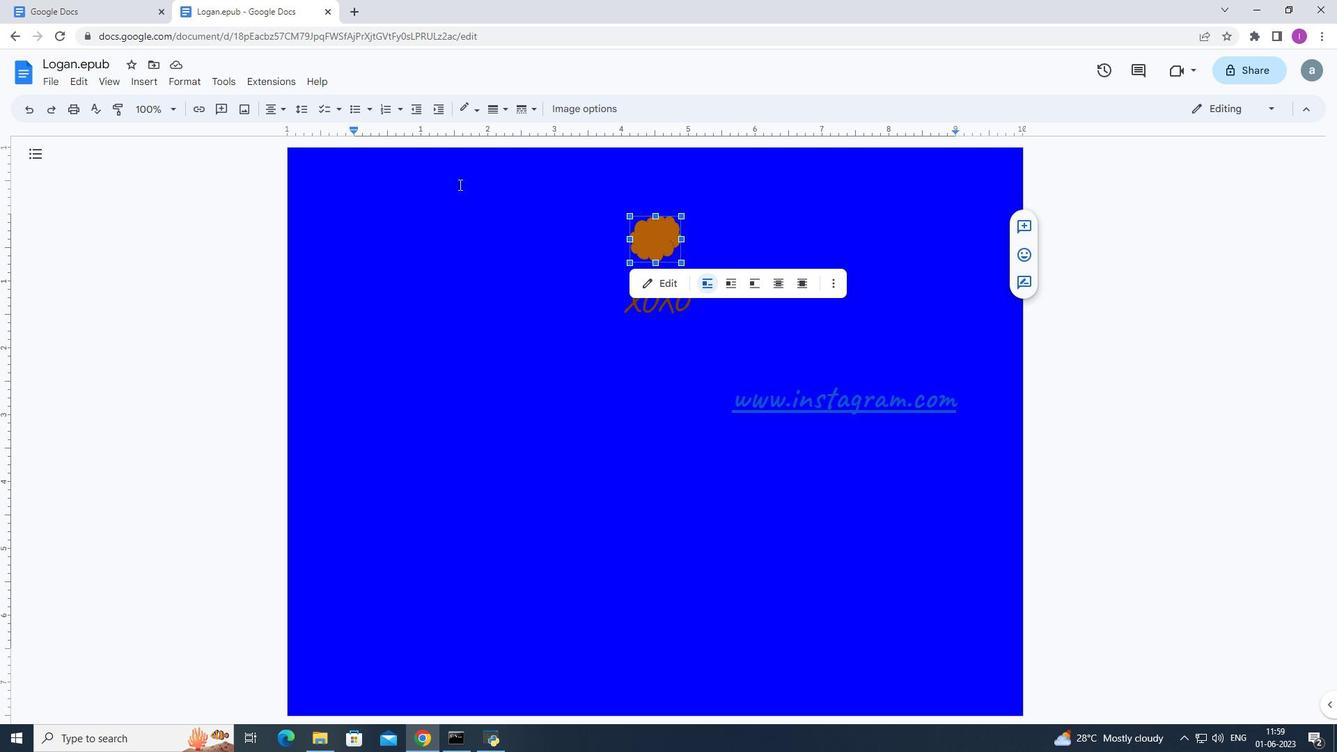 
Action: Mouse pressed left at (468, 178)
Screenshot: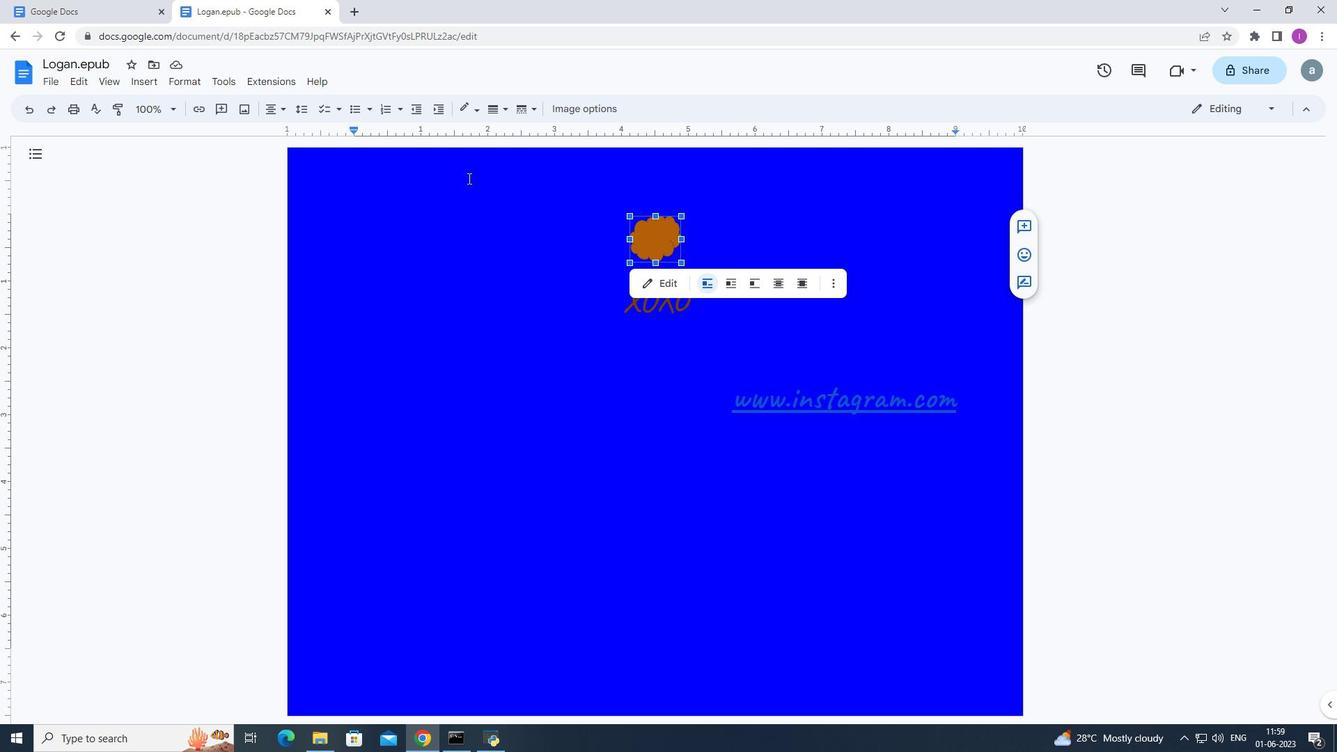 
Action: Mouse moved to (151, 80)
Screenshot: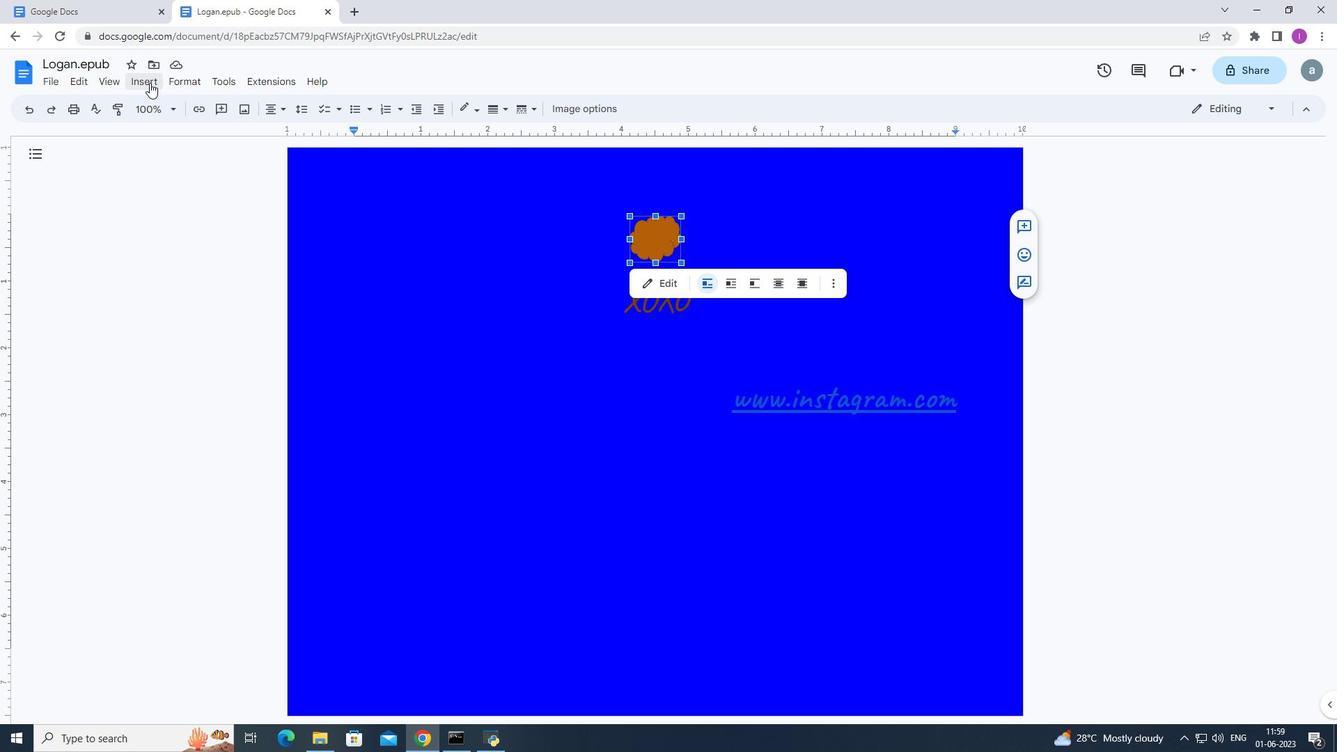 
Action: Mouse pressed left at (151, 80)
Screenshot: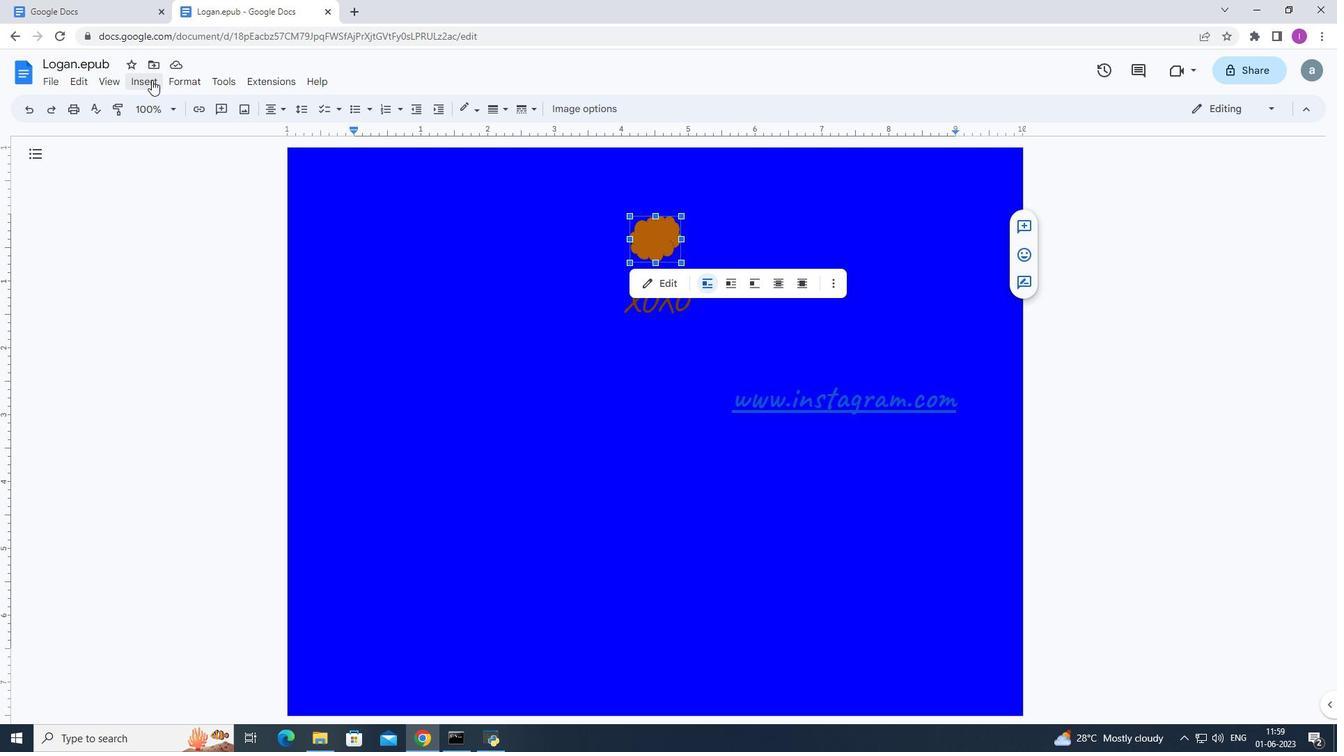 
Action: Mouse moved to (413, 591)
Screenshot: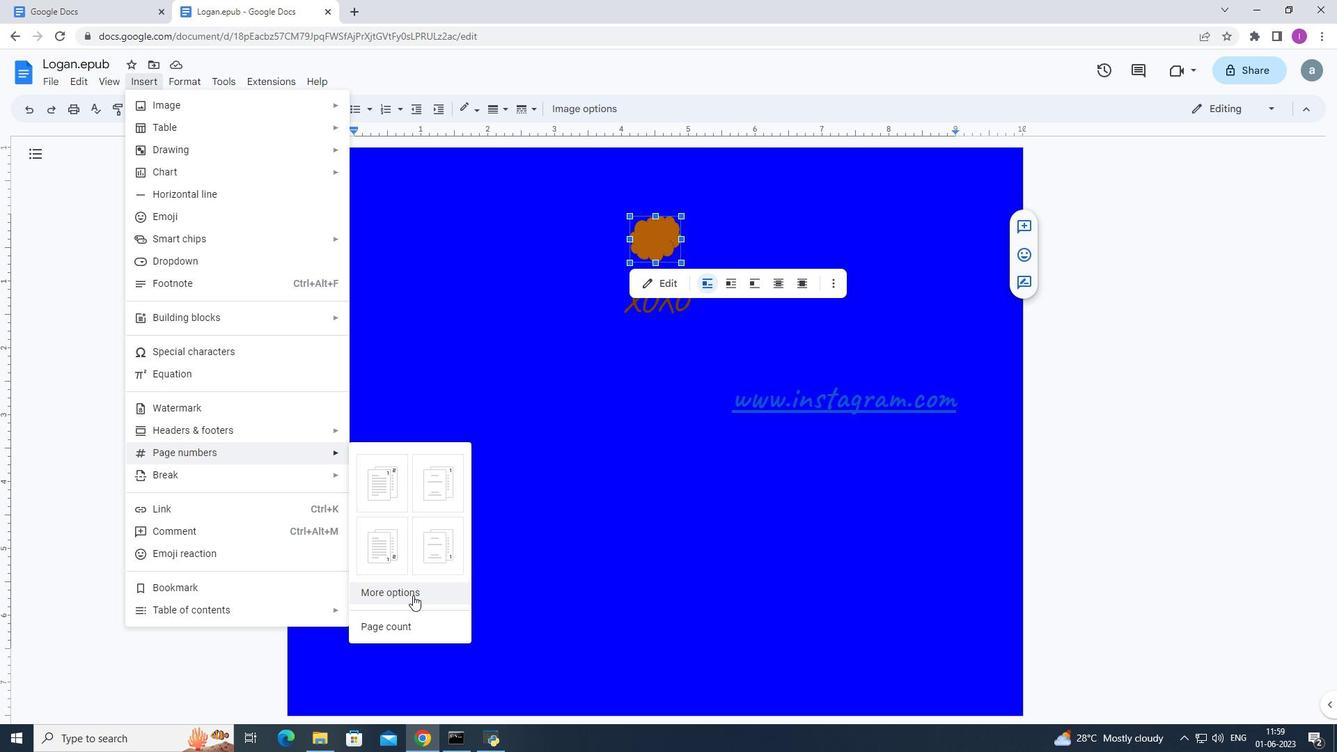 
Action: Mouse pressed left at (413, 591)
Screenshot: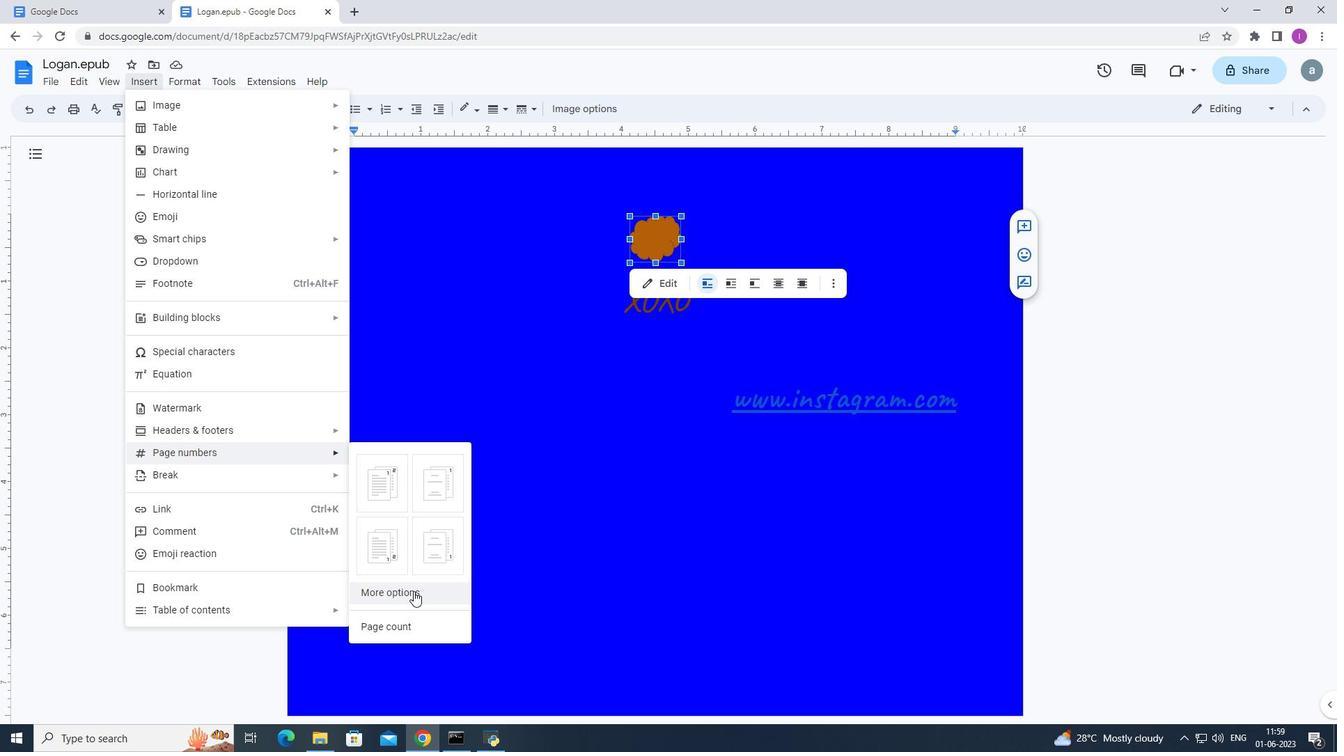 
Action: Mouse moved to (774, 269)
Screenshot: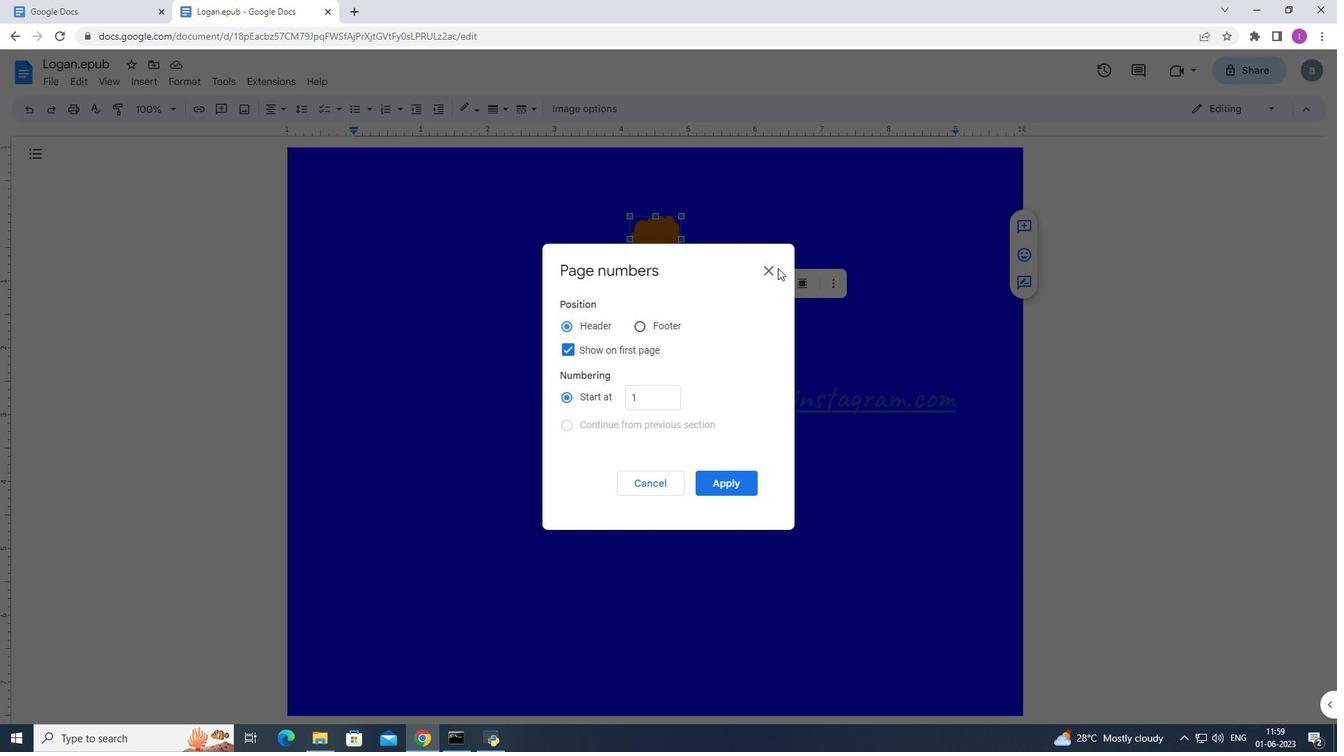 
Action: Mouse pressed left at (774, 269)
Screenshot: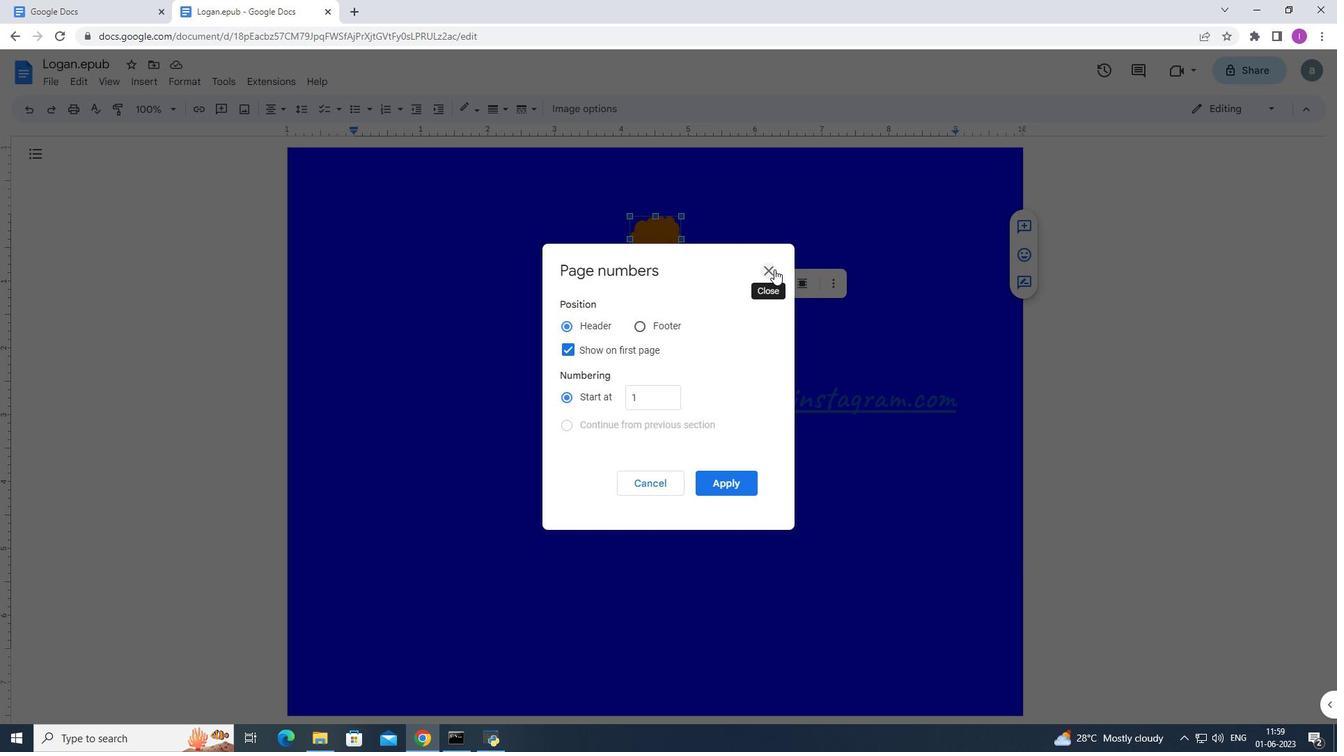 
Action: Mouse moved to (136, 80)
Screenshot: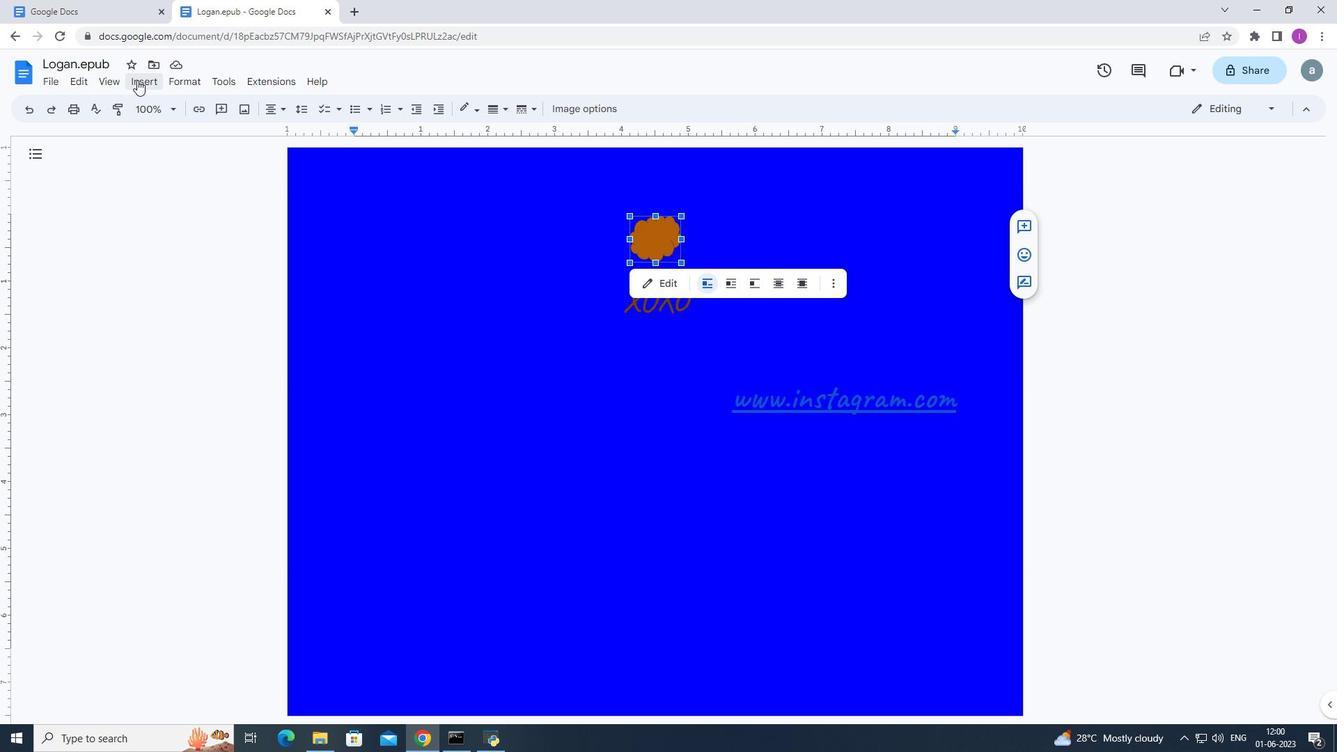 
Action: Mouse pressed left at (136, 80)
Screenshot: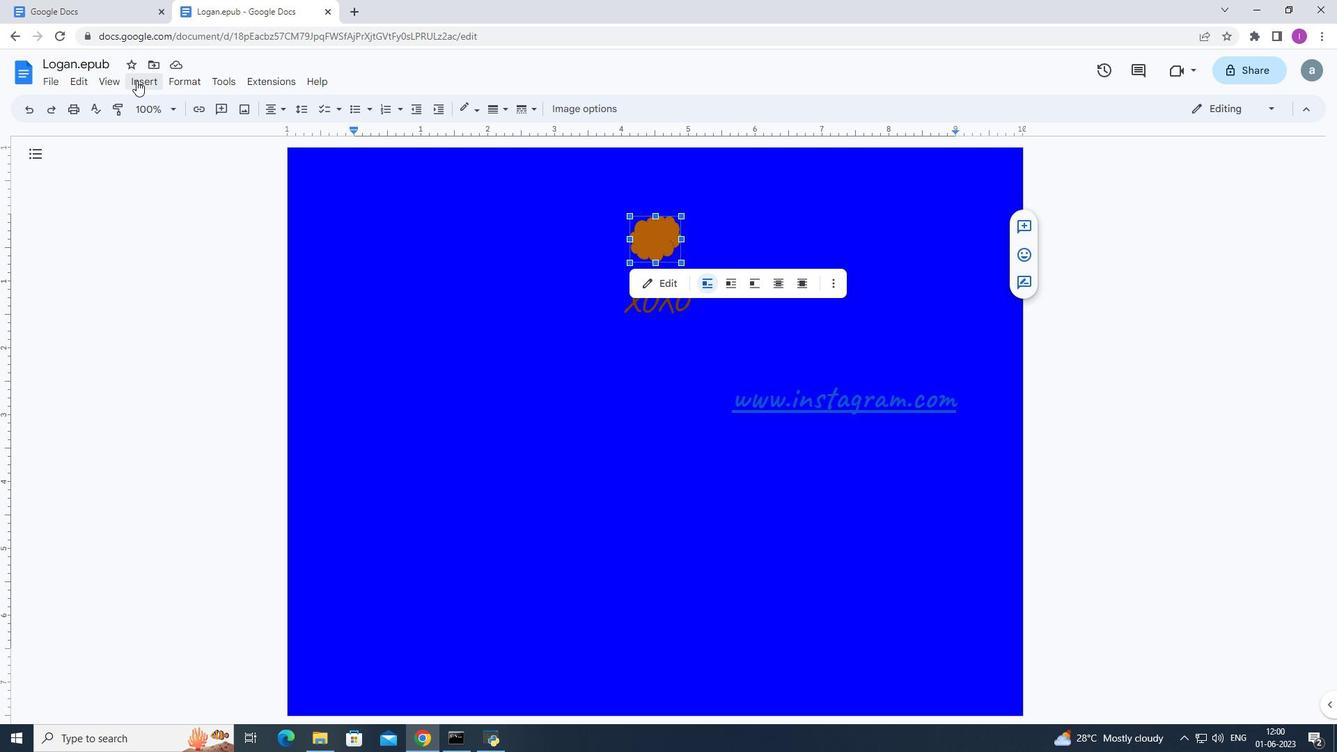 
Action: Mouse moved to (387, 477)
Screenshot: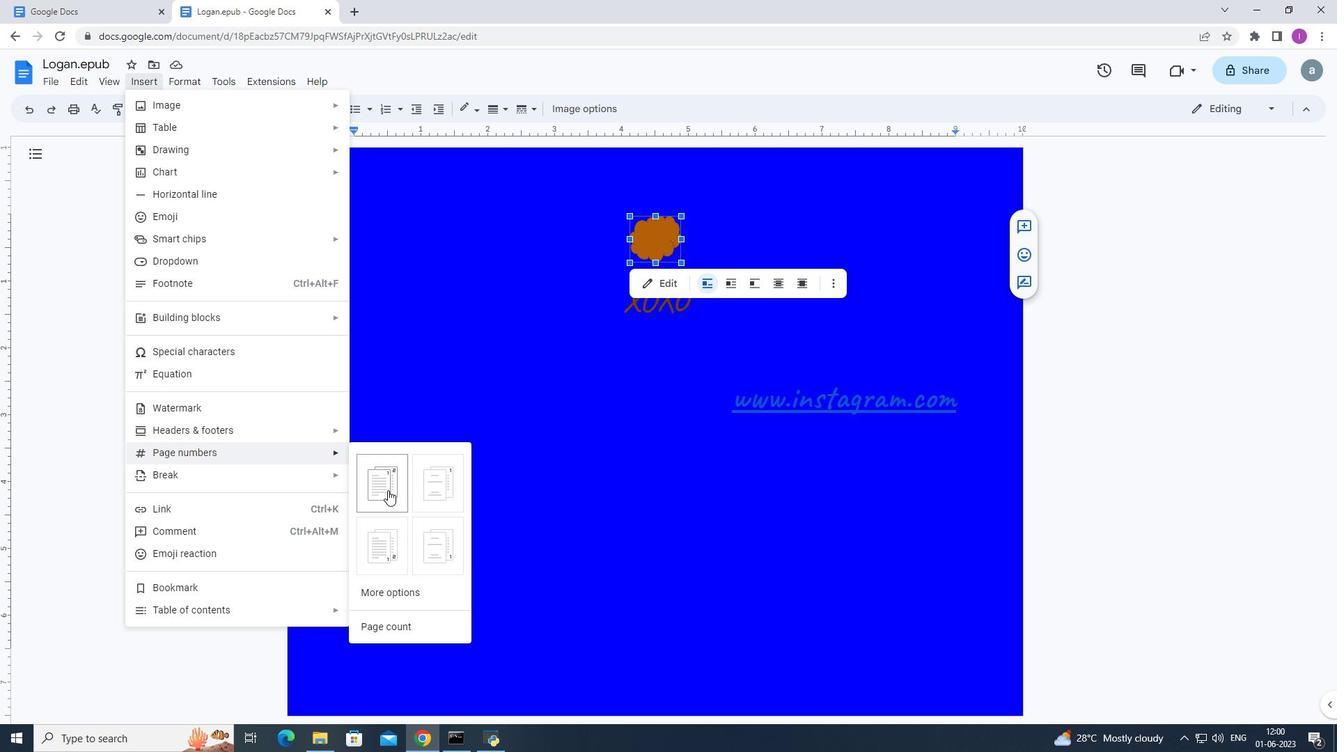 
Action: Mouse pressed left at (387, 477)
Screenshot: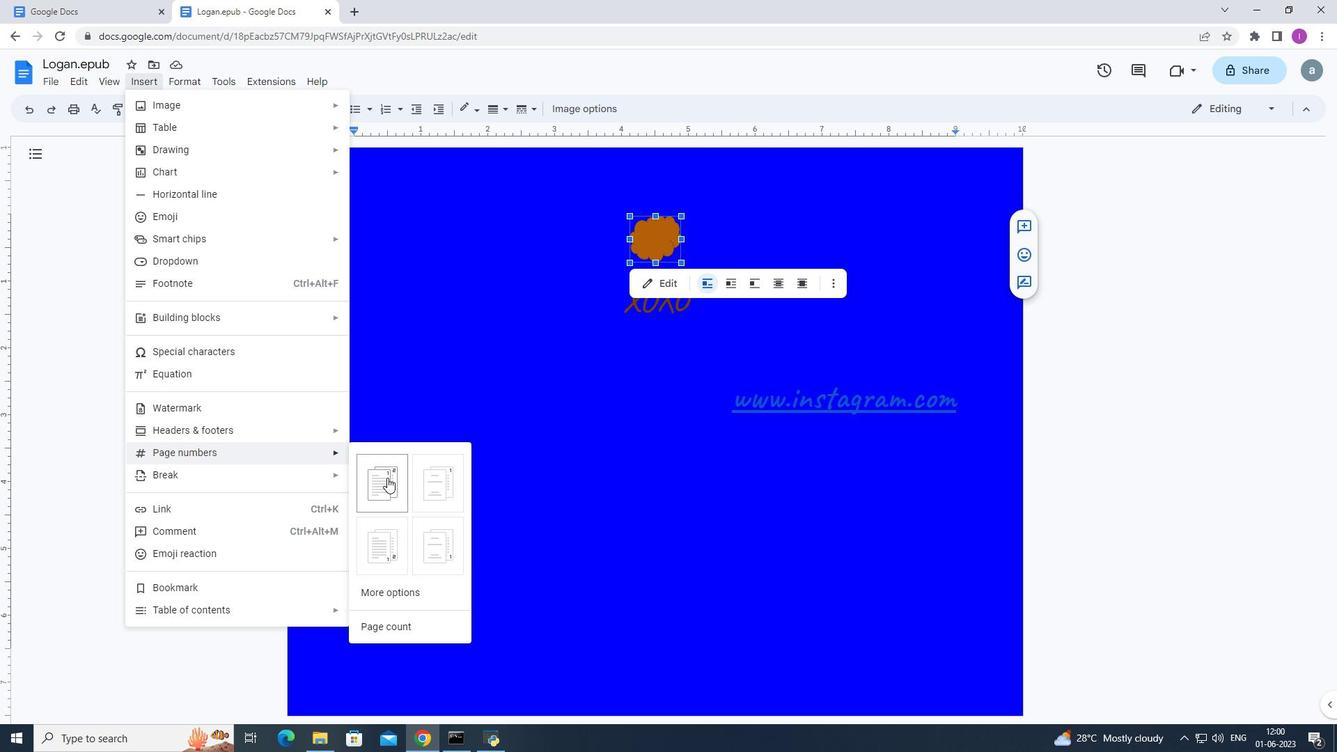 
Action: Mouse moved to (538, 364)
Screenshot: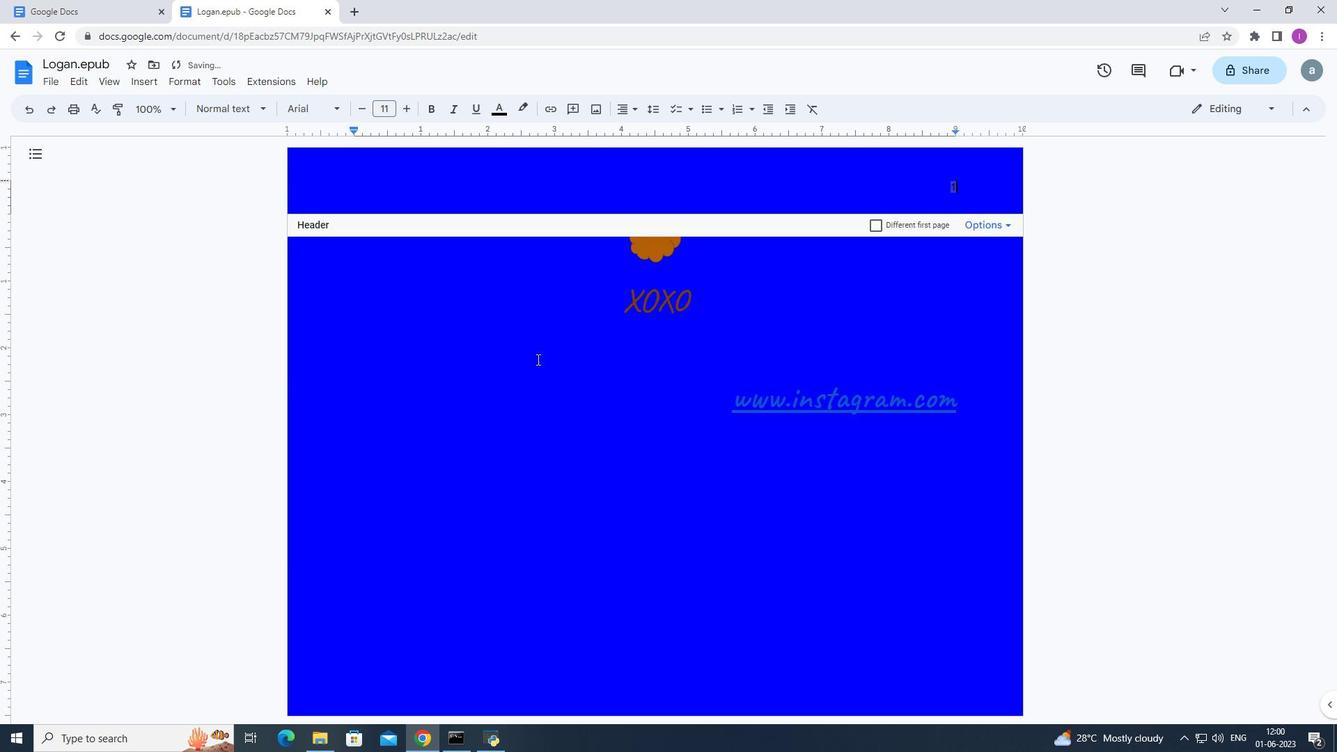 
Action: Mouse scrolled (538, 363) with delta (0, 0)
Screenshot: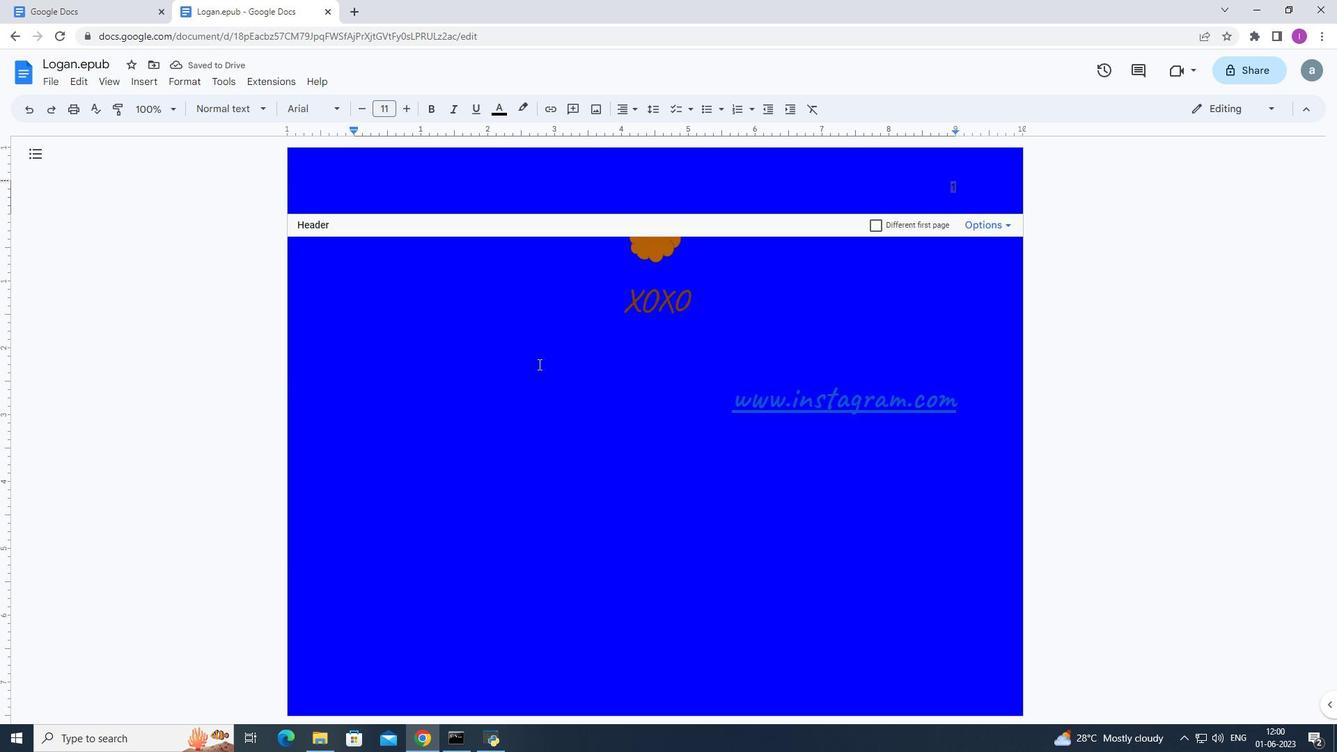 
Action: Mouse scrolled (538, 363) with delta (0, 0)
Screenshot: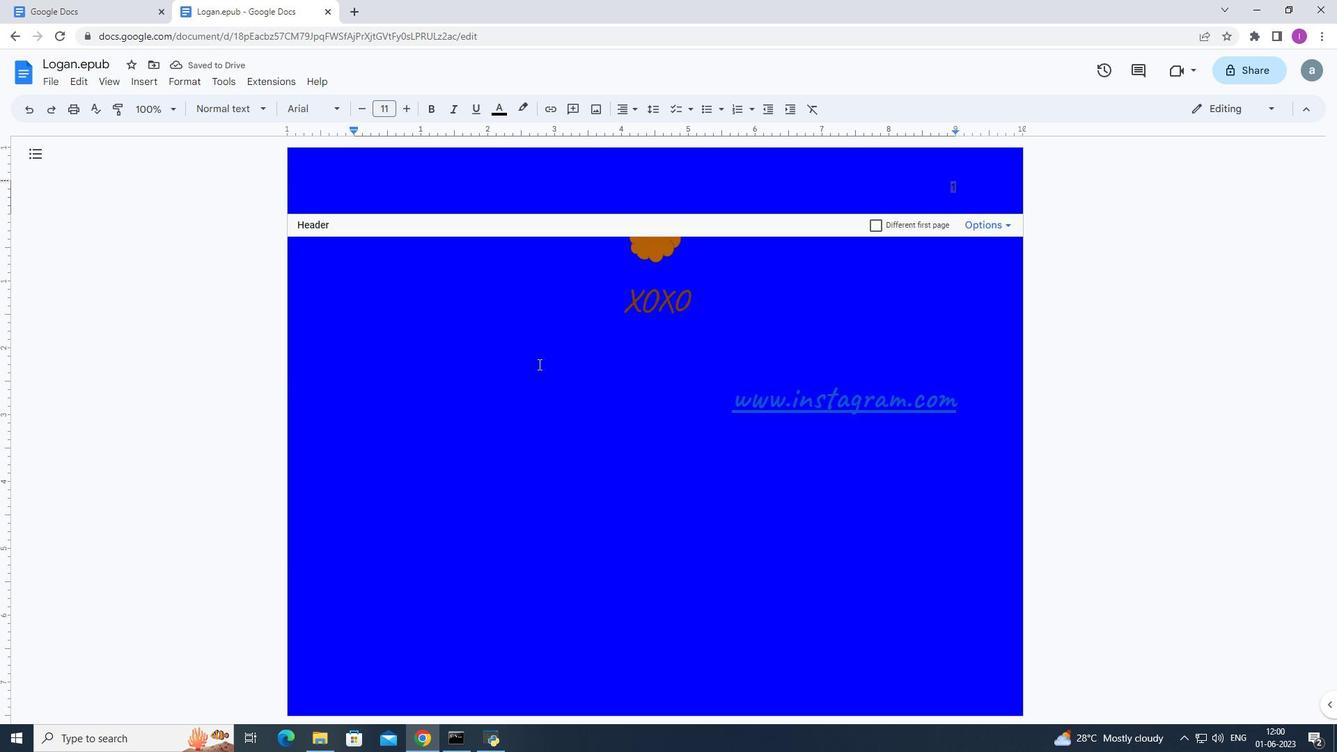 
Action: Mouse scrolled (538, 363) with delta (0, 0)
Screenshot: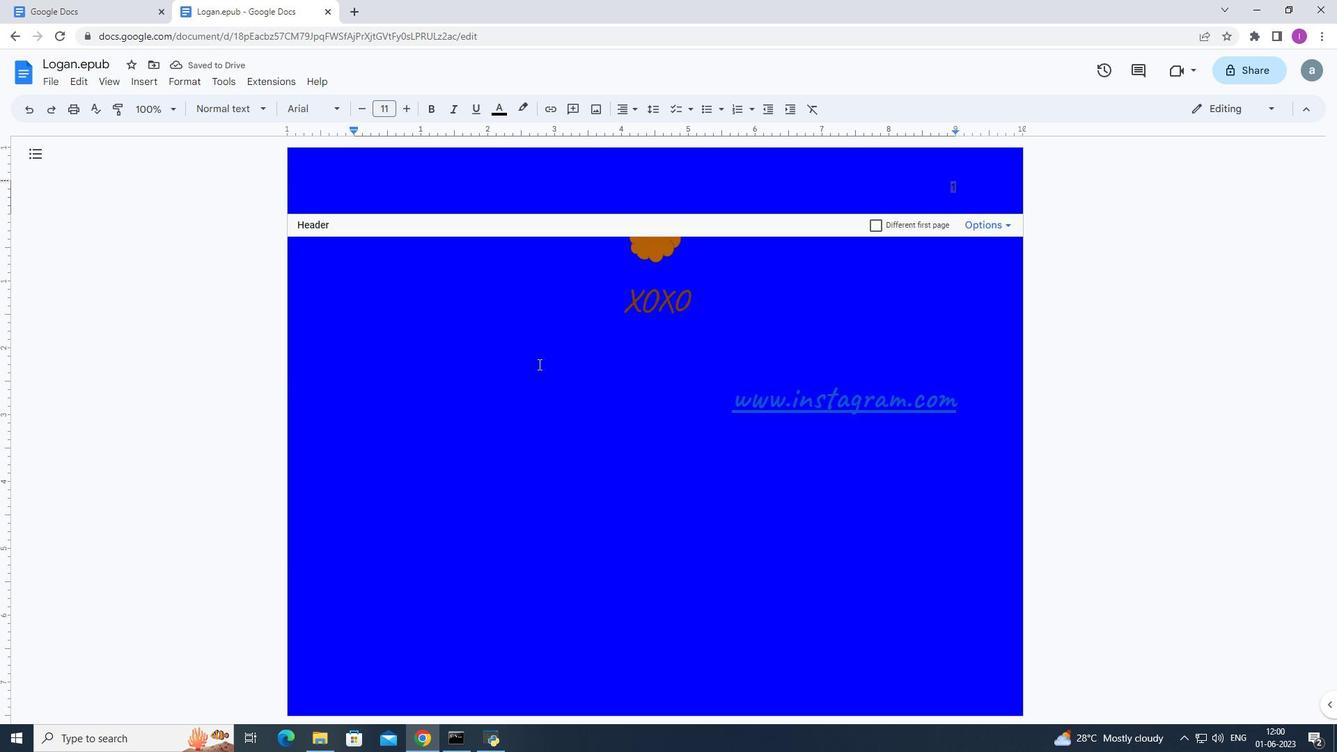 
Action: Mouse scrolled (538, 363) with delta (0, 0)
Screenshot: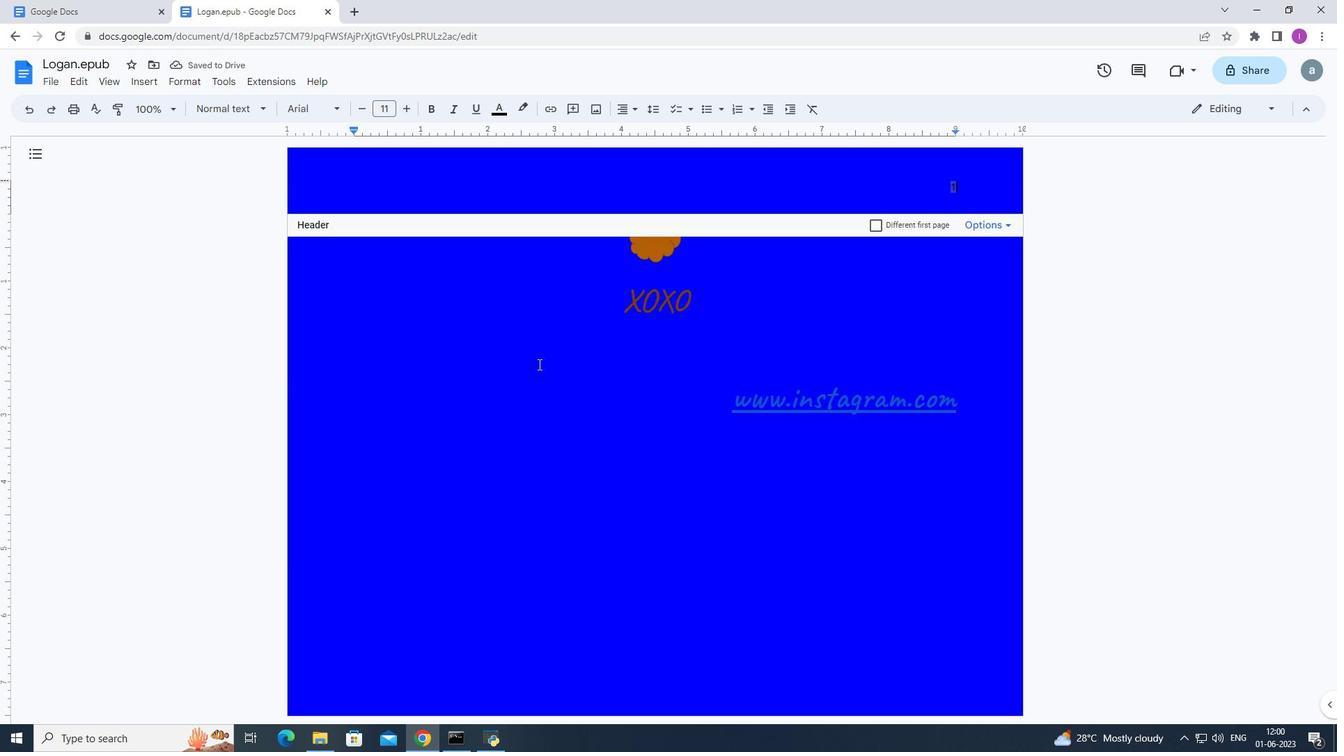 
Action: Mouse moved to (344, 341)
Screenshot: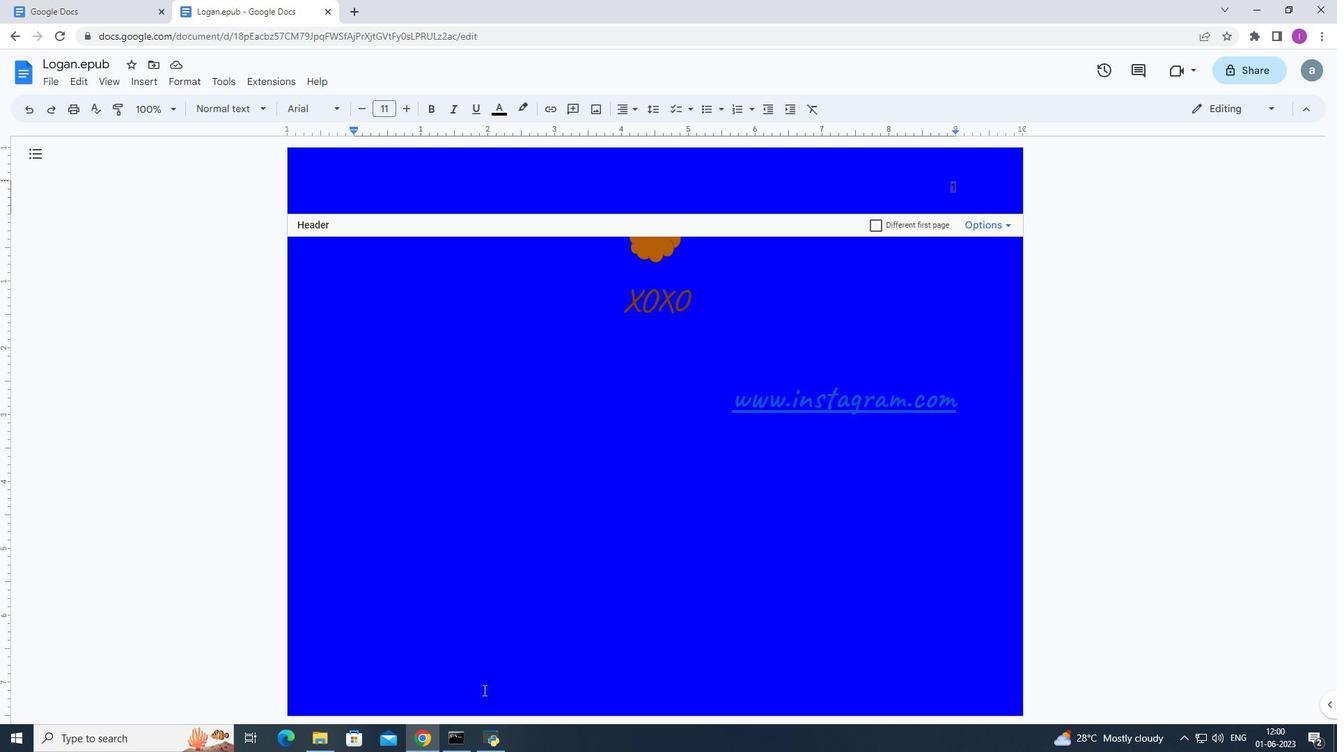 
Action: Mouse scrolled (484, 691) with delta (0, 0)
Screenshot: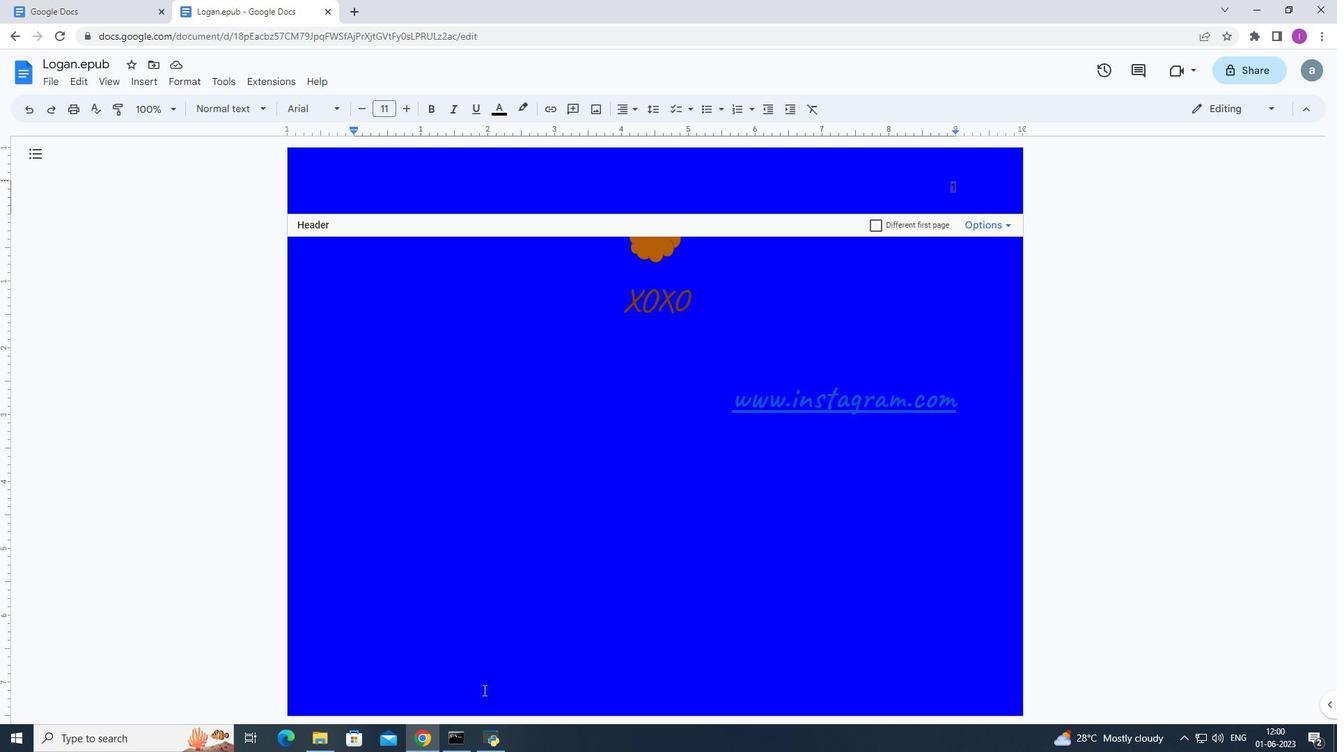 
Action: Mouse moved to (312, 262)
Screenshot: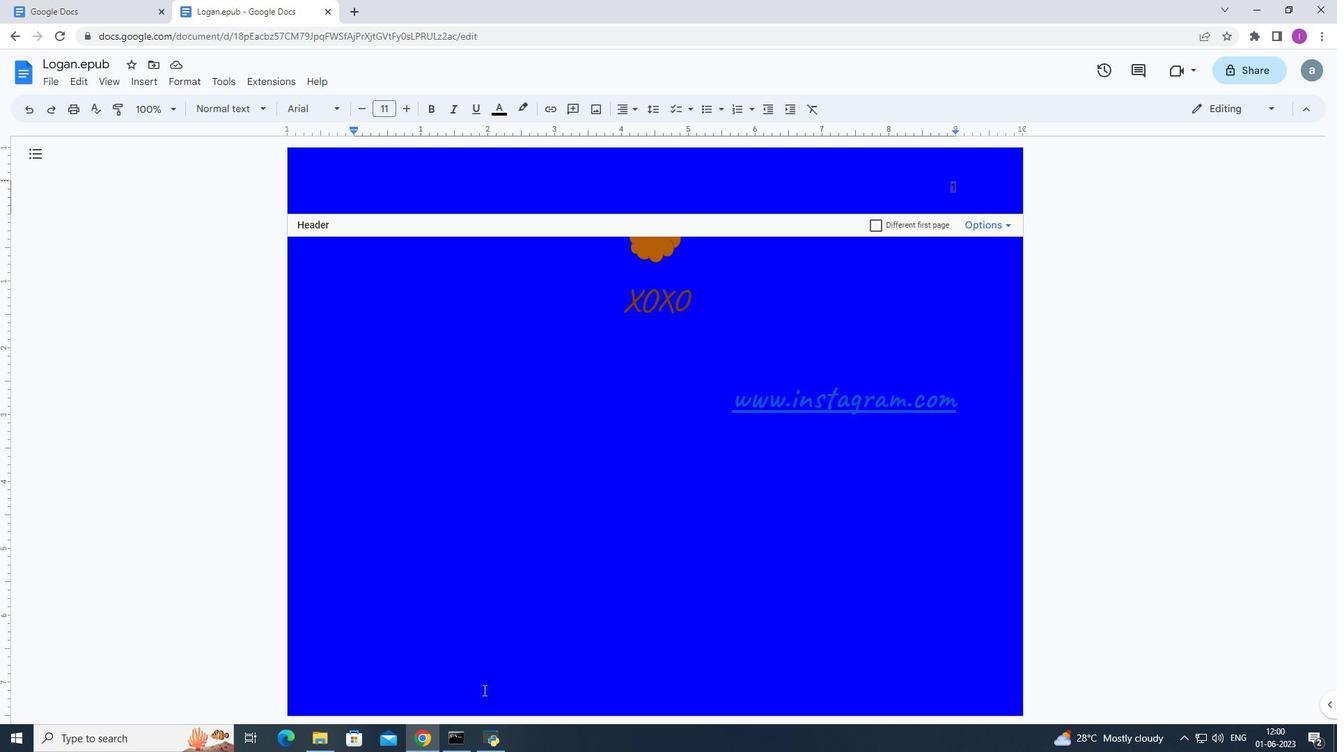
Action: Mouse scrolled (484, 691) with delta (0, 0)
Screenshot: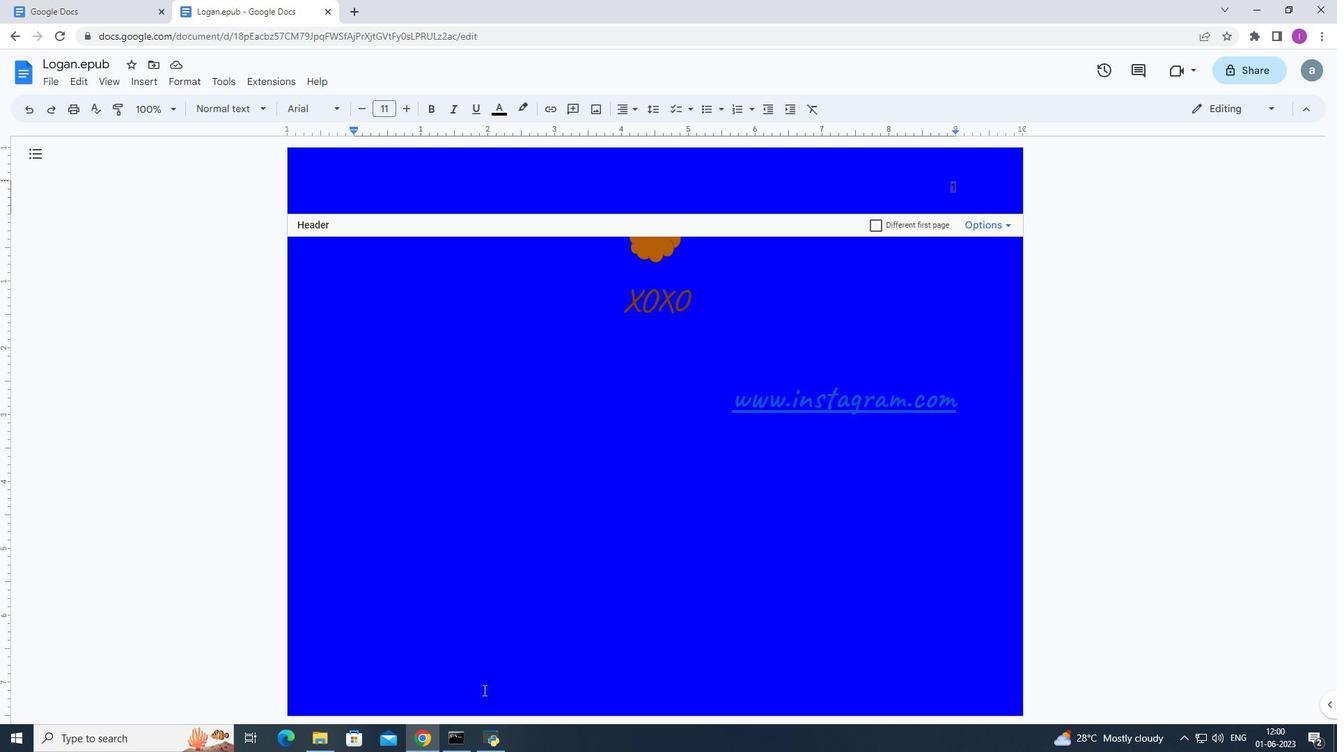 
Action: Mouse moved to (296, 239)
Screenshot: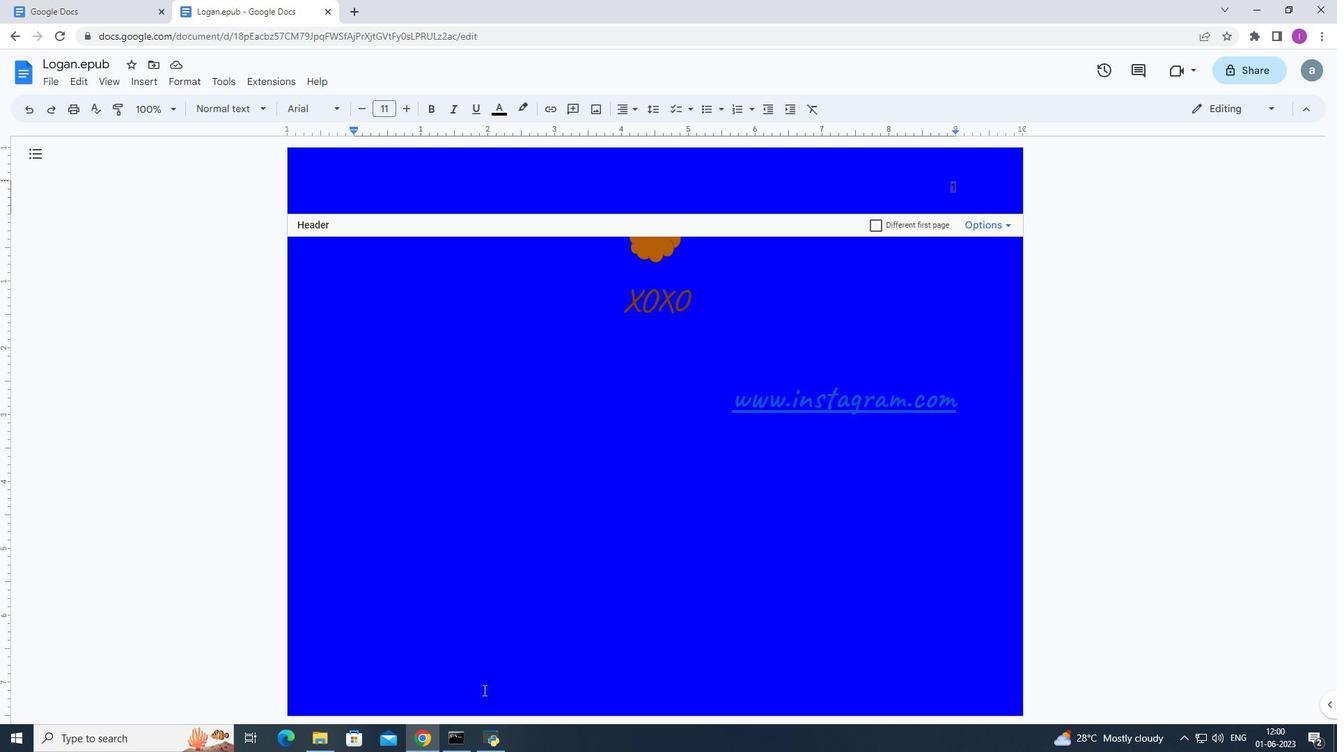 
Action: Mouse scrolled (484, 691) with delta (0, 0)
Screenshot: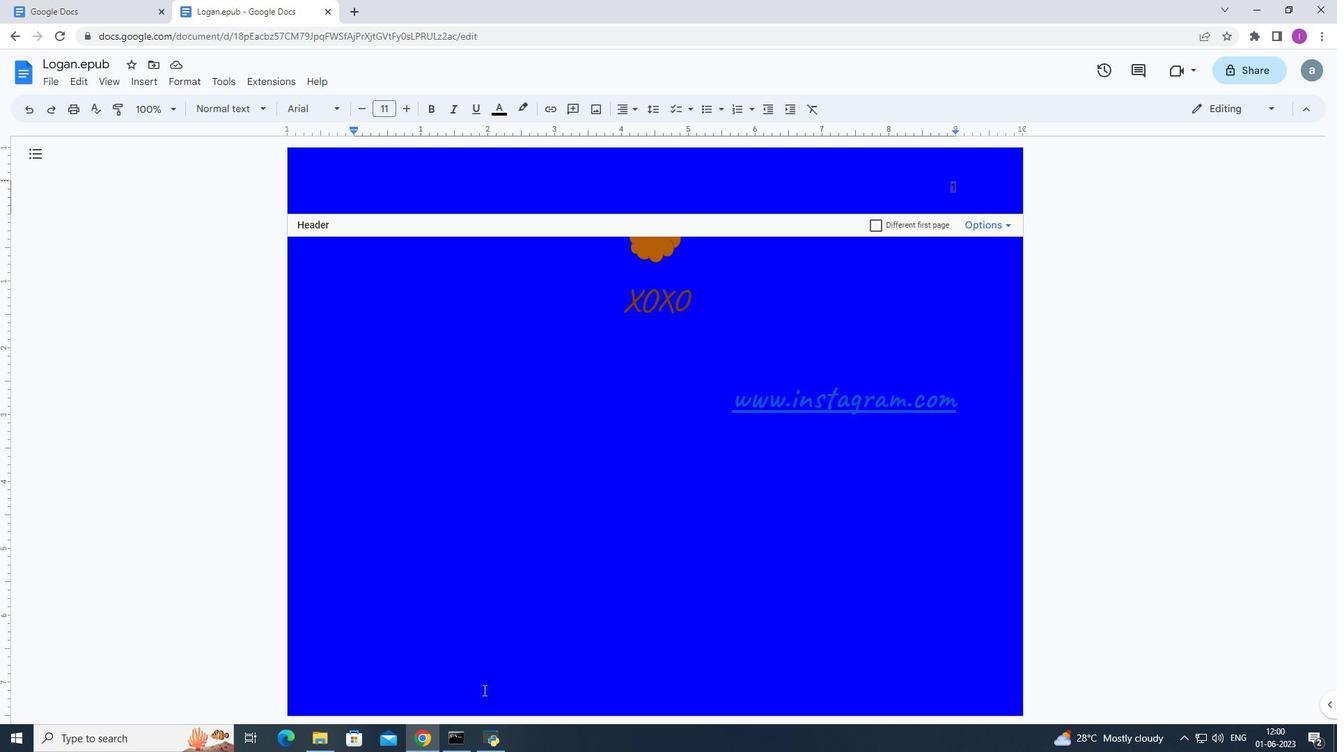 
Action: Mouse moved to (156, 78)
Screenshot: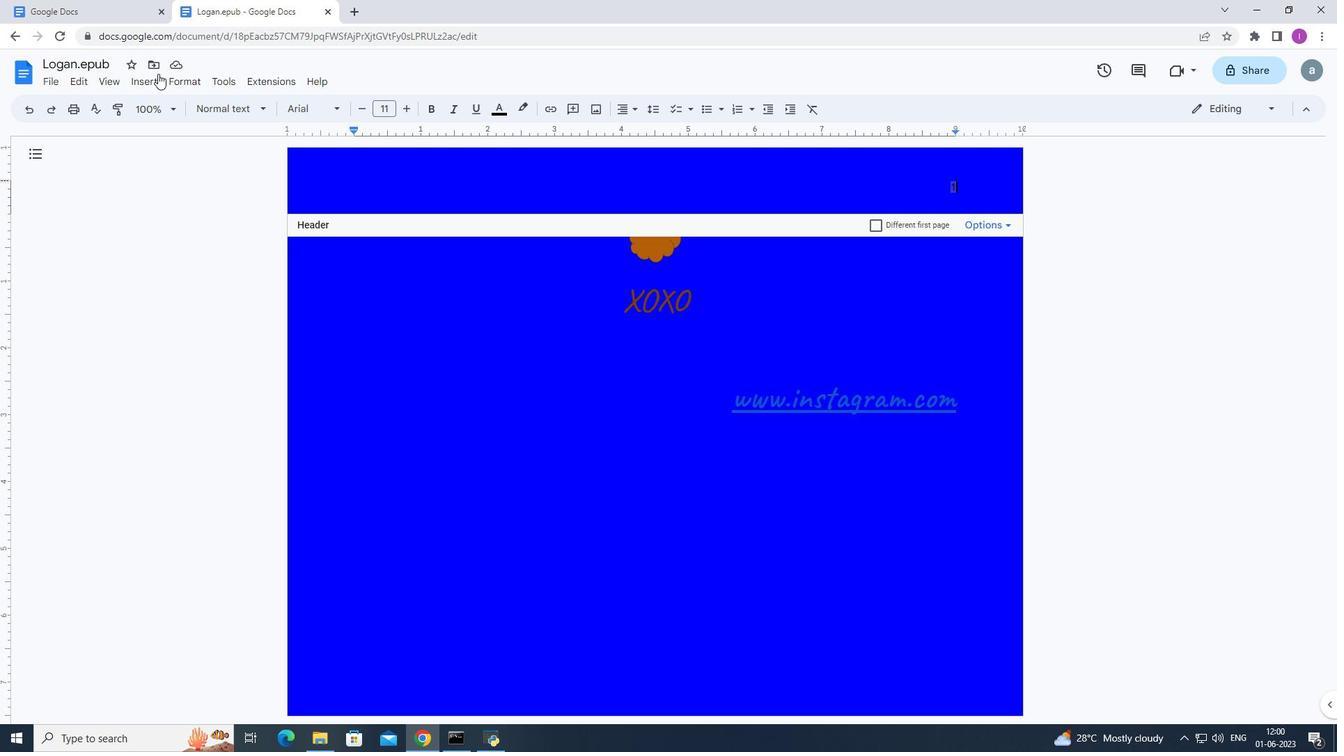 
Action: Mouse pressed left at (156, 78)
Screenshot: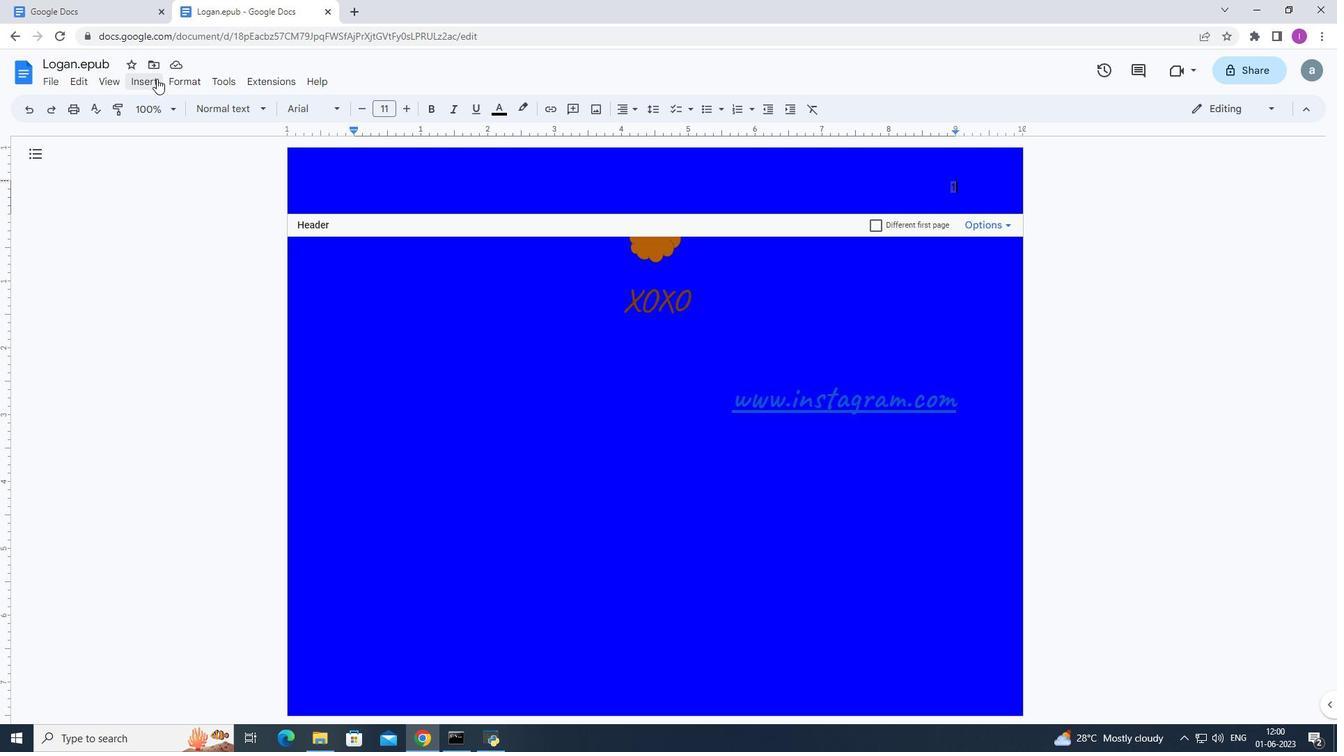 
Action: Mouse moved to (212, 453)
Screenshot: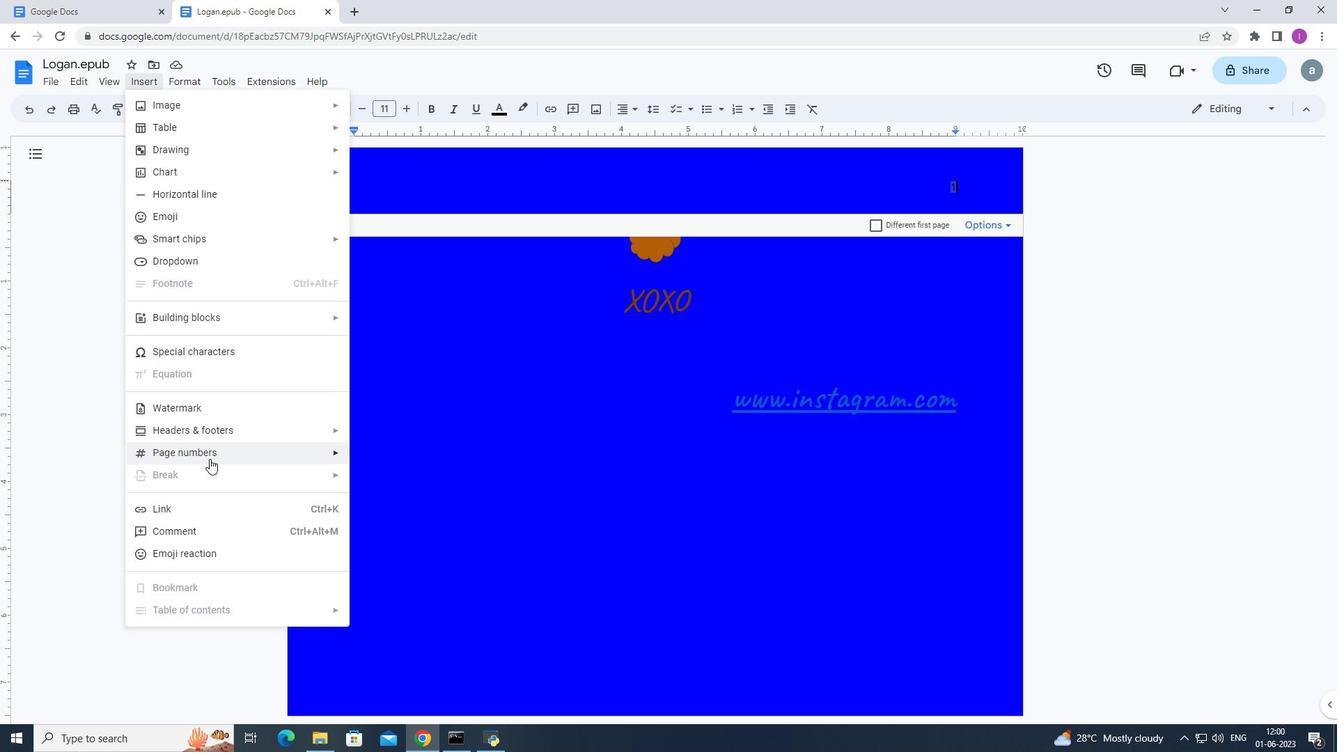 
Action: Mouse pressed left at (212, 453)
Screenshot: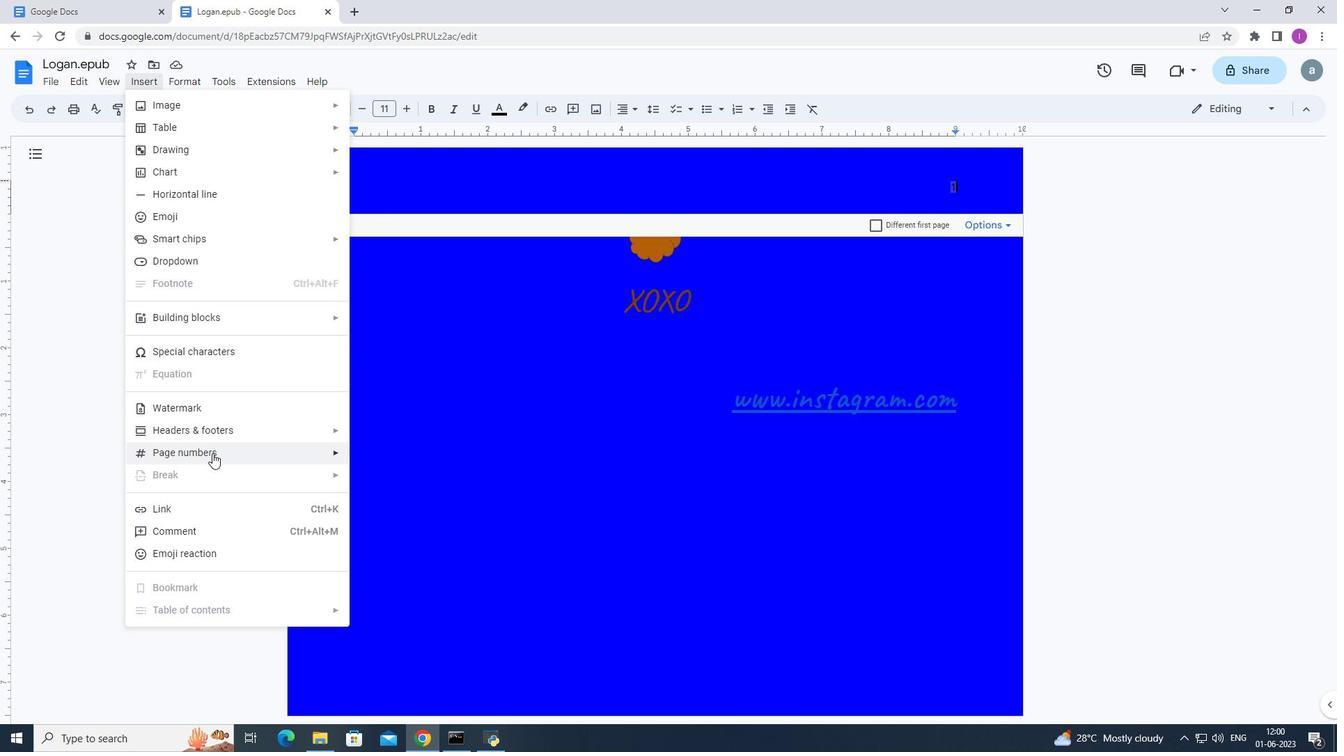 
Action: Mouse moved to (382, 463)
Screenshot: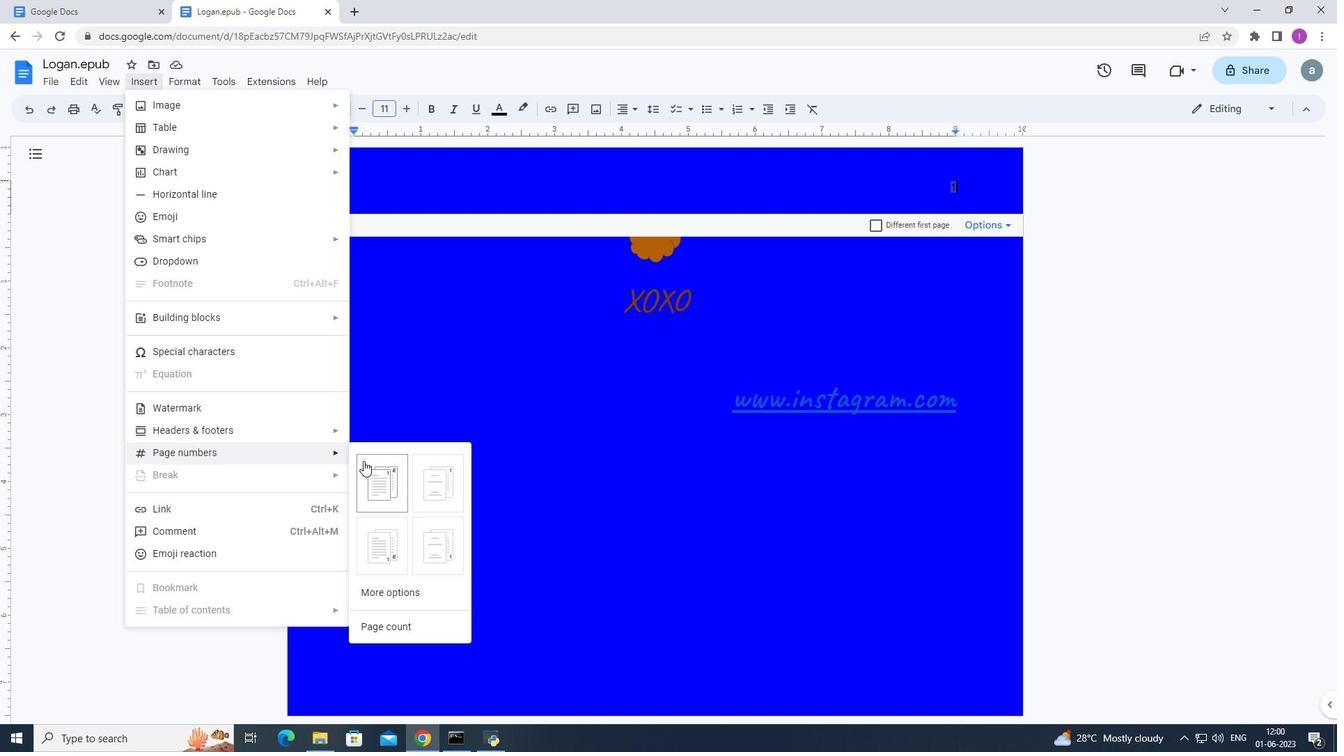 
Action: Mouse pressed left at (382, 463)
Screenshot: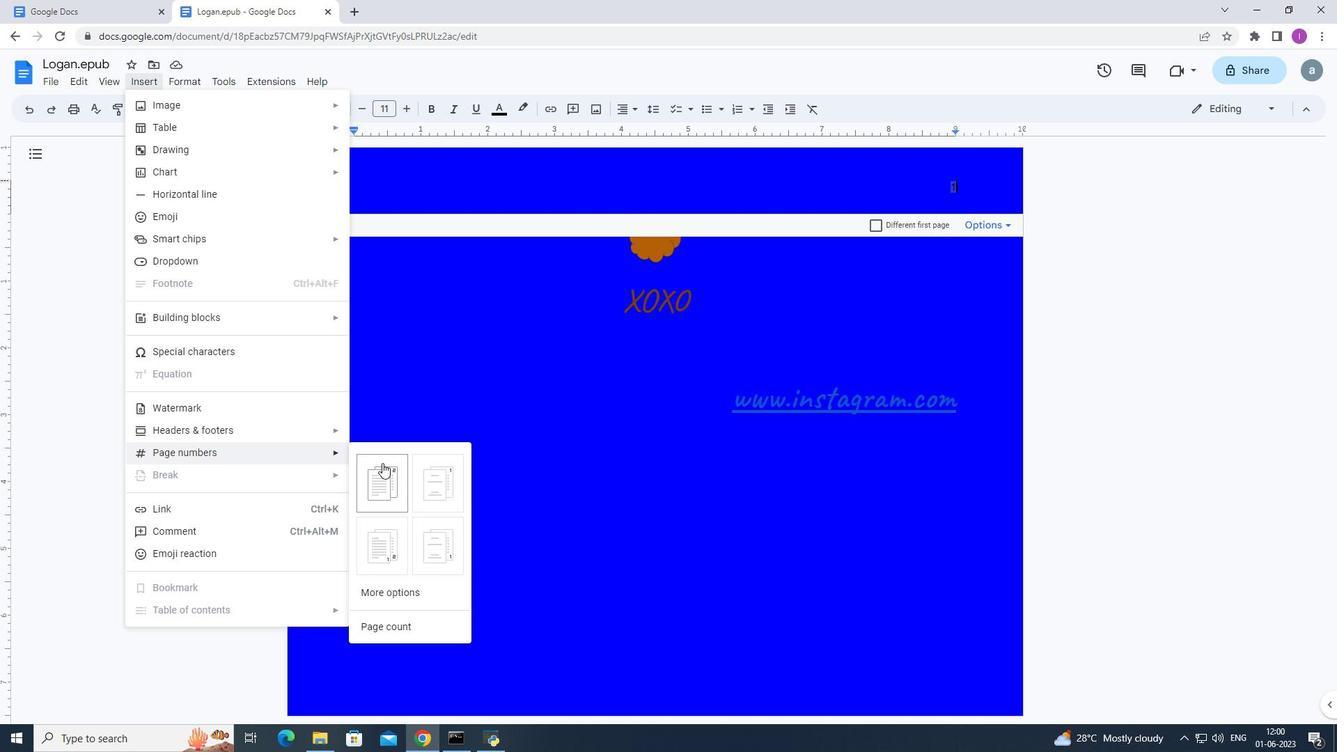 
Action: Mouse moved to (201, 352)
Screenshot: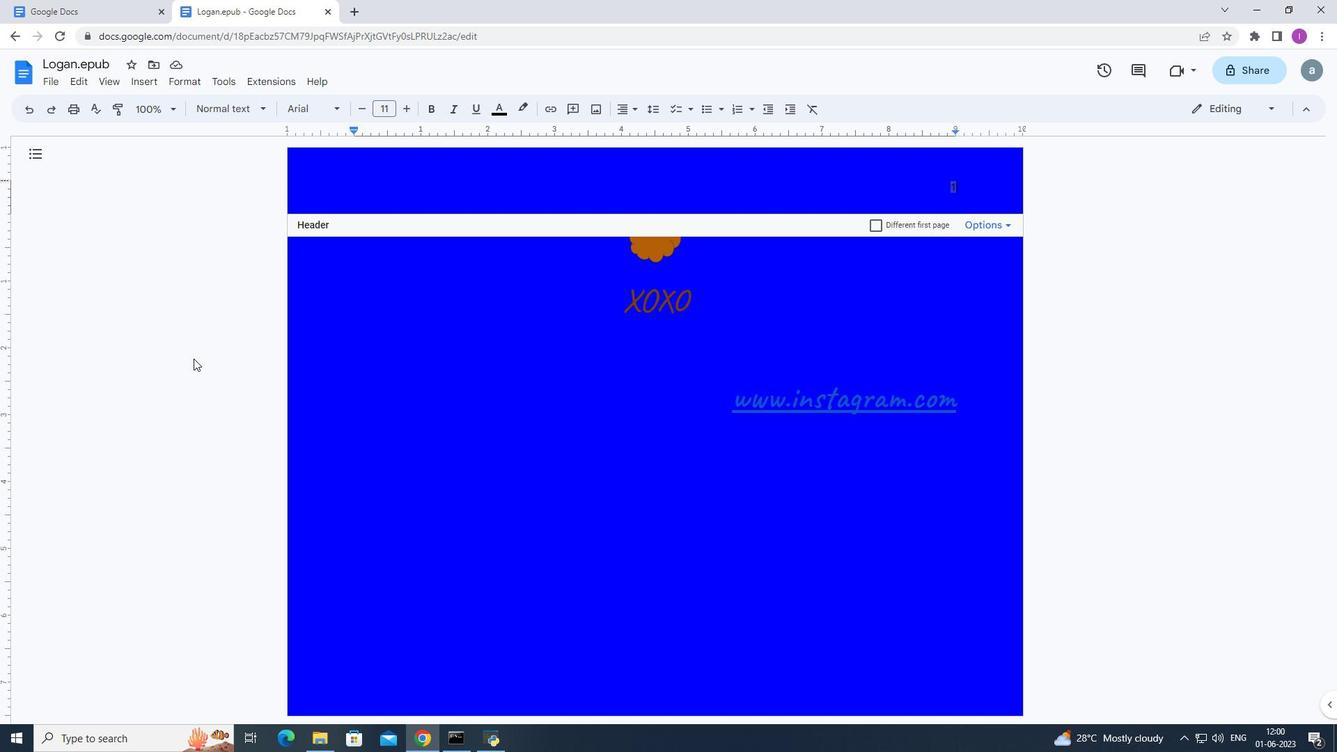 
